 Task: Find a flat in Opole, Poland for 2 guests from August 3 to August 7, with a price range of ₹4000 to ₹9000, 1 bedroom, 1 bed, 1 bathroom, and a washing machine.
Action: Mouse pressed left at (543, 94)
Screenshot: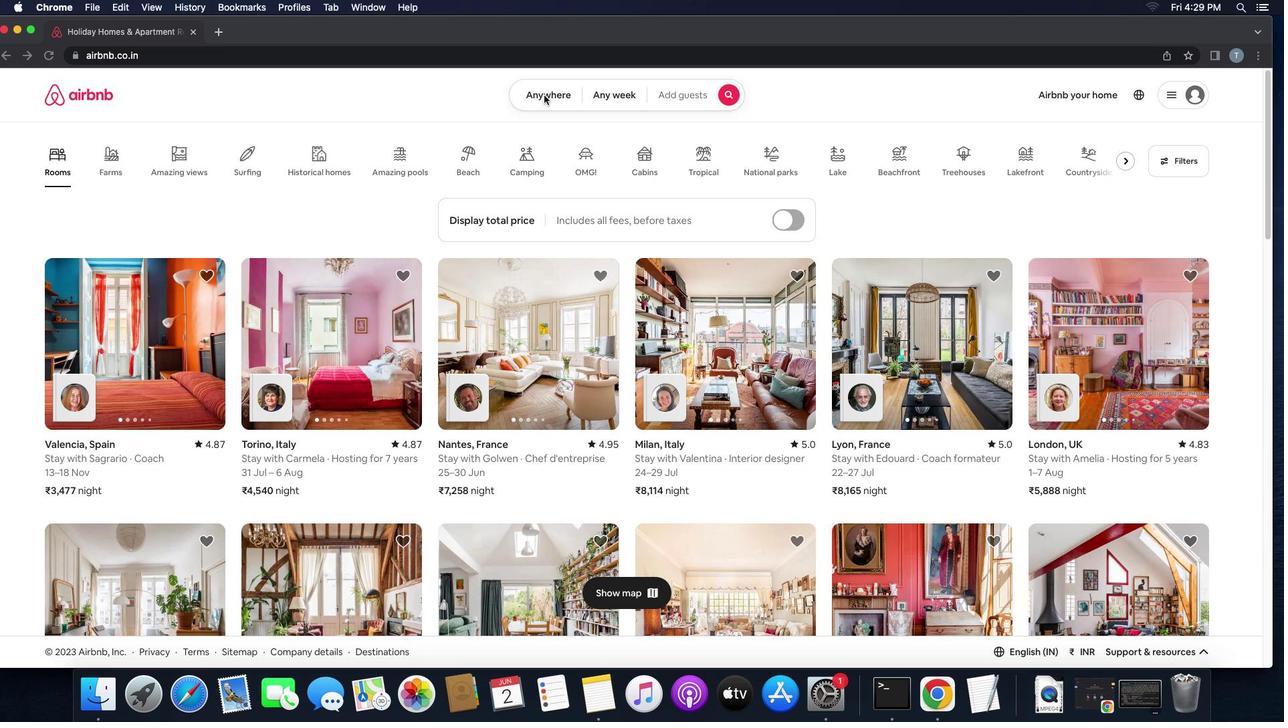
Action: Mouse pressed left at (543, 94)
Screenshot: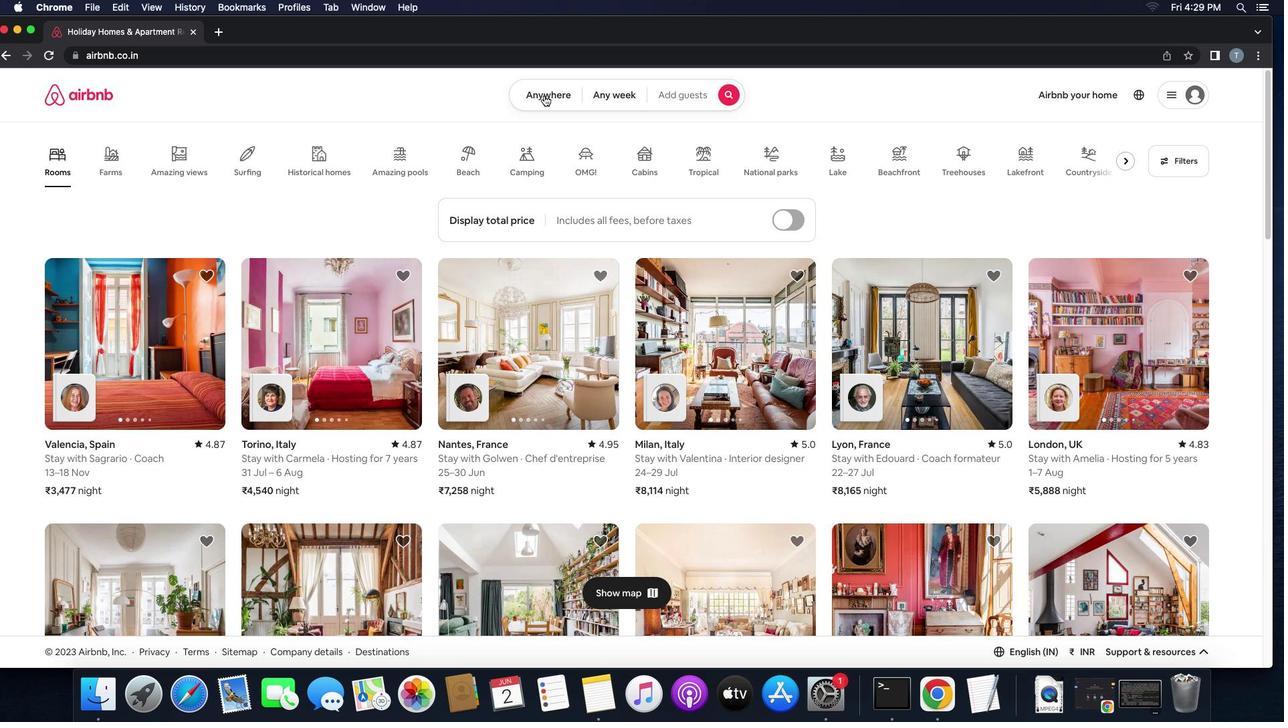 
Action: Mouse moved to (492, 152)
Screenshot: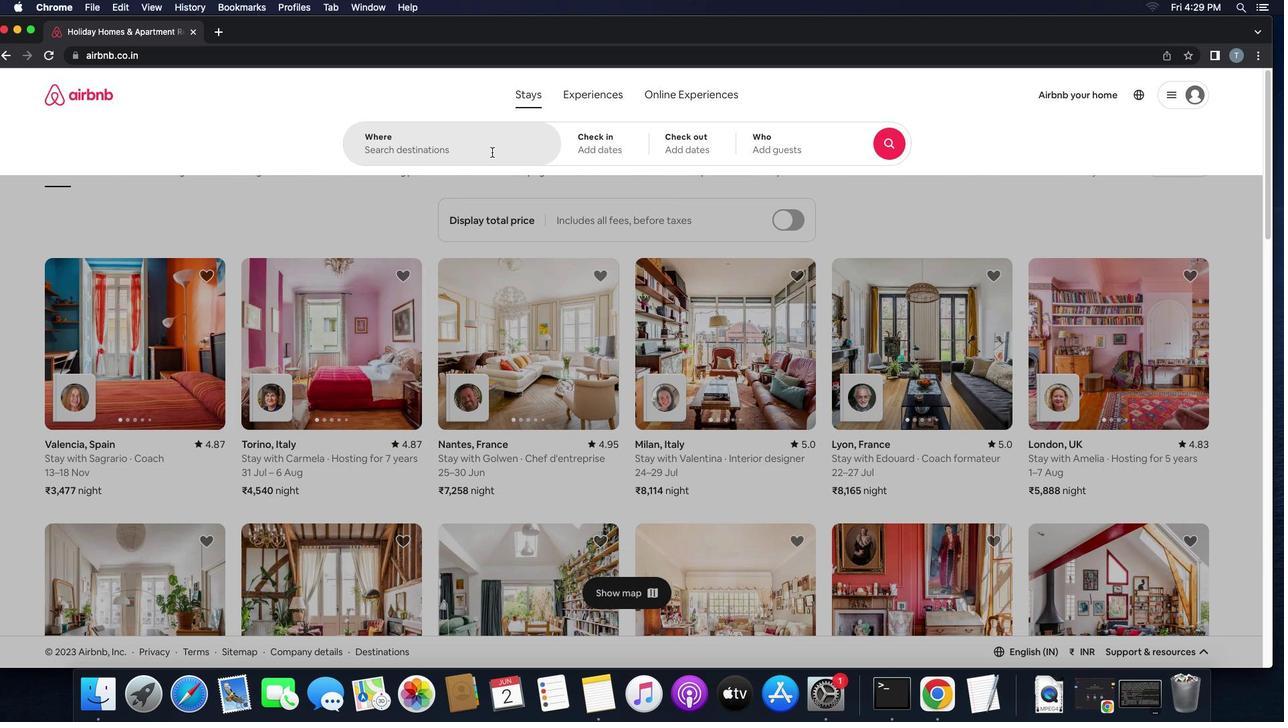 
Action: Mouse pressed left at (492, 152)
Screenshot: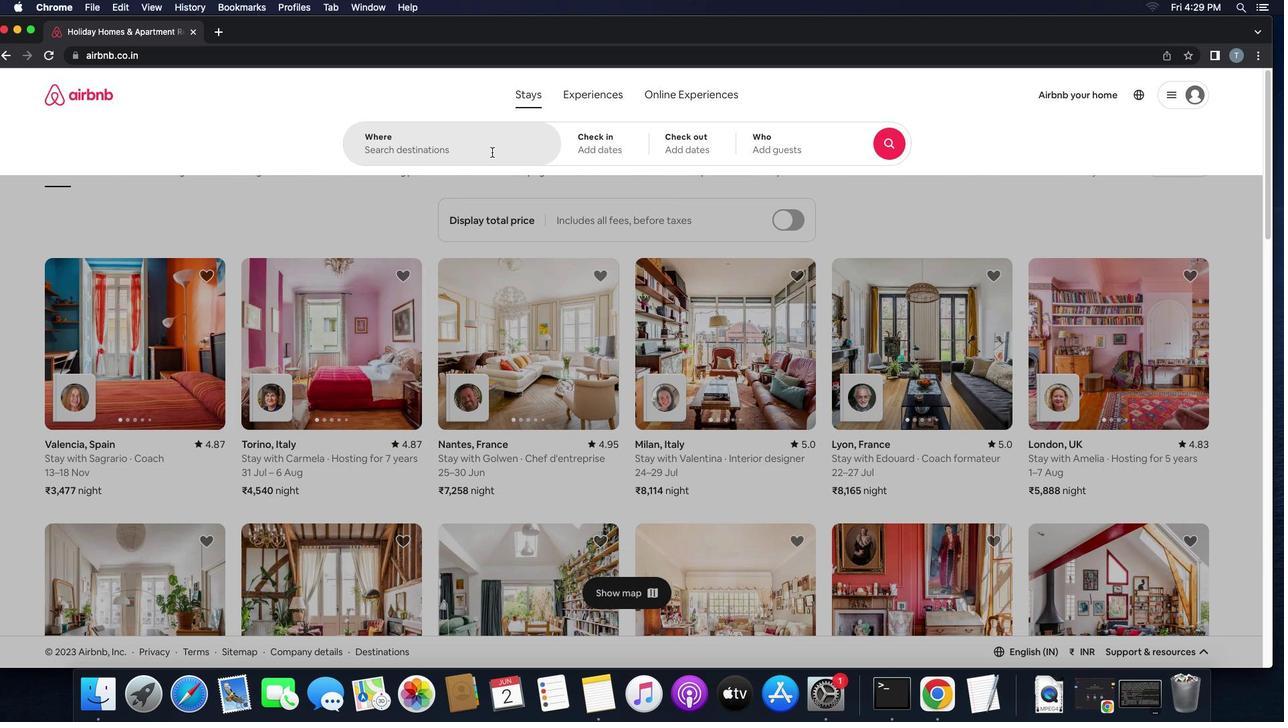 
Action: Mouse moved to (491, 152)
Screenshot: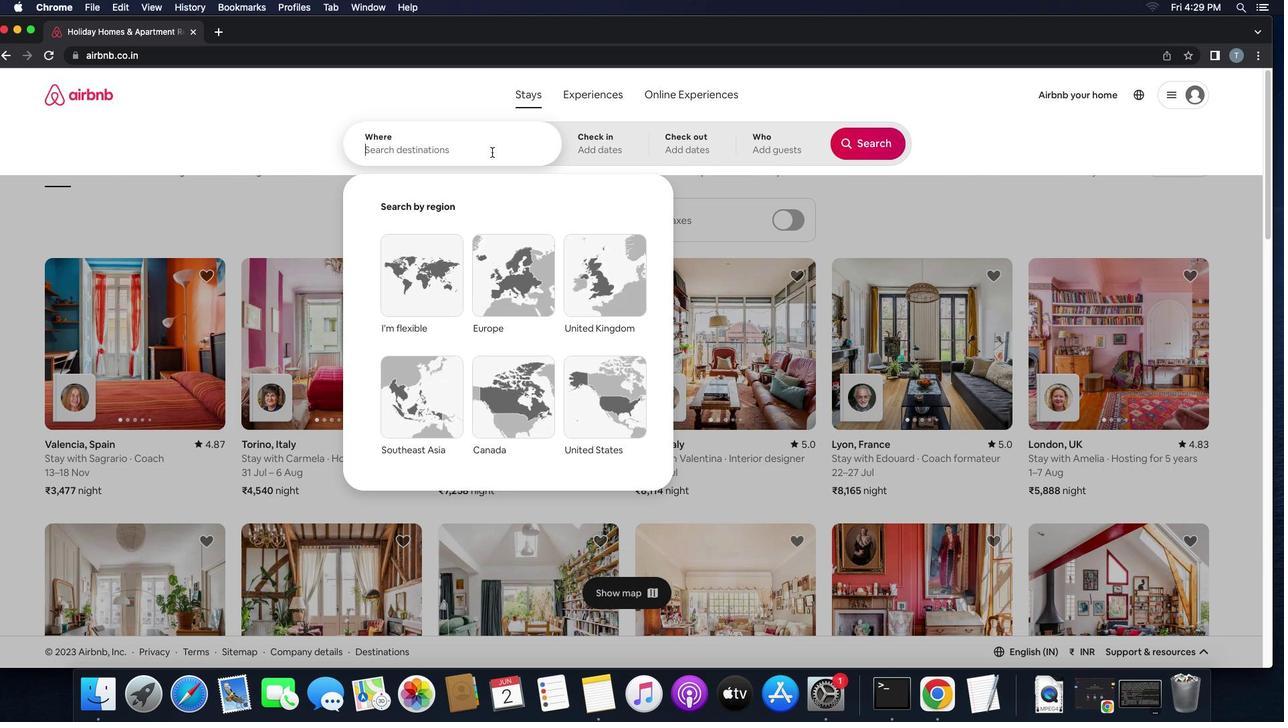 
Action: Key pressed 'o''p''o''l''e'',''p''o''l''a''n''d'
Screenshot: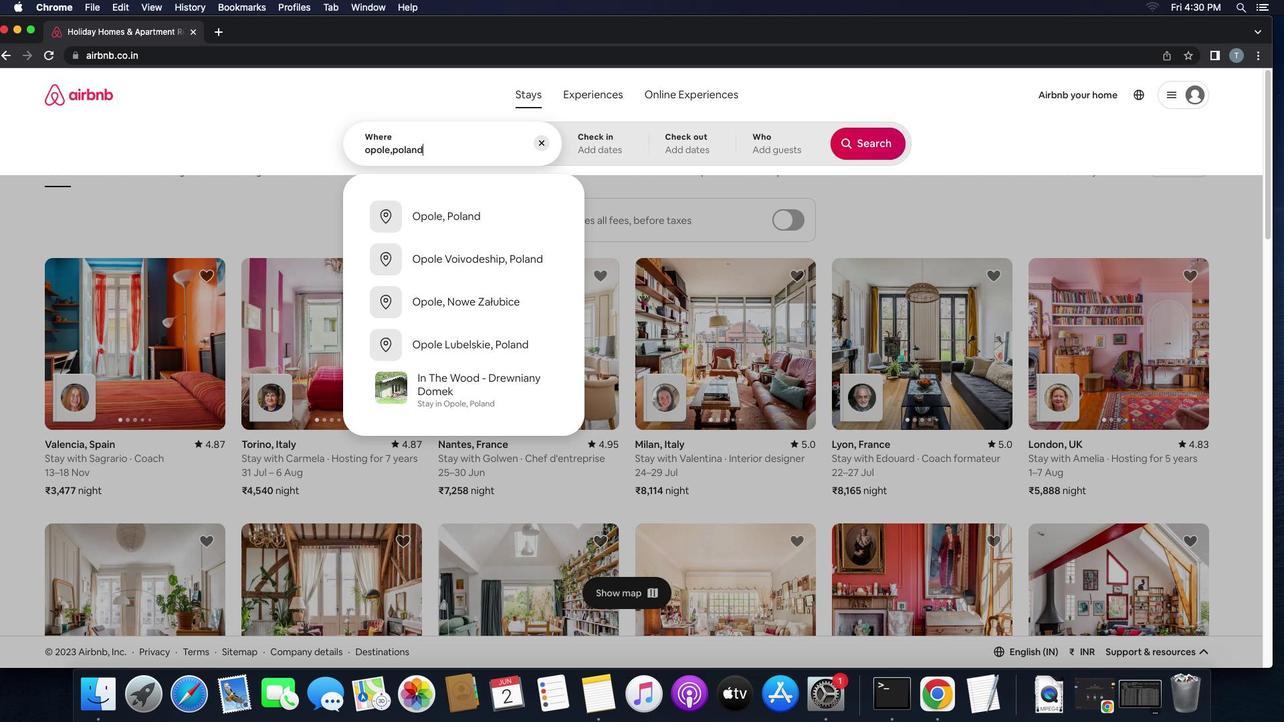 
Action: Mouse moved to (441, 209)
Screenshot: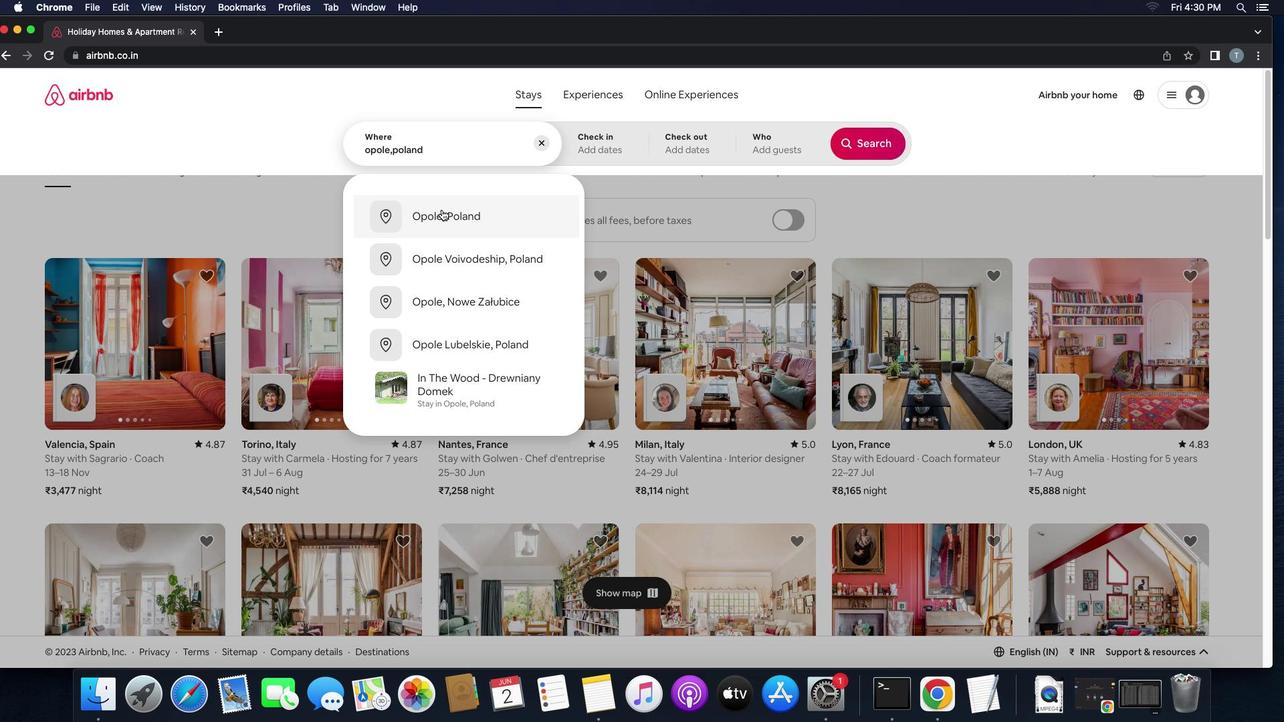 
Action: Mouse pressed left at (441, 209)
Screenshot: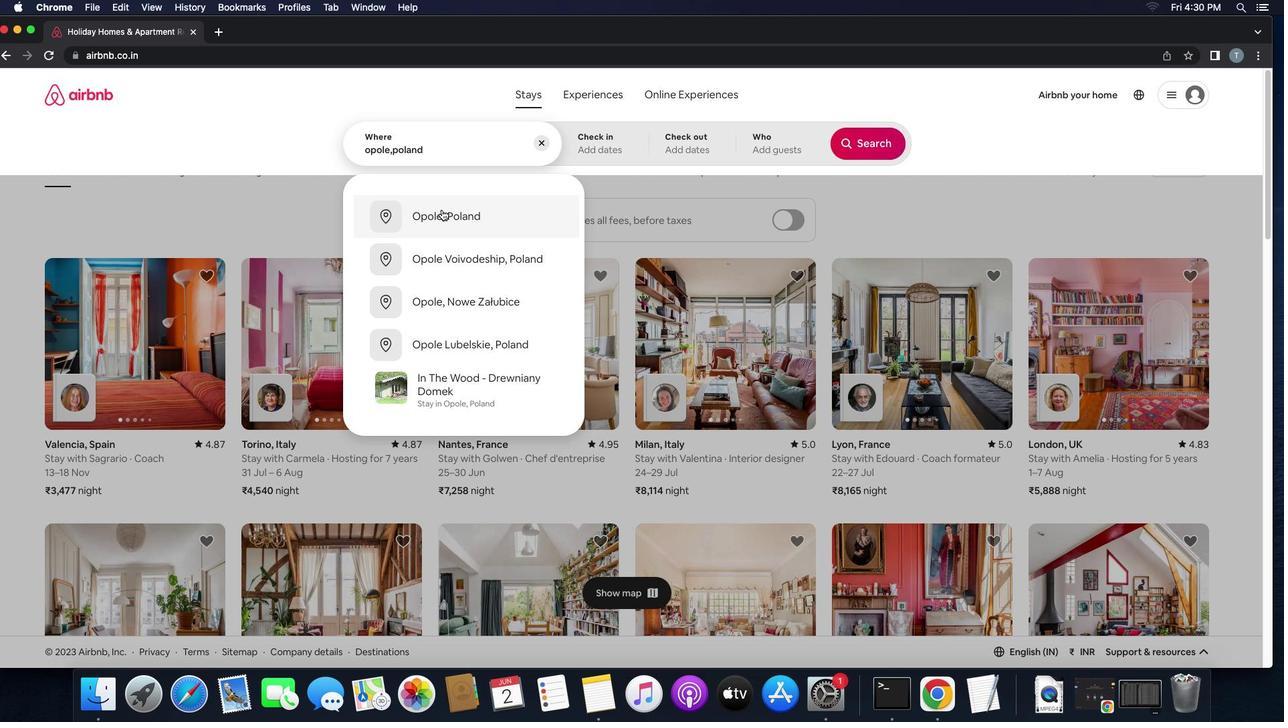 
Action: Mouse moved to (858, 243)
Screenshot: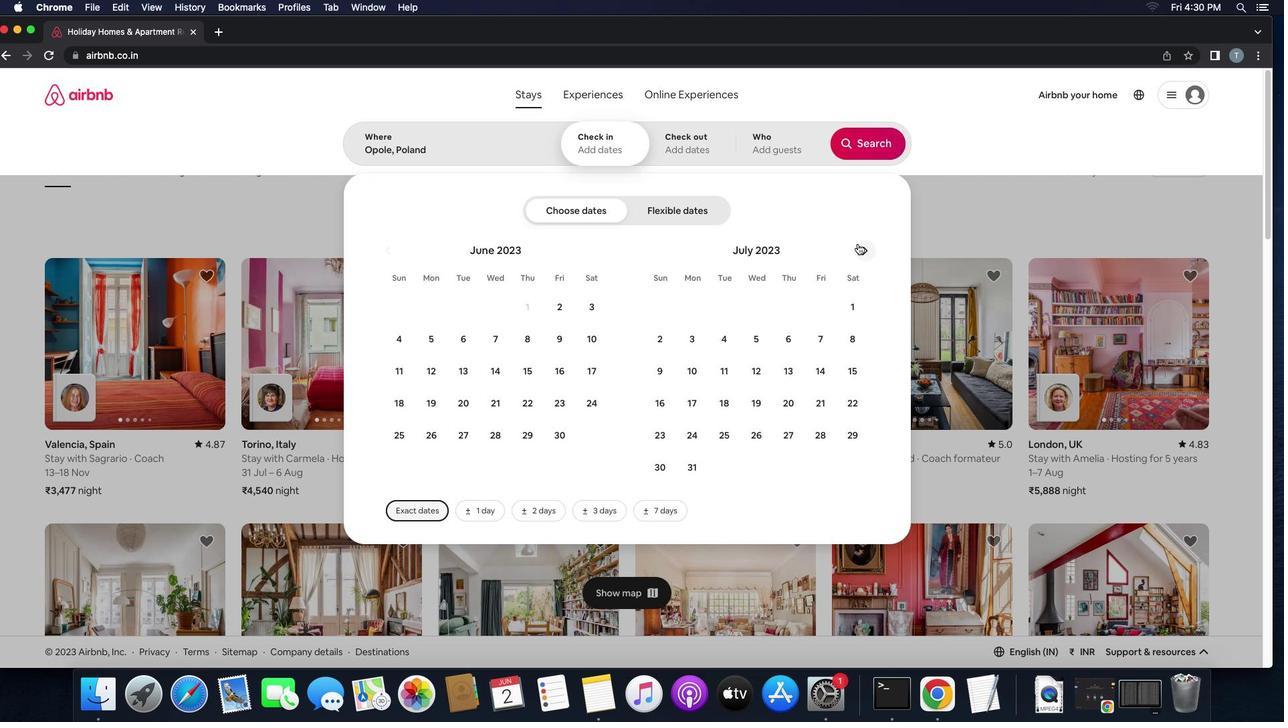 
Action: Mouse pressed left at (858, 243)
Screenshot: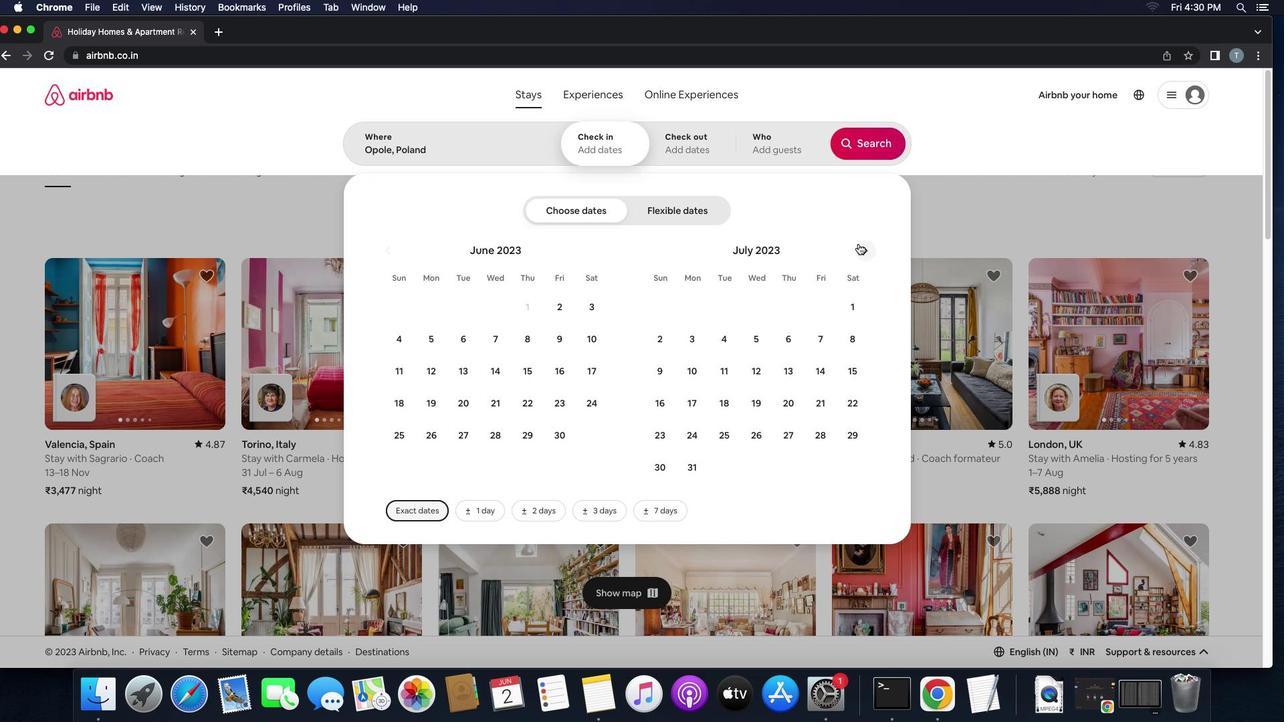 
Action: Mouse moved to (782, 303)
Screenshot: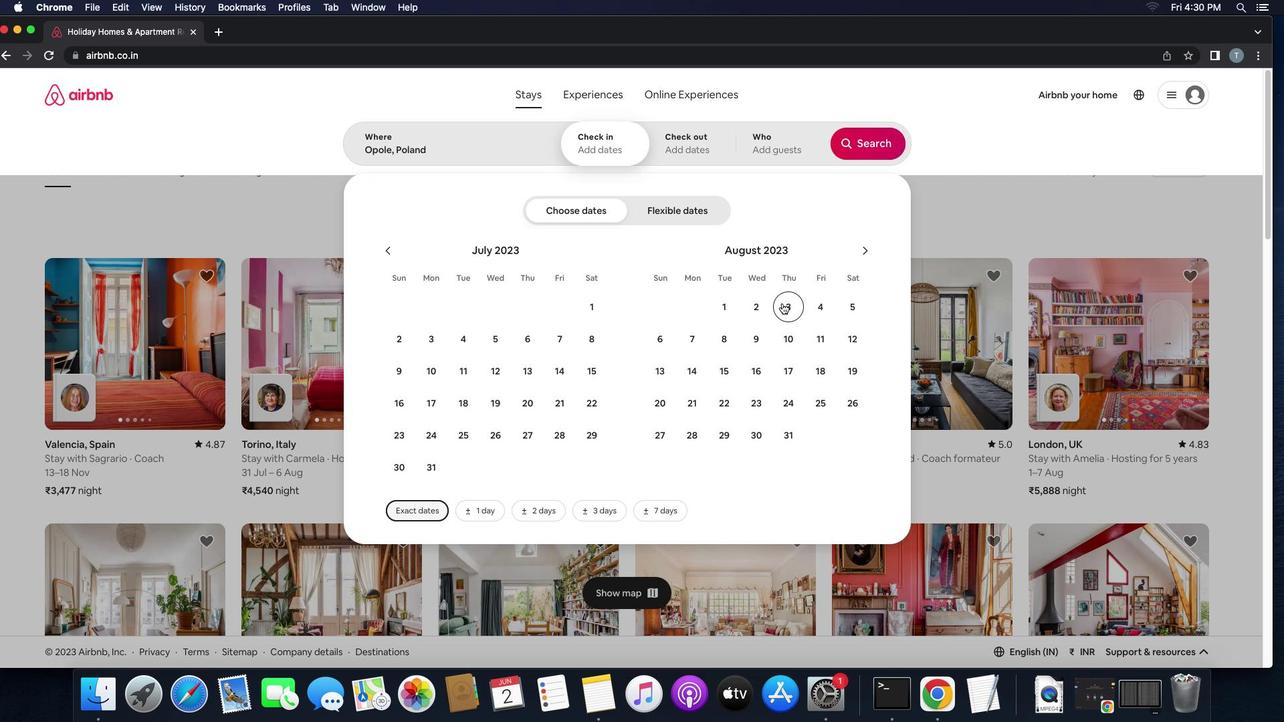 
Action: Mouse pressed left at (782, 303)
Screenshot: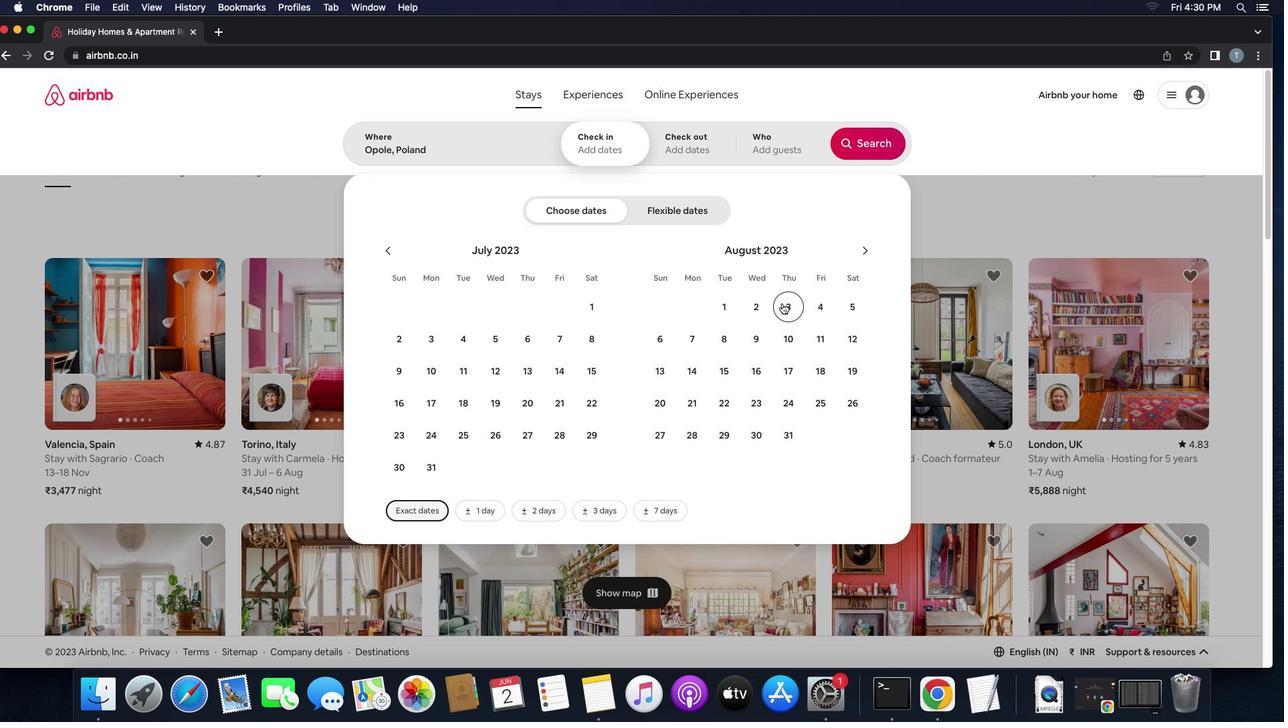 
Action: Mouse moved to (702, 336)
Screenshot: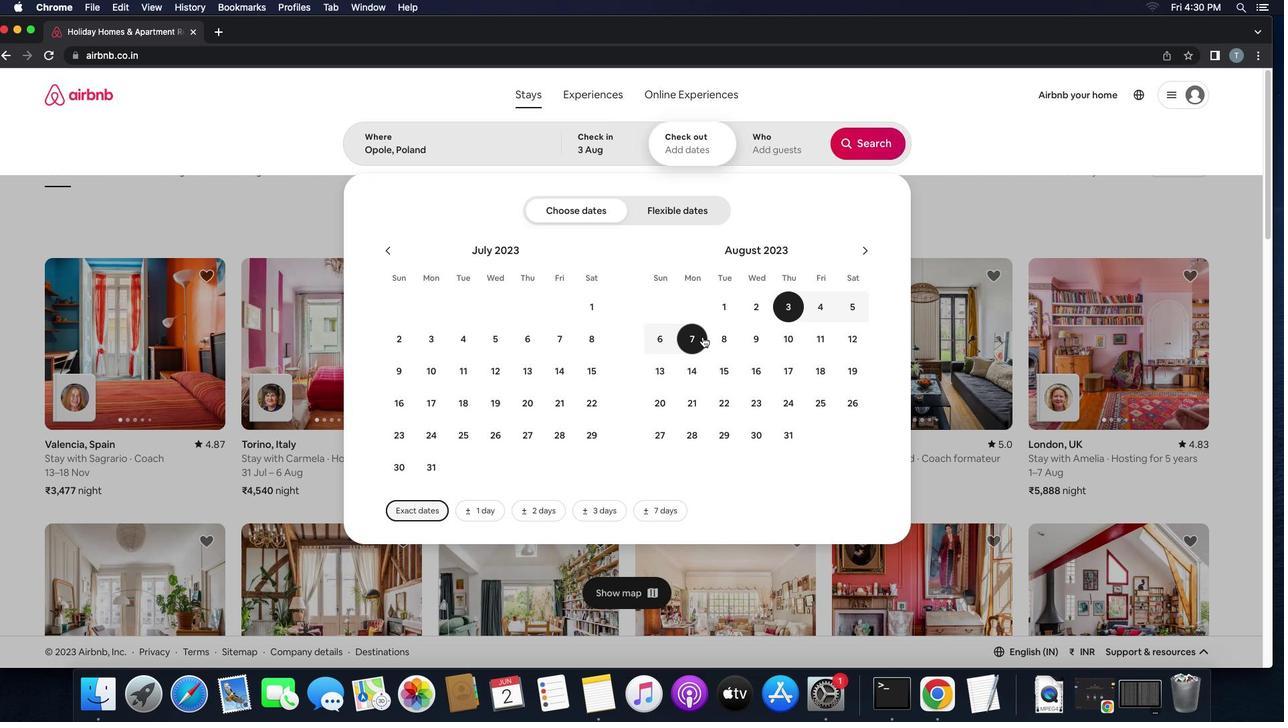 
Action: Mouse pressed left at (702, 336)
Screenshot: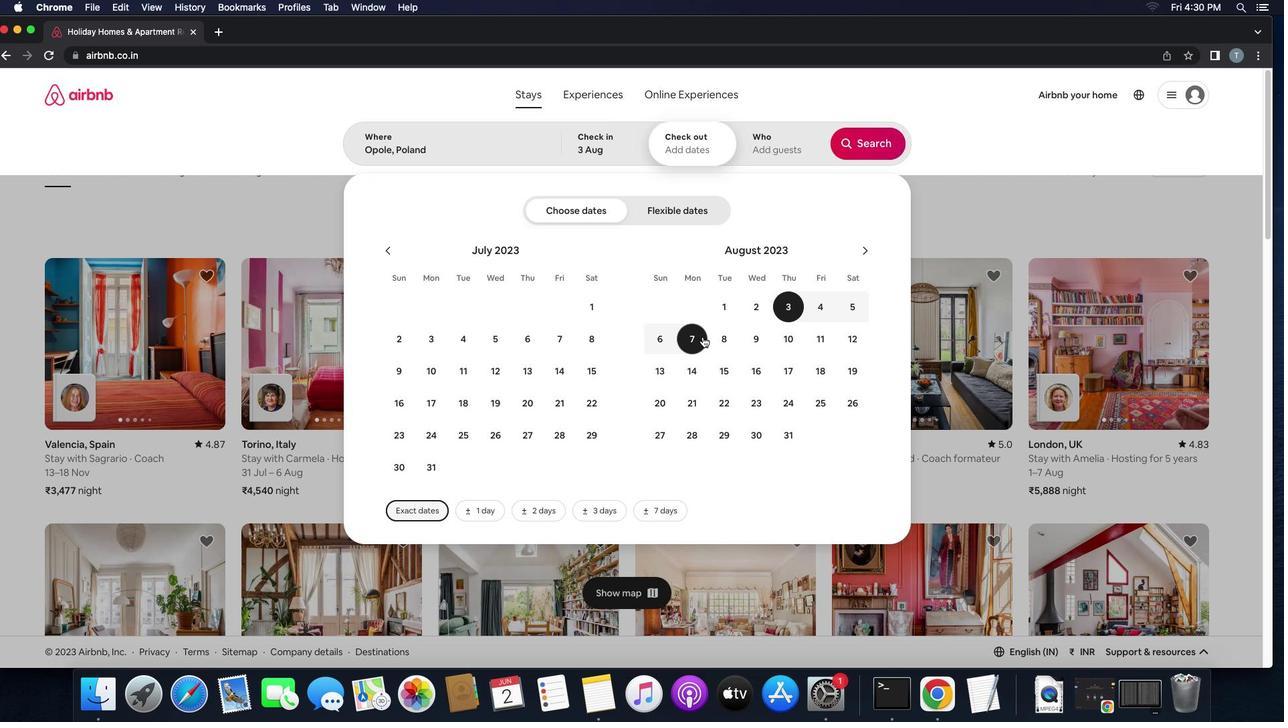 
Action: Mouse moved to (780, 145)
Screenshot: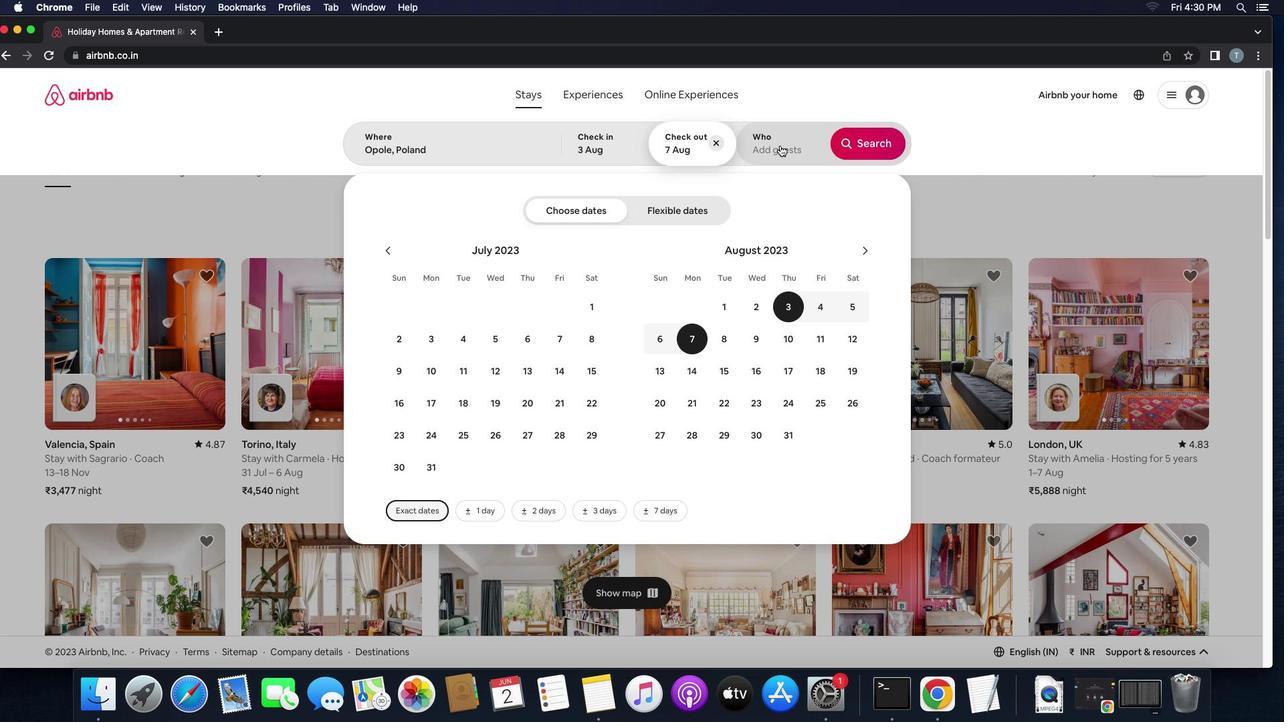 
Action: Mouse pressed left at (780, 145)
Screenshot: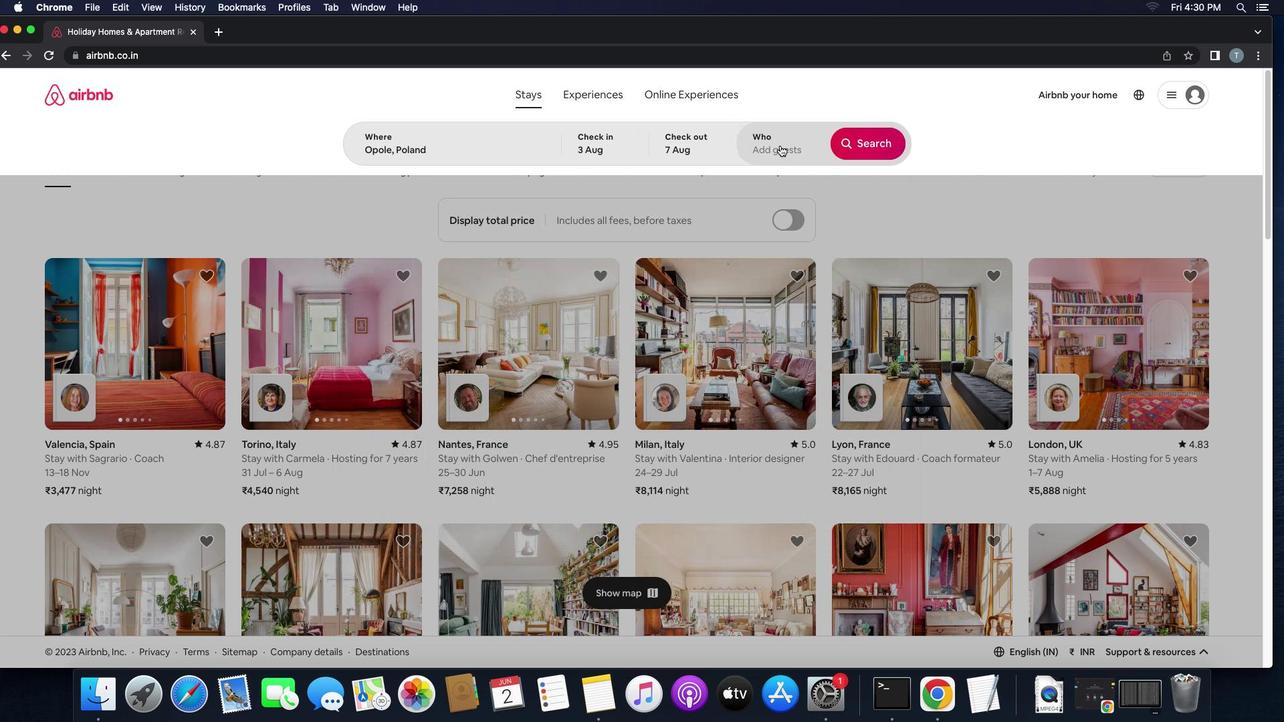 
Action: Mouse moved to (864, 218)
Screenshot: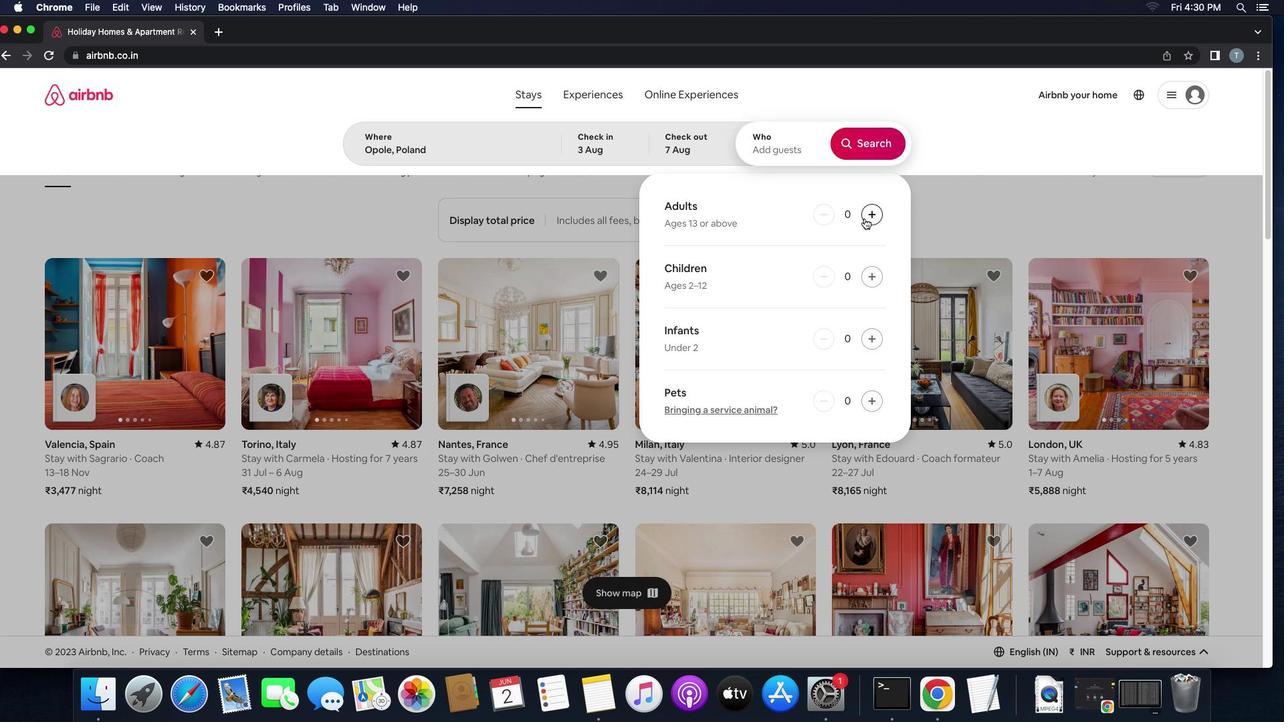 
Action: Mouse pressed left at (864, 218)
Screenshot: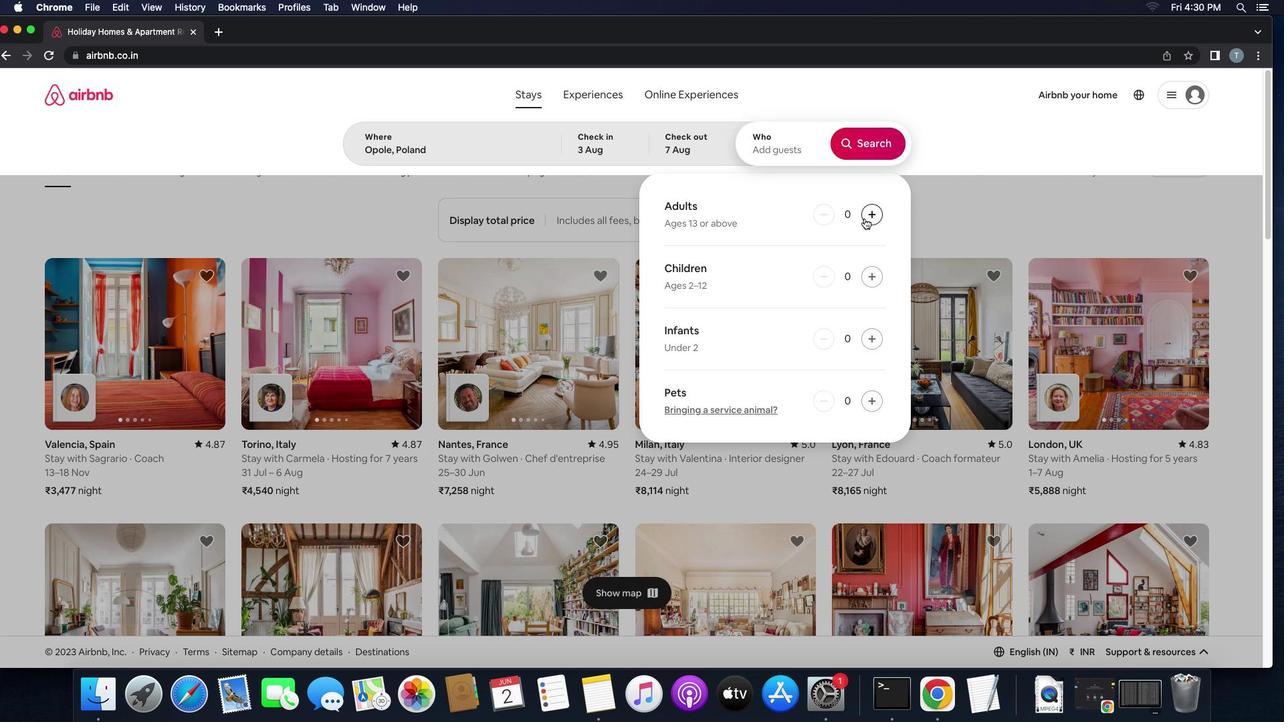 
Action: Mouse pressed left at (864, 218)
Screenshot: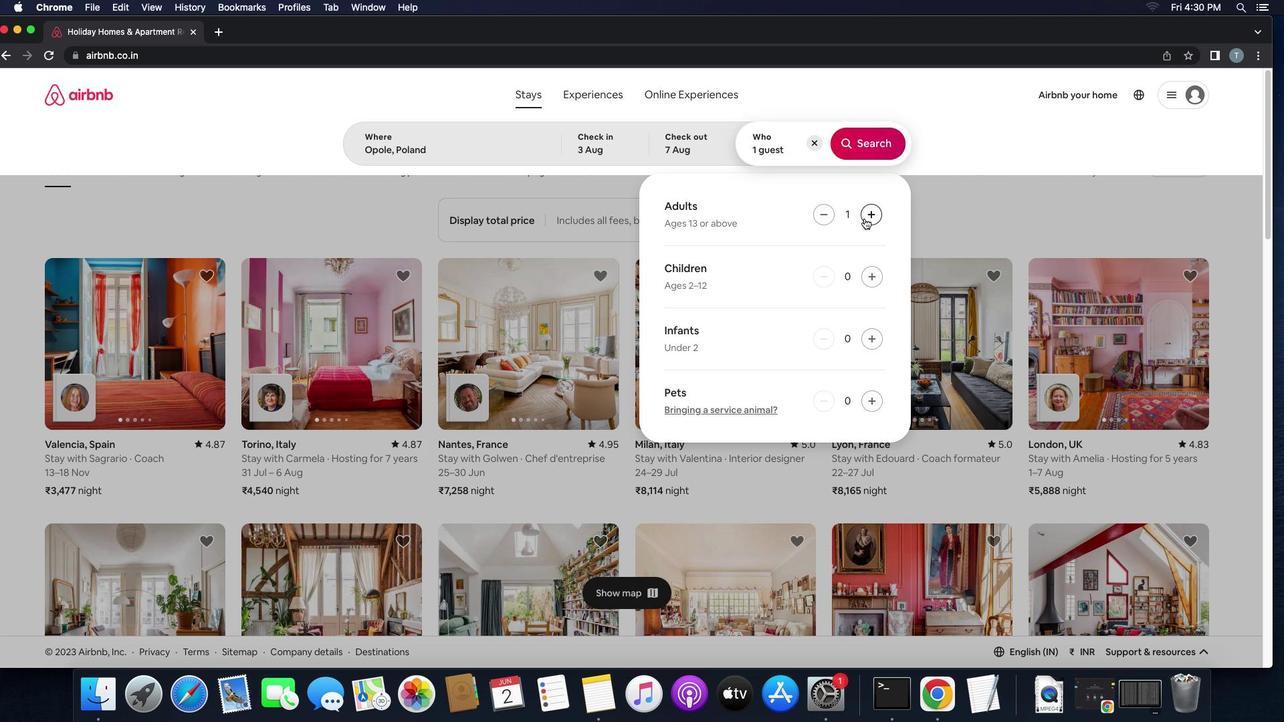 
Action: Mouse moved to (868, 142)
Screenshot: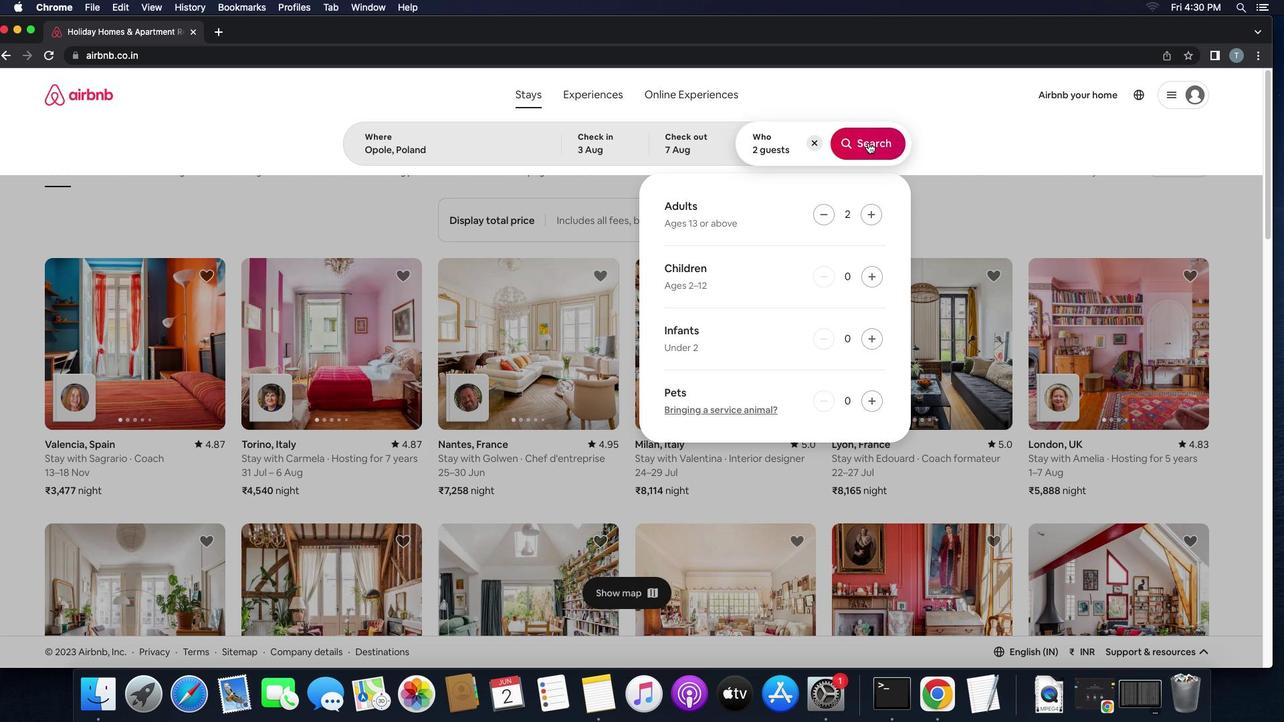 
Action: Mouse pressed left at (868, 142)
Screenshot: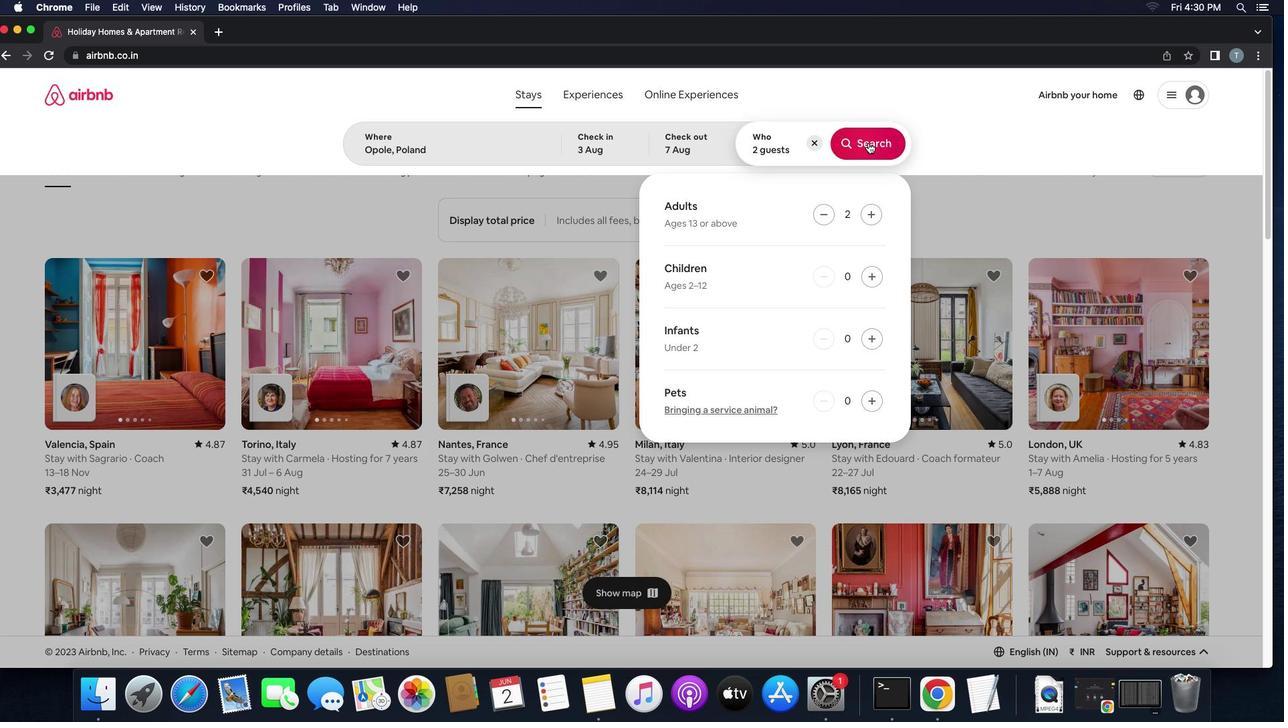 
Action: Mouse moved to (1205, 149)
Screenshot: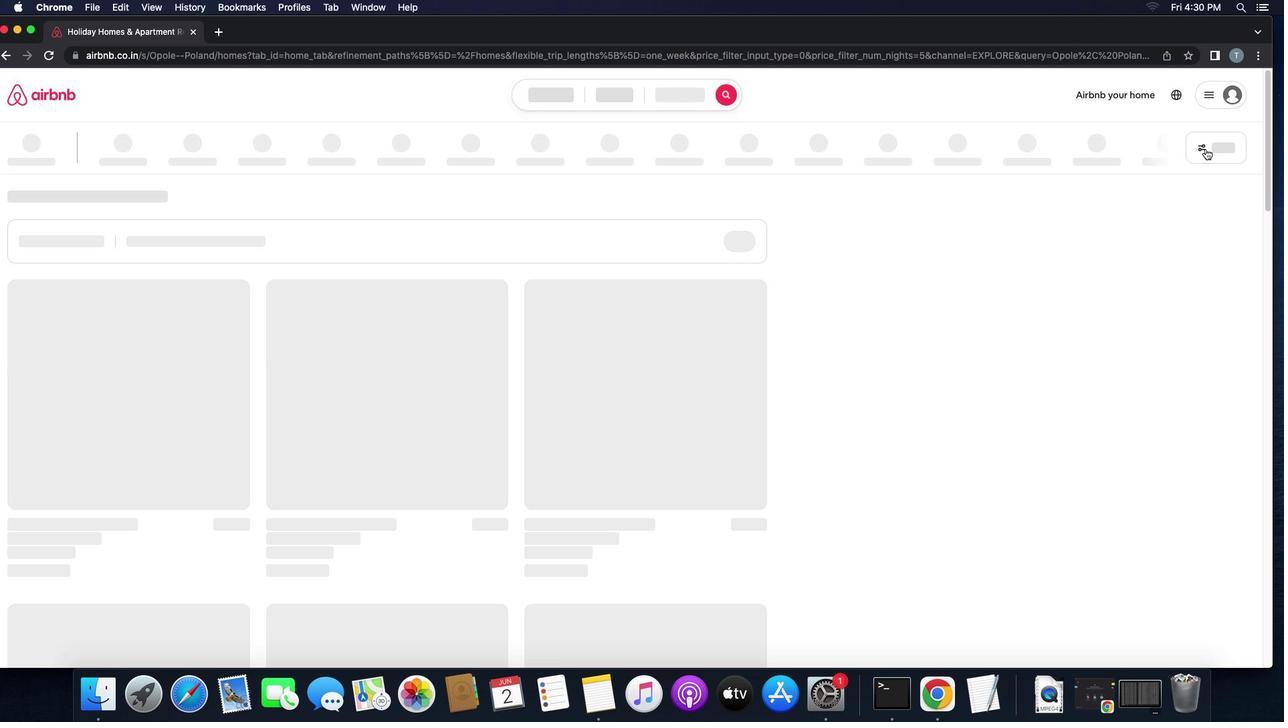 
Action: Mouse pressed left at (1205, 149)
Screenshot: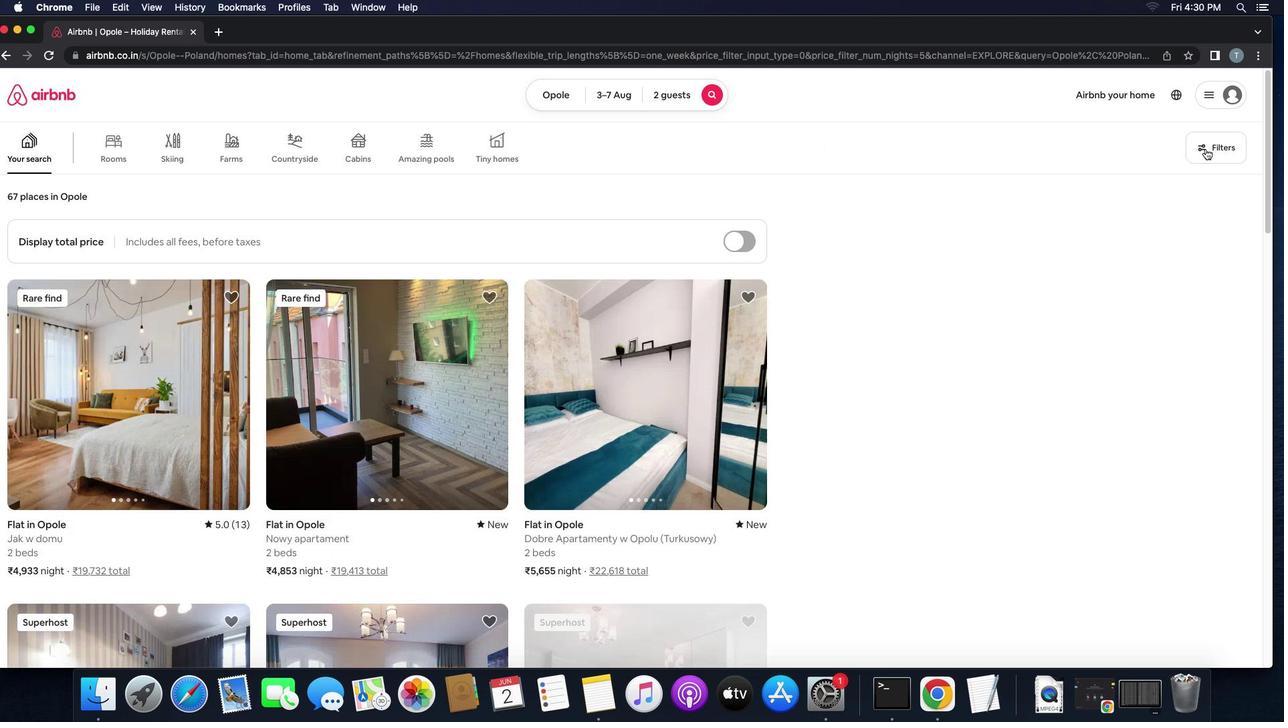
Action: Mouse moved to (505, 475)
Screenshot: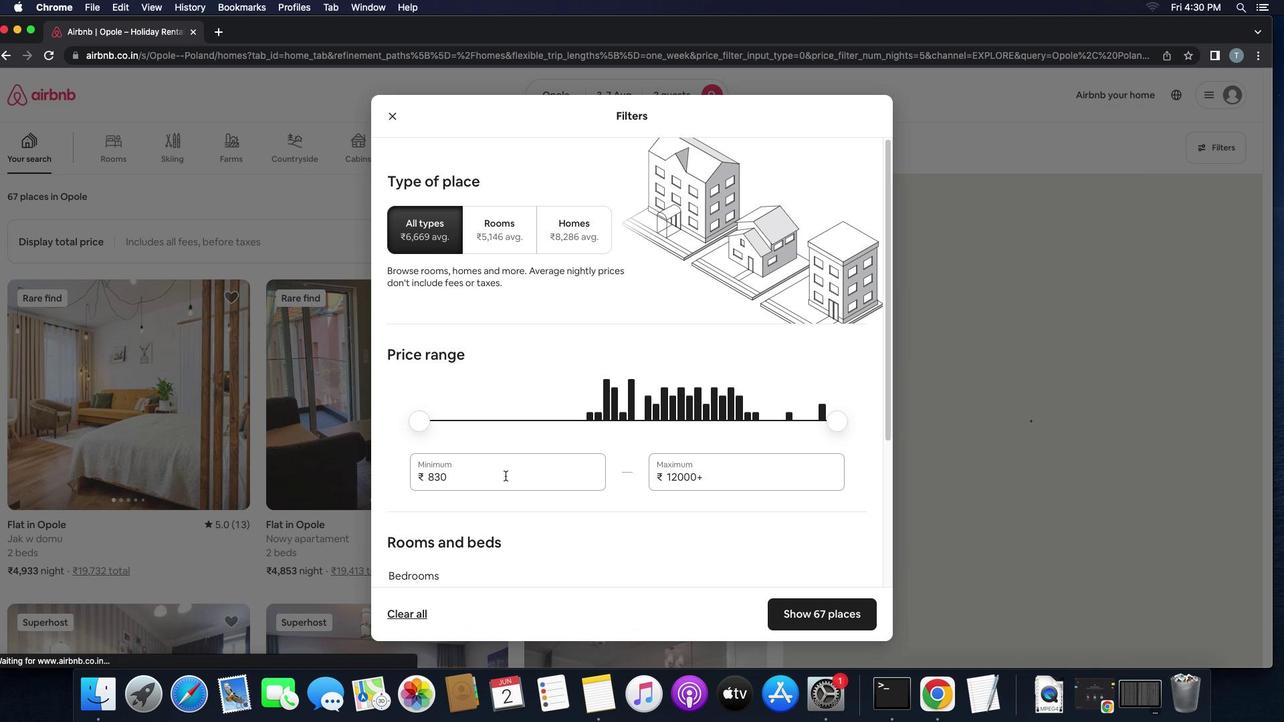 
Action: Mouse pressed left at (505, 475)
Screenshot: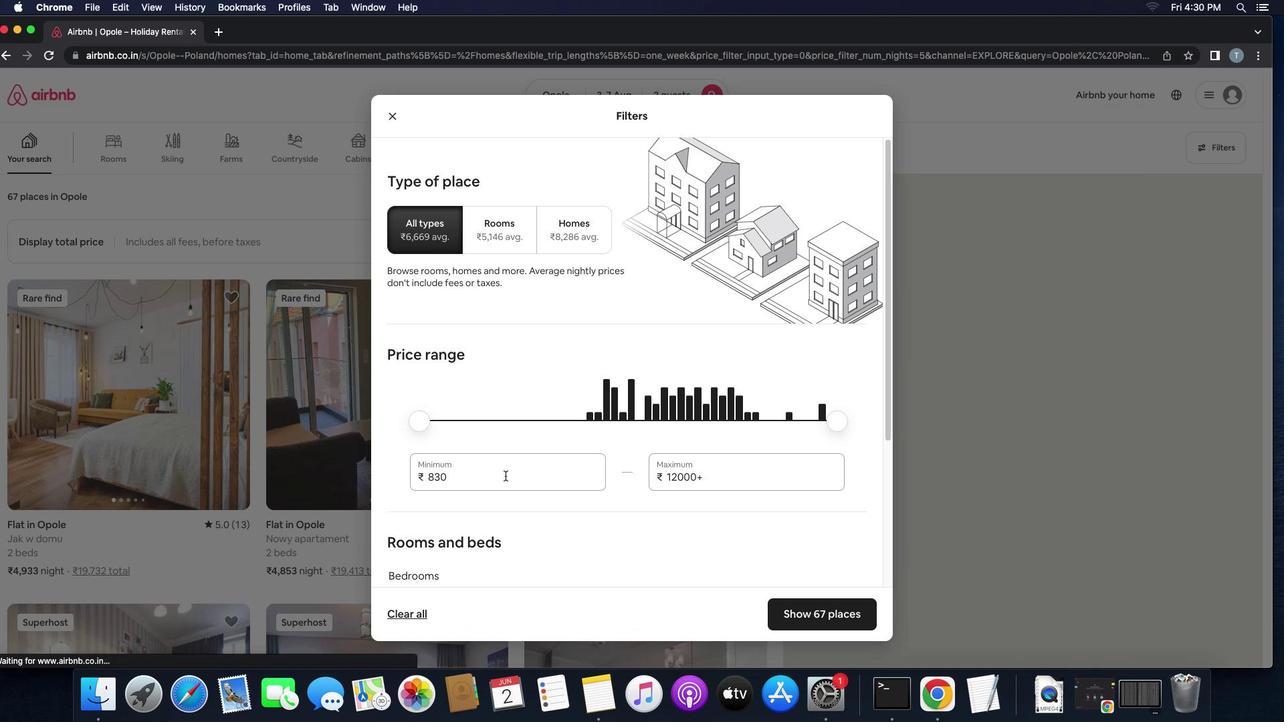 
Action: Key pressed Key.backspaceKey.backspaceKey.backspaceKey.backspace'4''0''0''0'
Screenshot: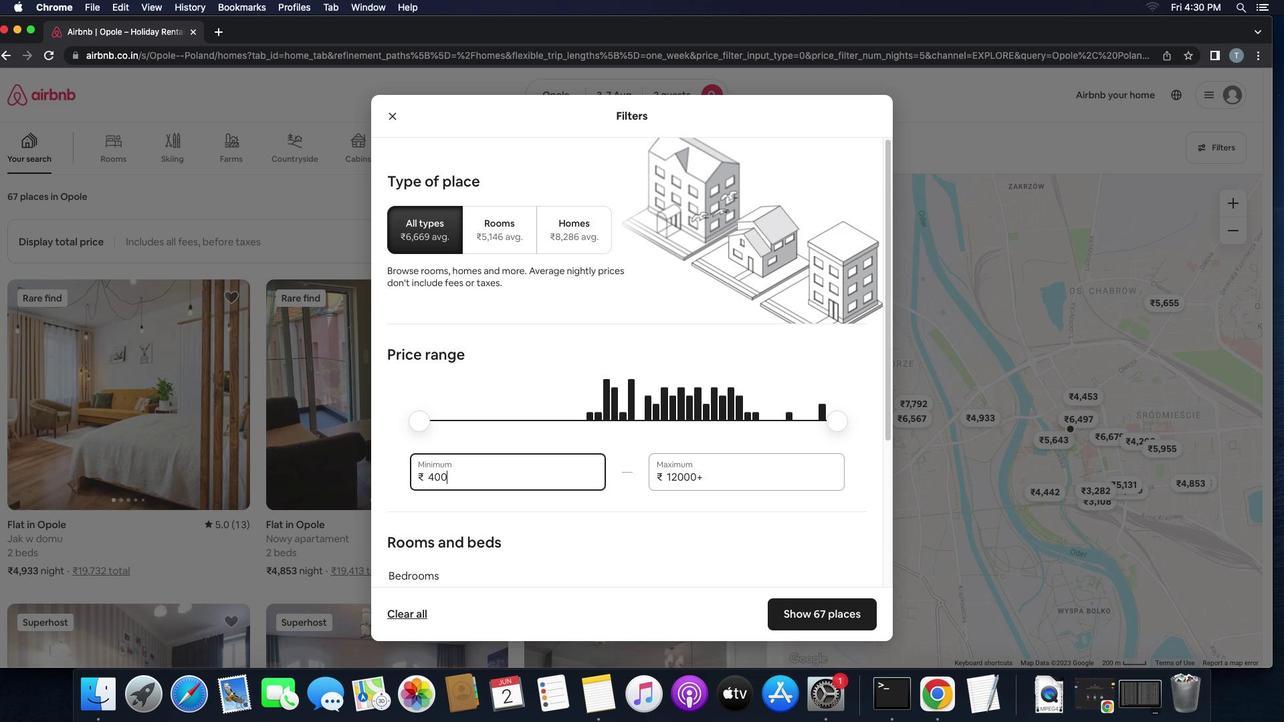 
Action: Mouse moved to (746, 478)
Screenshot: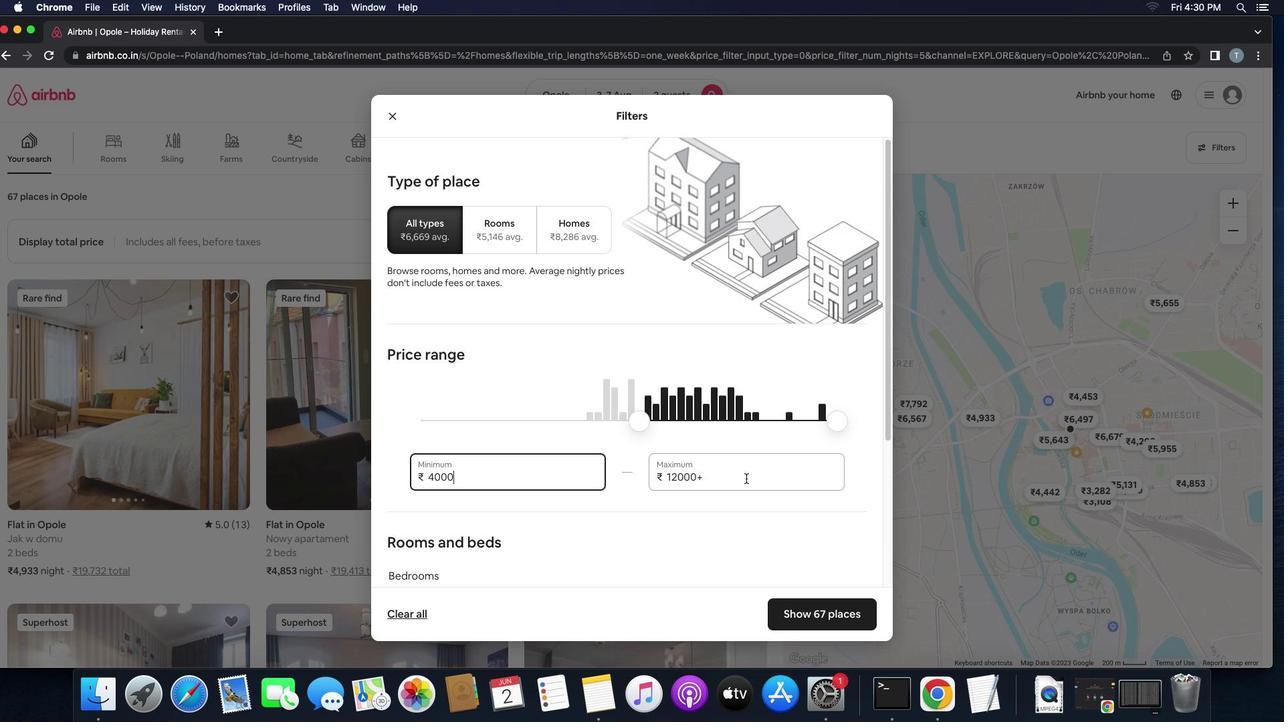 
Action: Mouse pressed left at (746, 478)
Screenshot: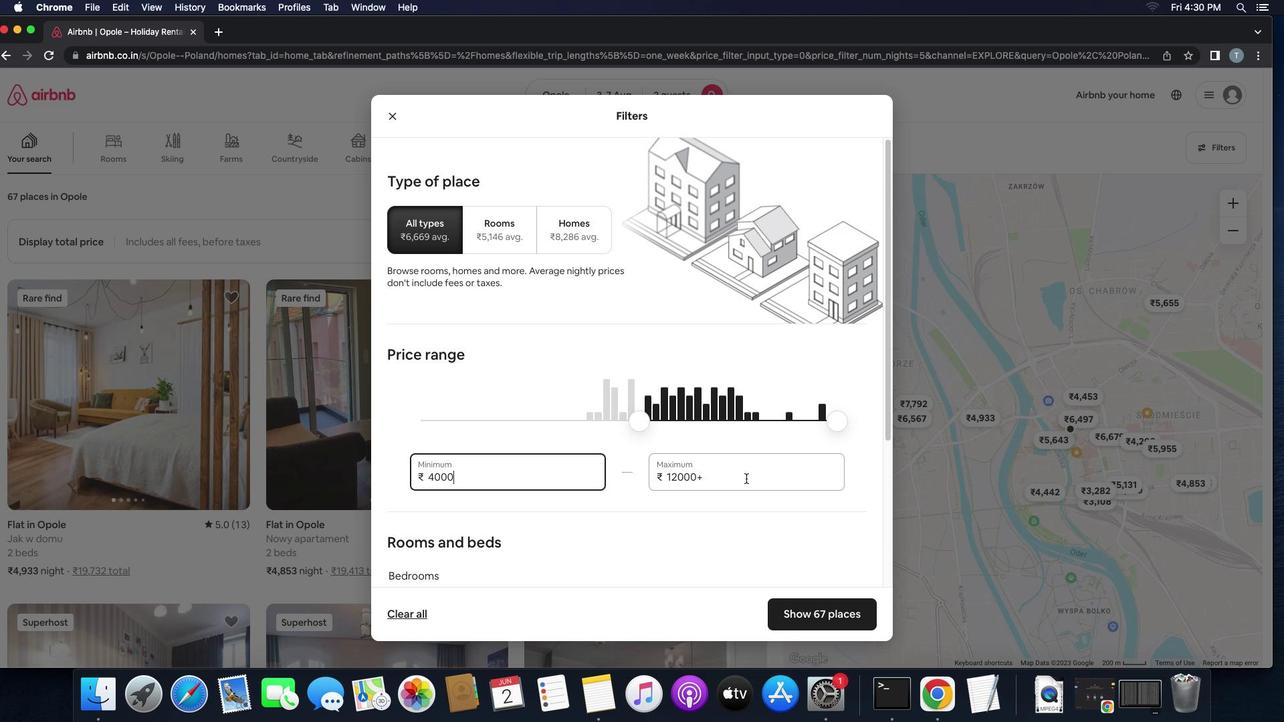 
Action: Key pressed Key.backspaceKey.backspaceKey.backspaceKey.backspaceKey.backspaceKey.backspace'9''0''0''0'
Screenshot: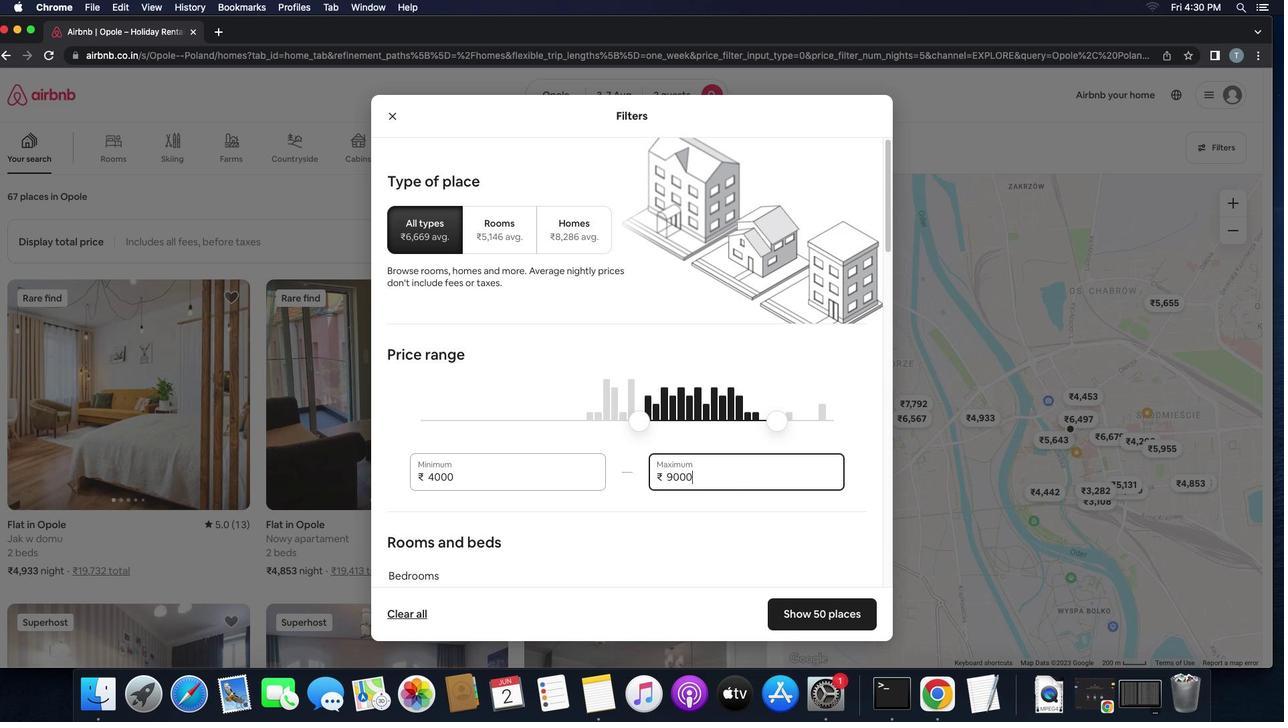
Action: Mouse moved to (747, 478)
Screenshot: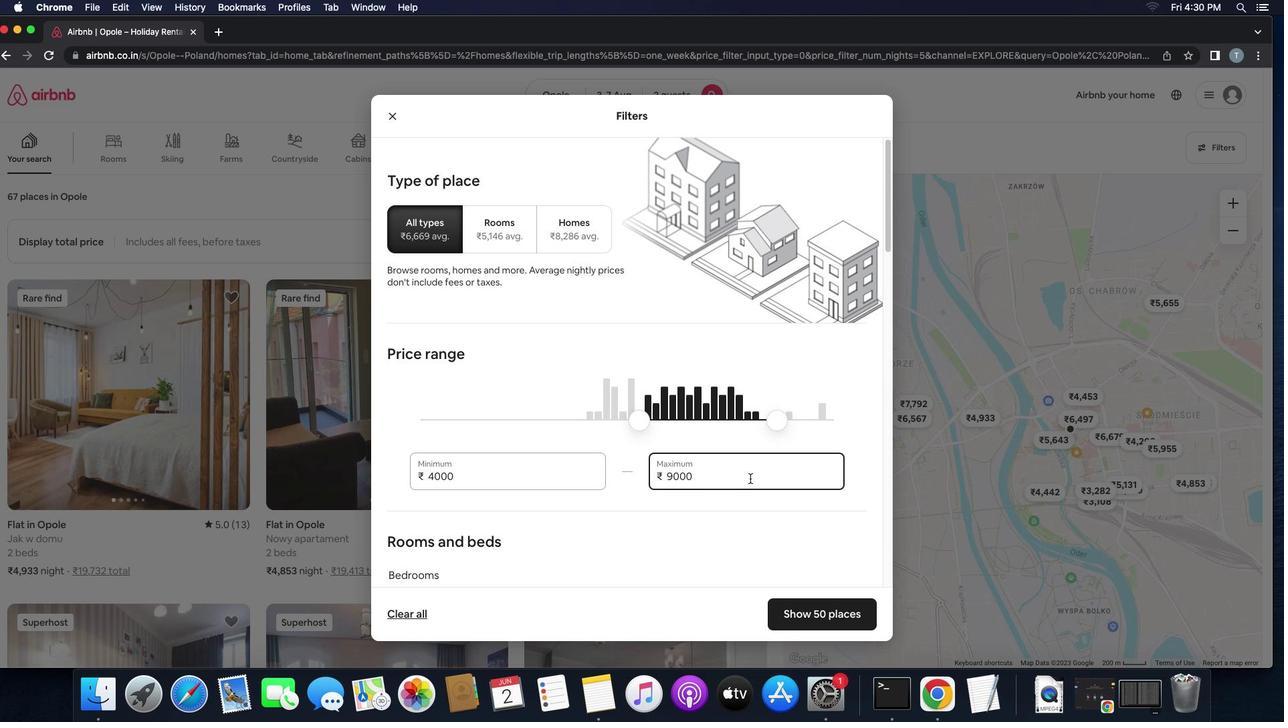 
Action: Mouse scrolled (747, 478) with delta (0, 0)
Screenshot: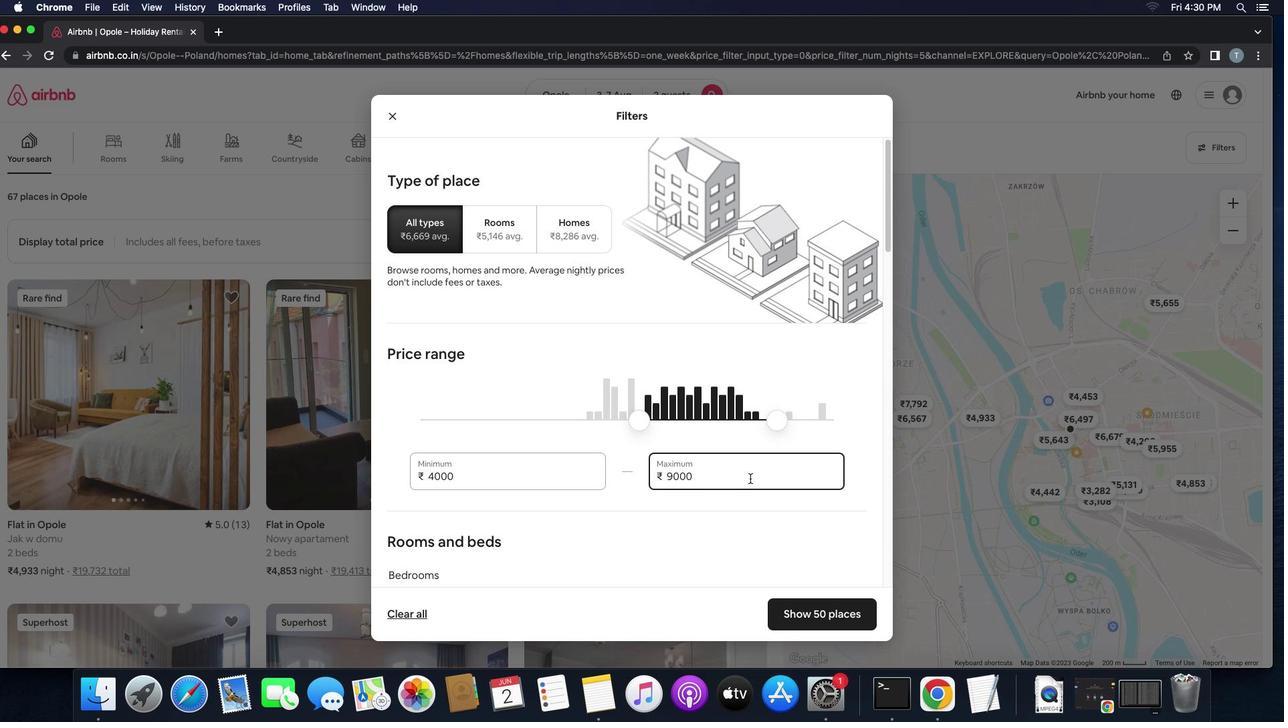 
Action: Mouse moved to (750, 478)
Screenshot: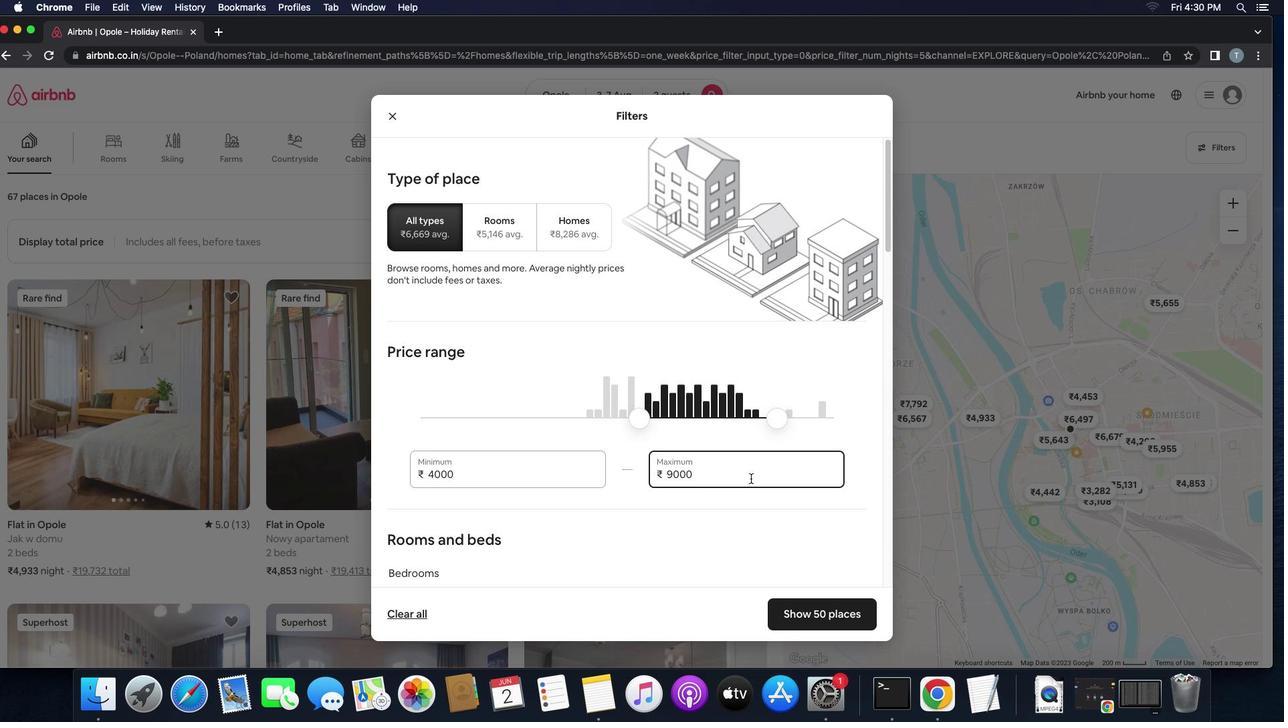 
Action: Mouse scrolled (750, 478) with delta (0, 0)
Screenshot: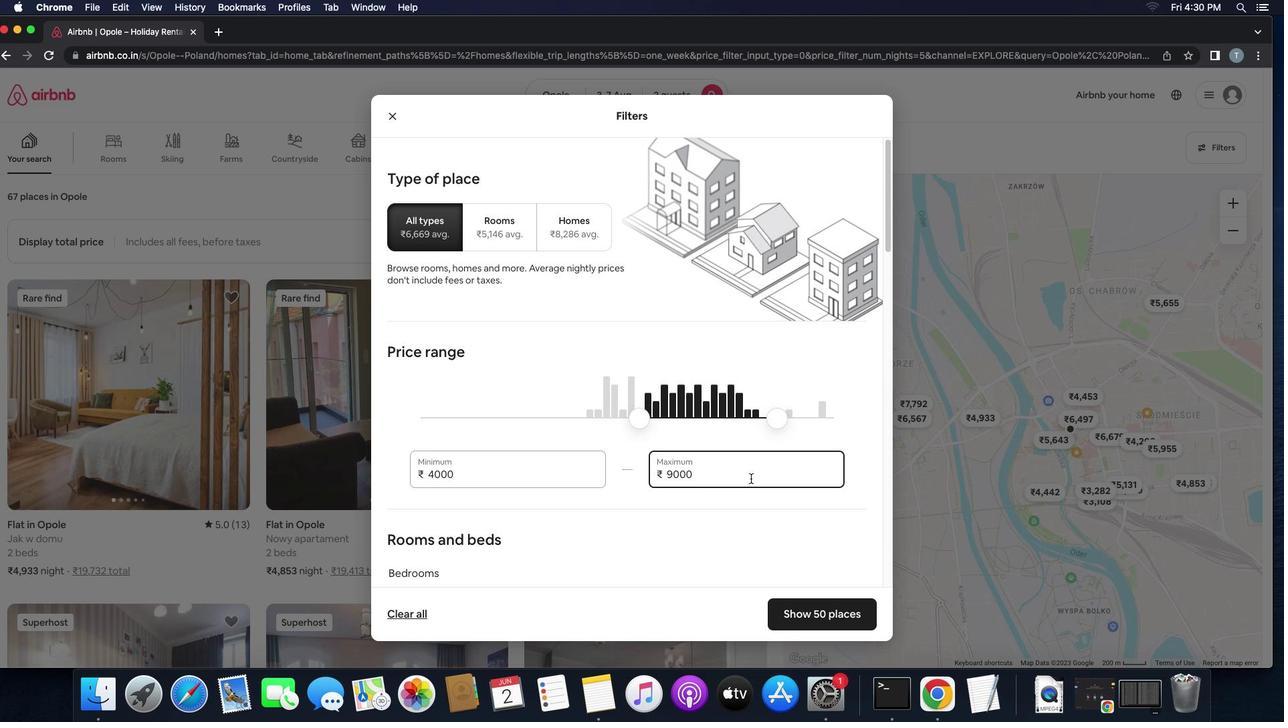 
Action: Mouse moved to (750, 478)
Screenshot: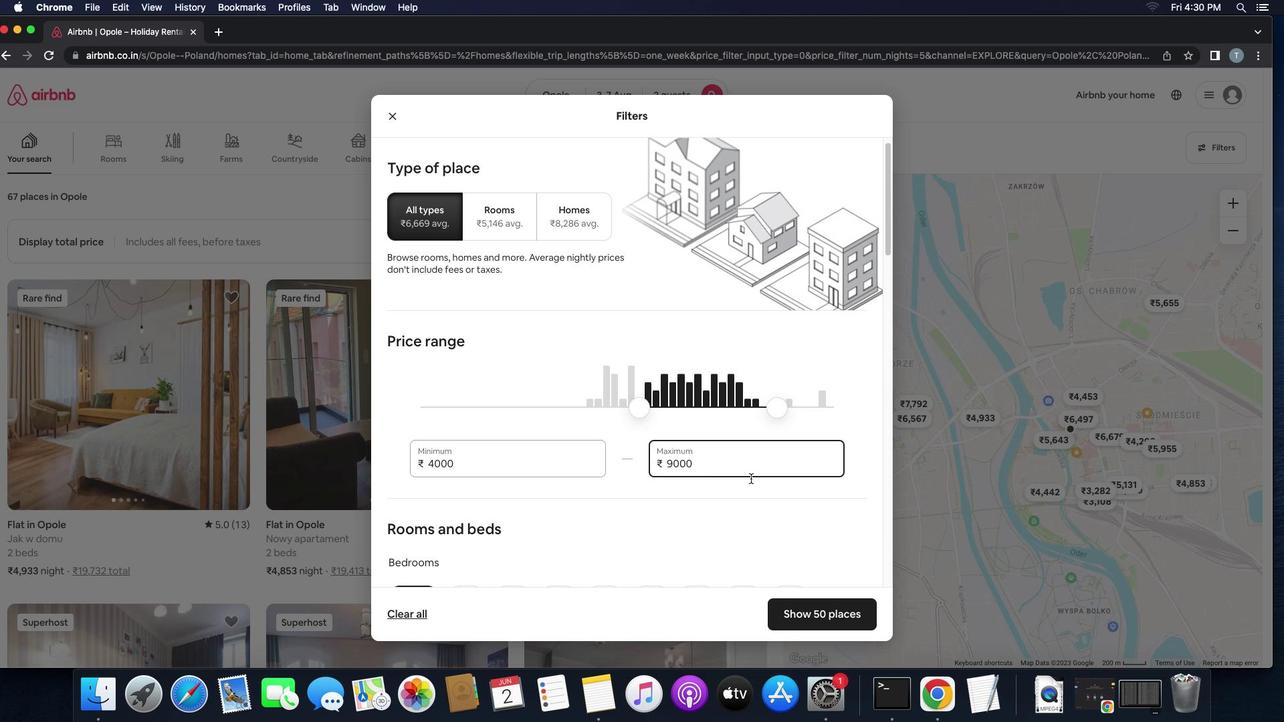 
Action: Mouse scrolled (750, 478) with delta (0, -1)
Screenshot: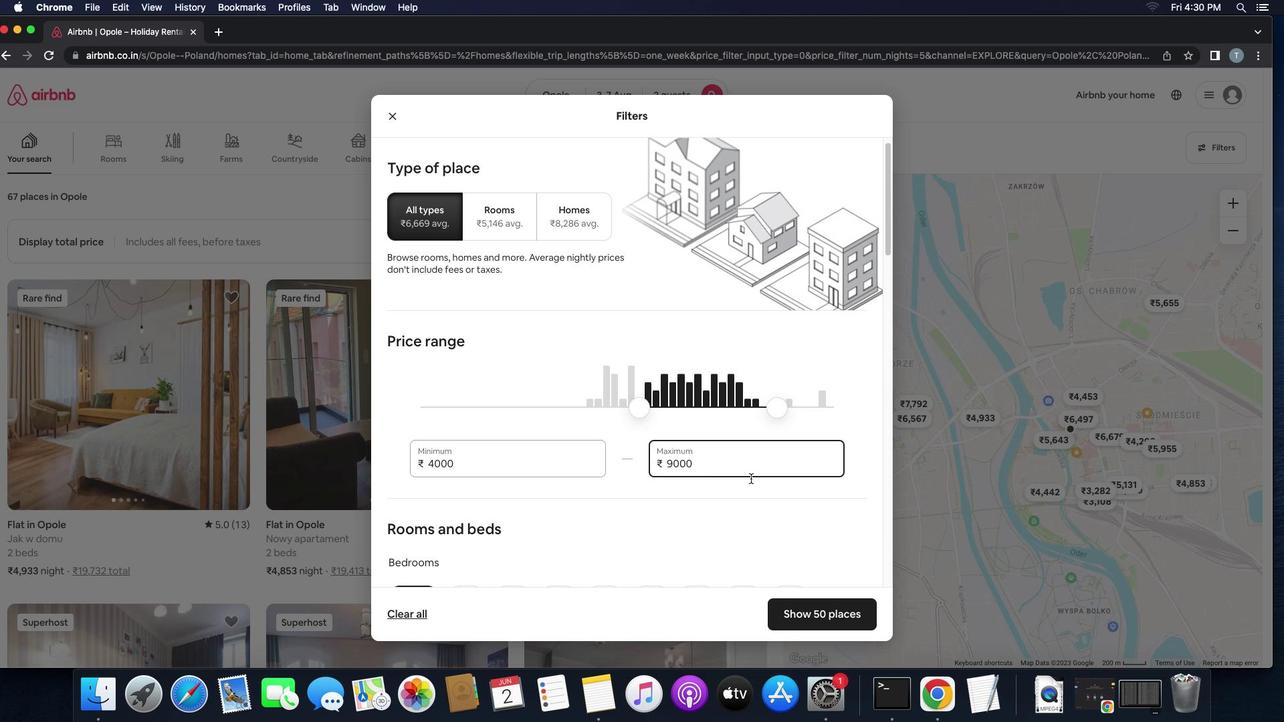 
Action: Mouse moved to (749, 475)
Screenshot: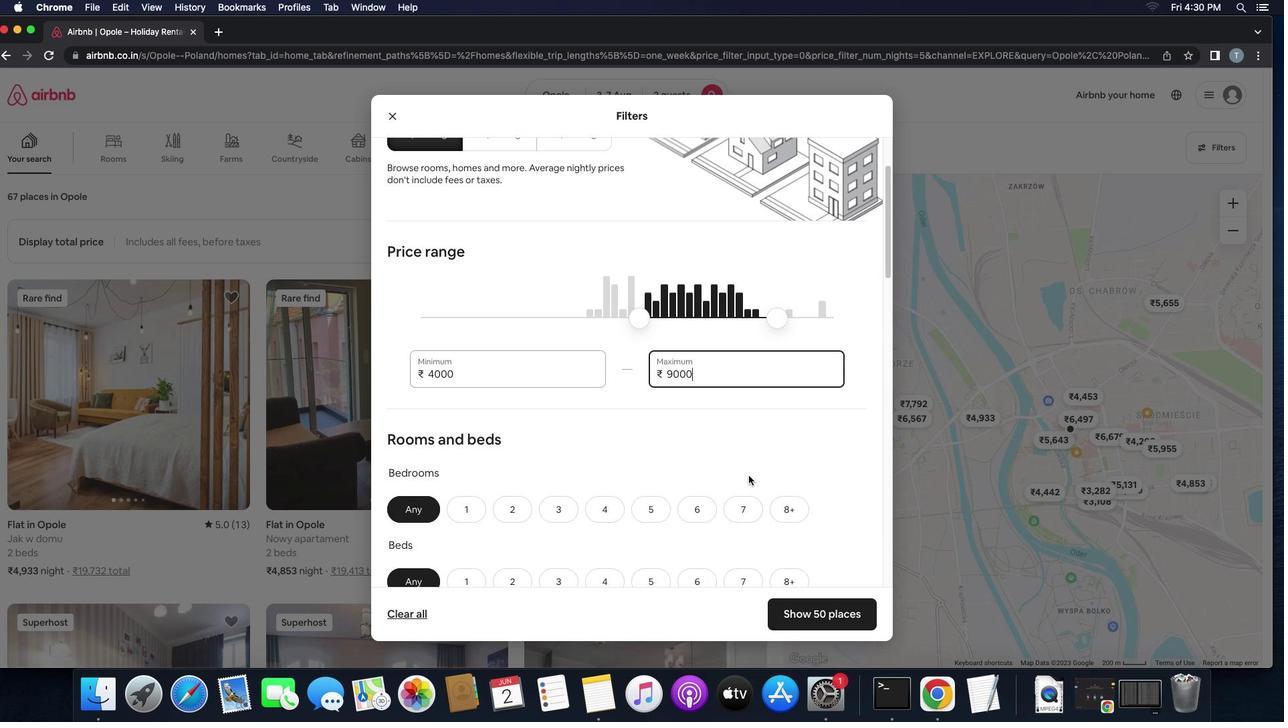 
Action: Mouse scrolled (749, 475) with delta (0, 0)
Screenshot: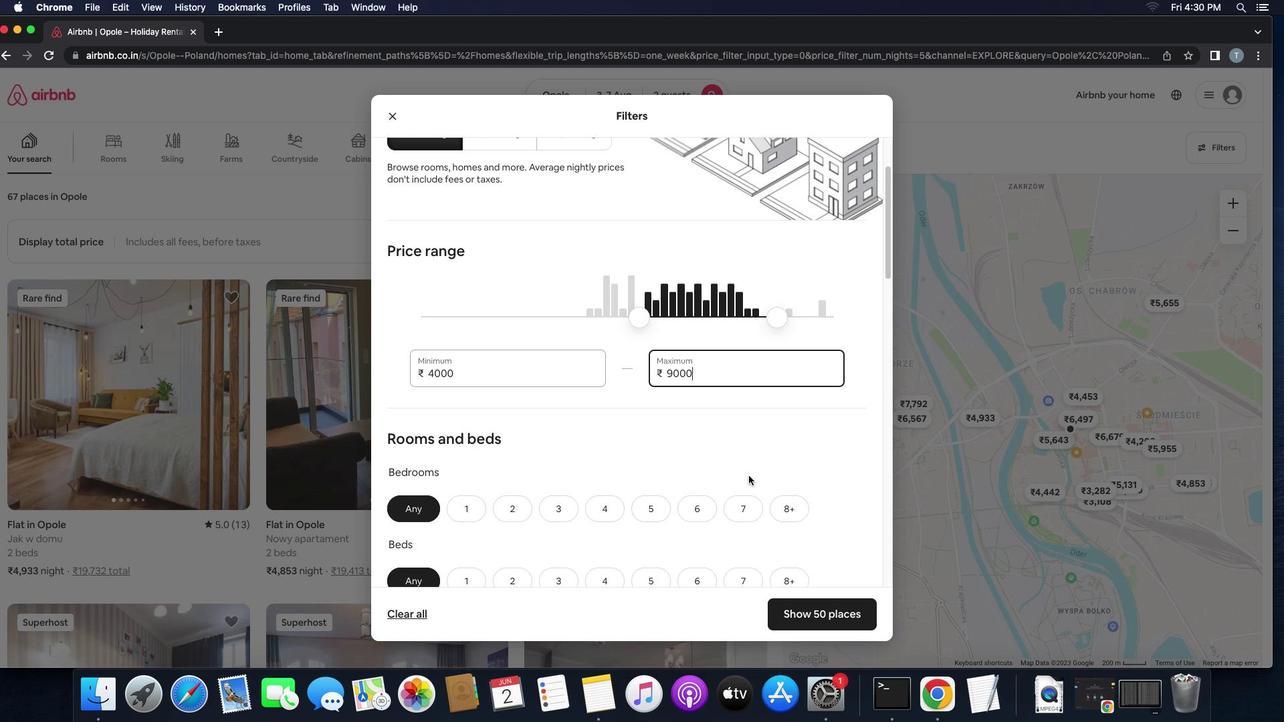 
Action: Mouse scrolled (749, 475) with delta (0, 0)
Screenshot: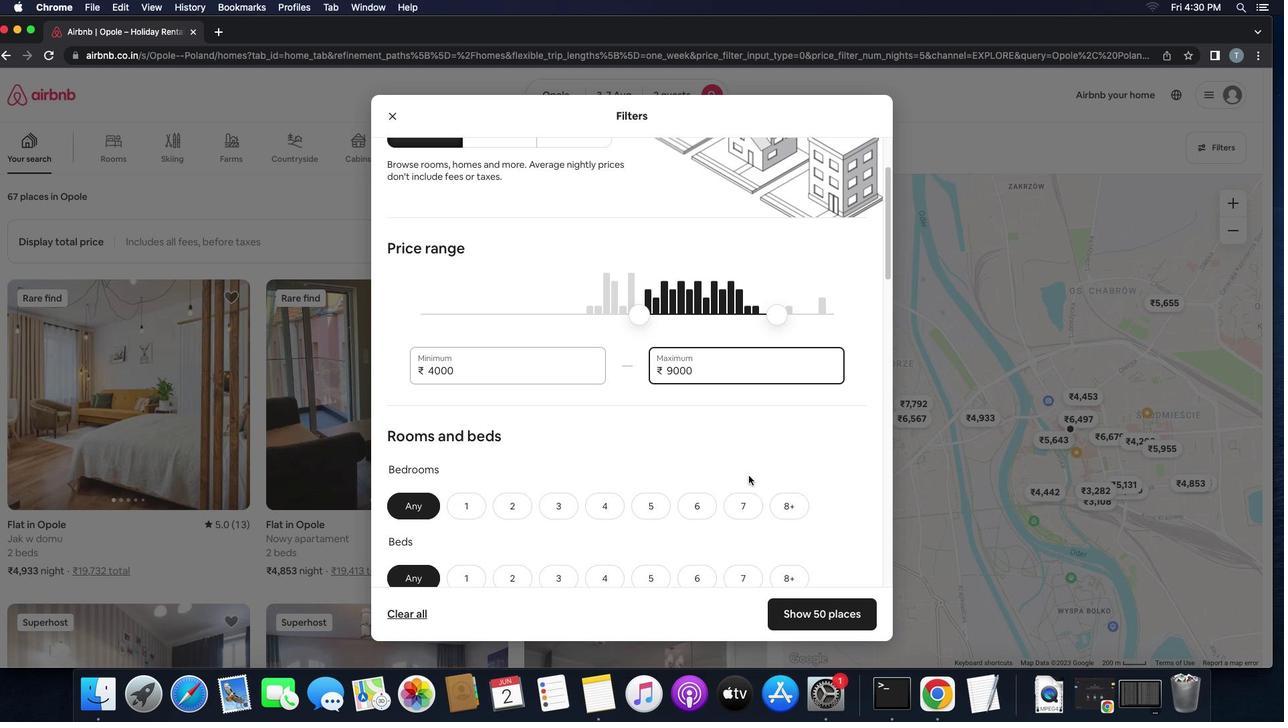 
Action: Mouse scrolled (749, 475) with delta (0, 0)
Screenshot: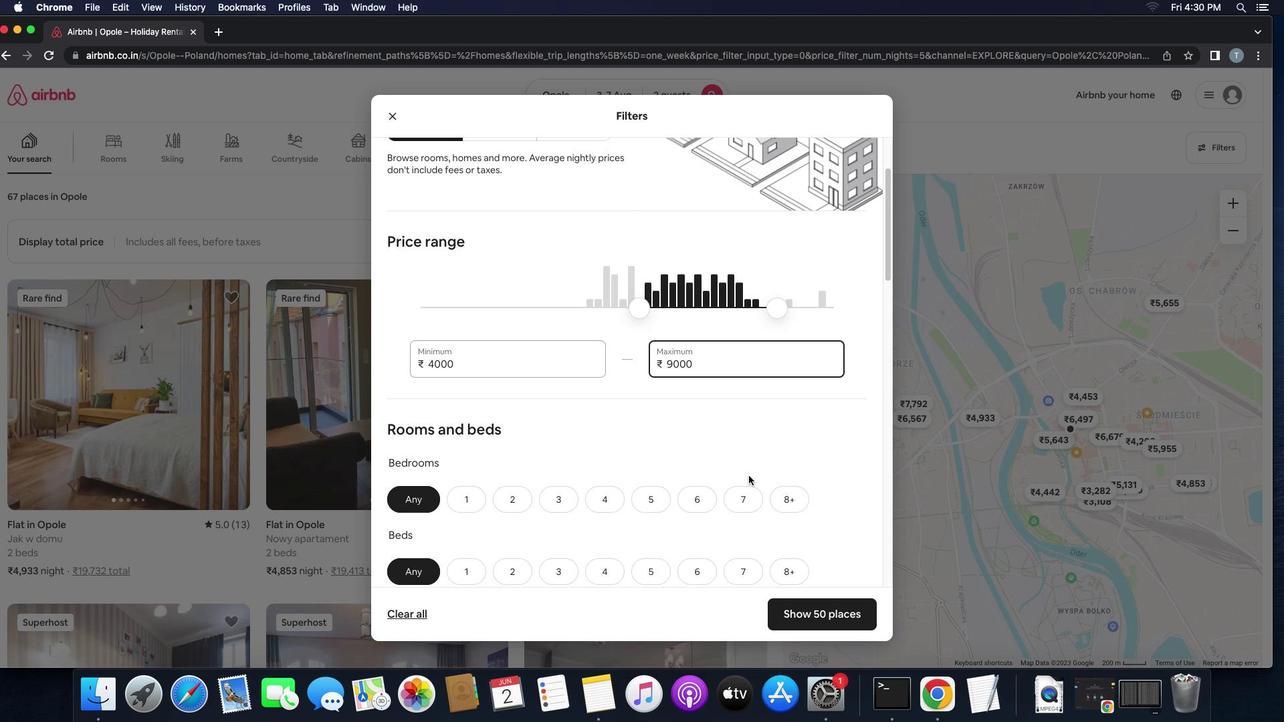 
Action: Mouse scrolled (749, 475) with delta (0, 0)
Screenshot: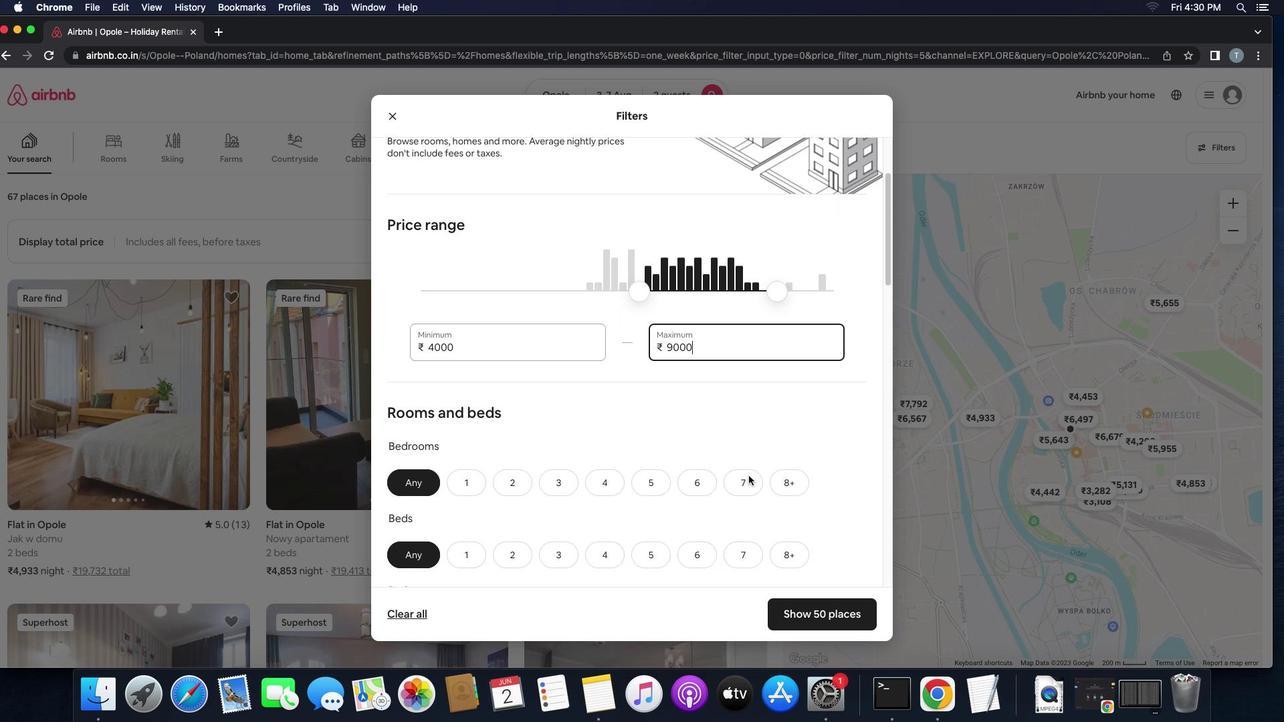 
Action: Mouse scrolled (749, 475) with delta (0, 0)
Screenshot: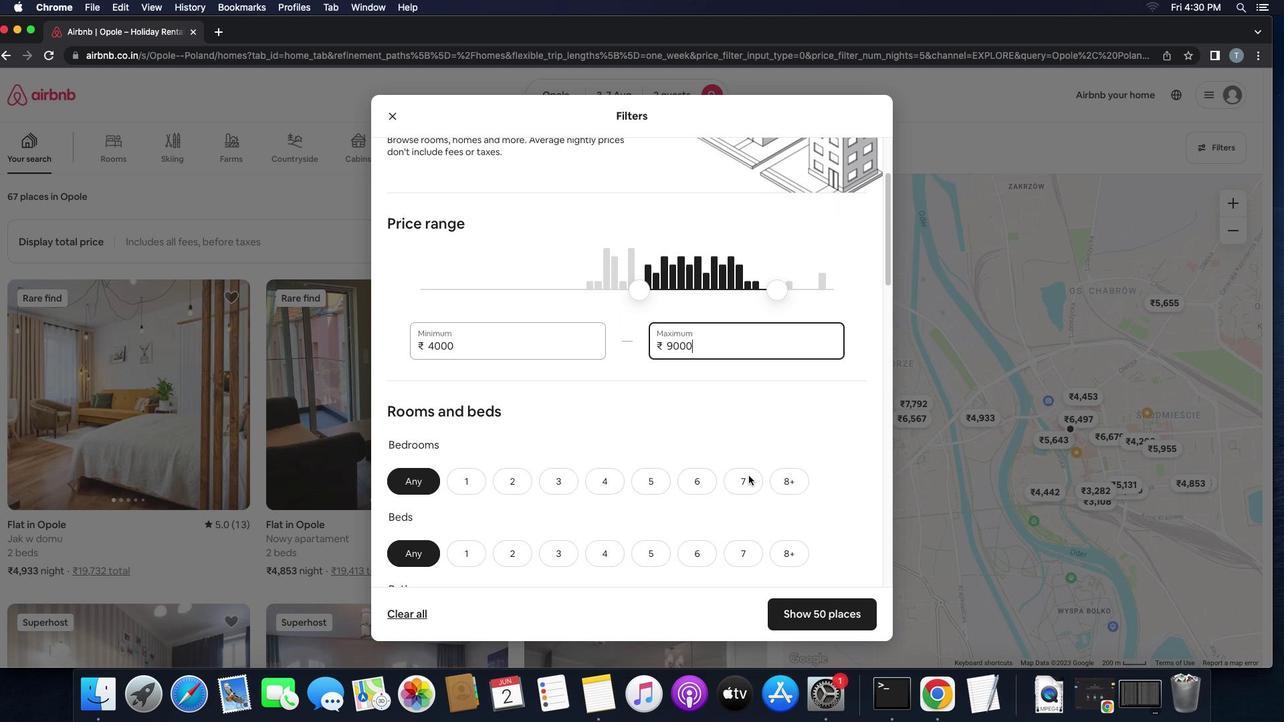 
Action: Mouse scrolled (749, 475) with delta (0, 0)
Screenshot: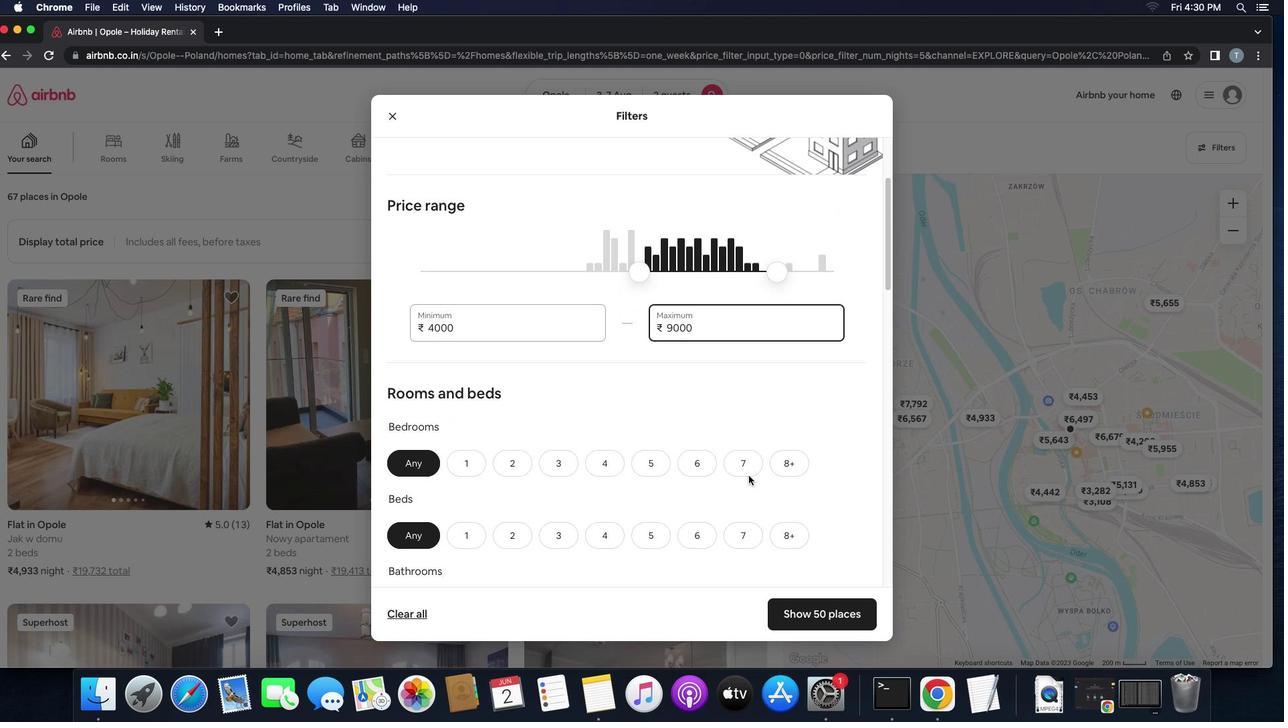
Action: Mouse scrolled (749, 475) with delta (0, 0)
Screenshot: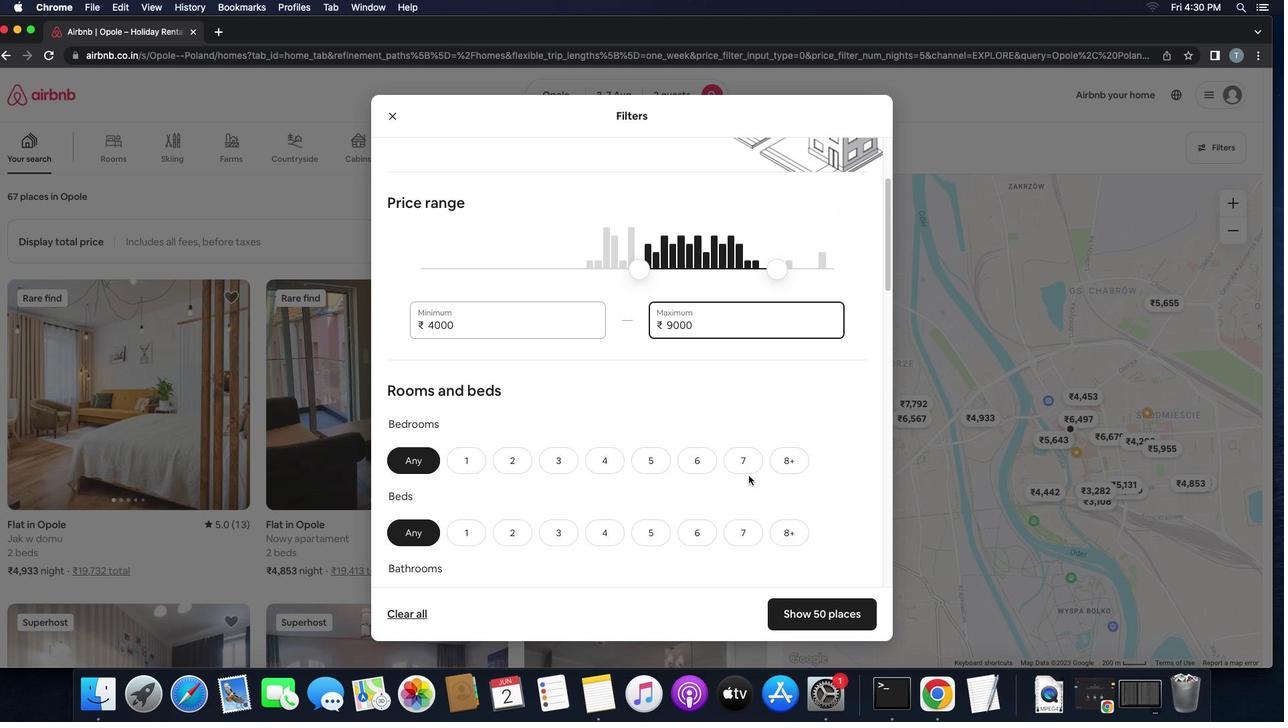 
Action: Mouse scrolled (749, 475) with delta (0, 0)
Screenshot: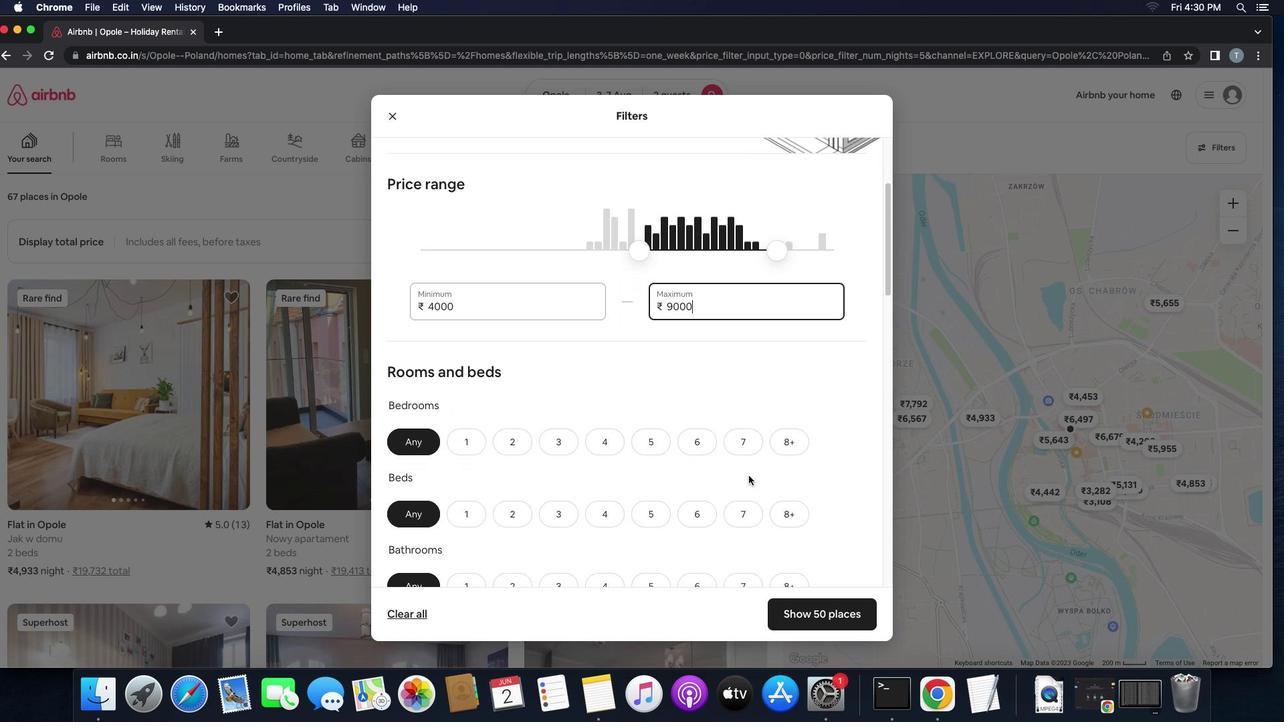 
Action: Mouse scrolled (749, 475) with delta (0, 0)
Screenshot: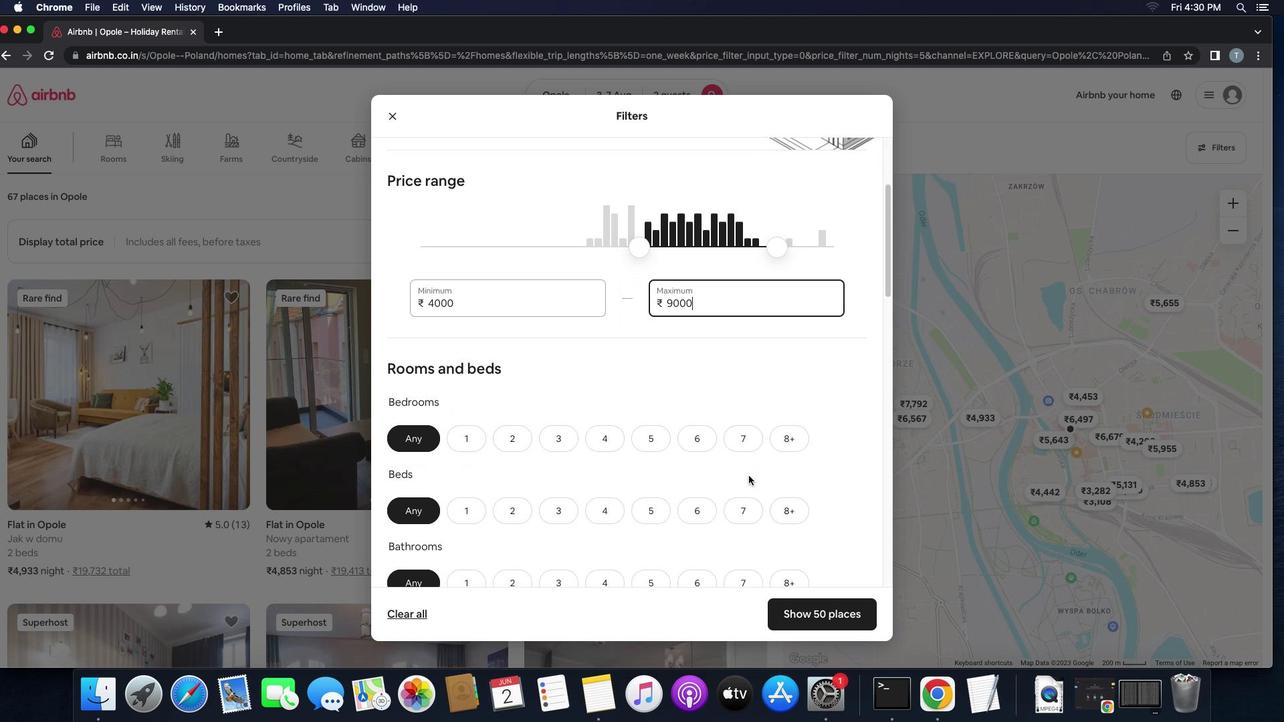 
Action: Mouse scrolled (749, 475) with delta (0, -1)
Screenshot: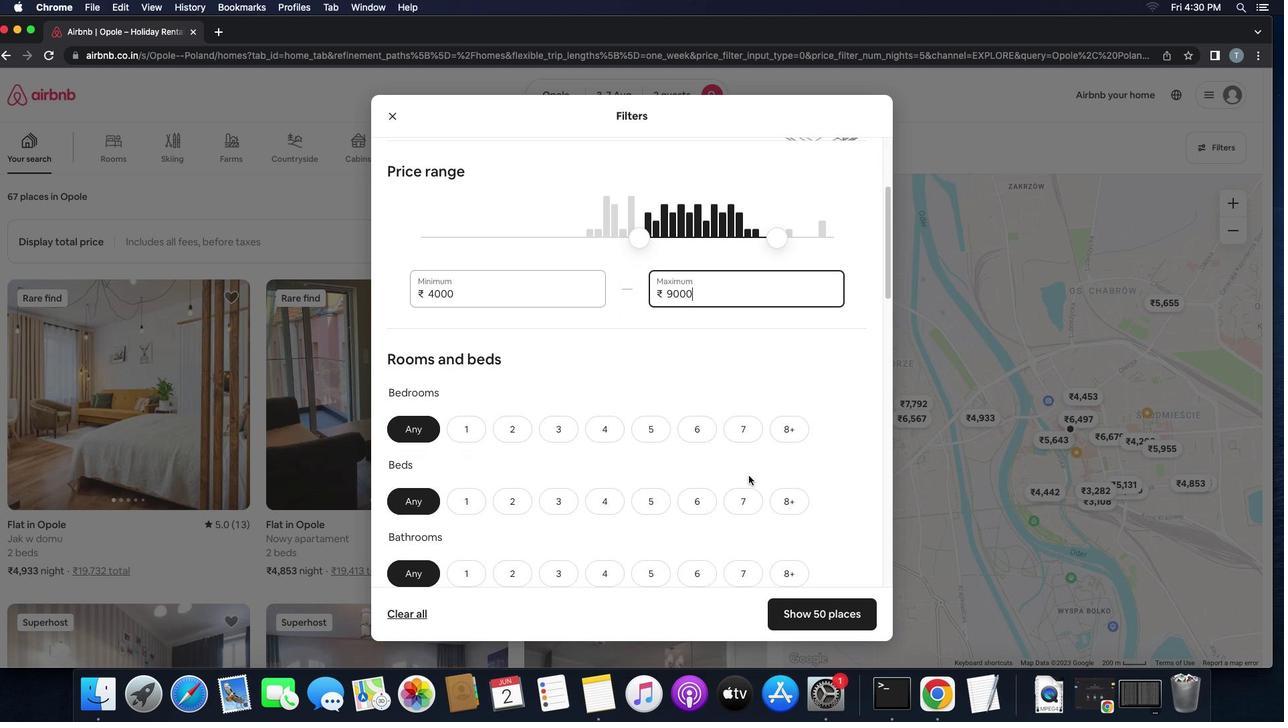 
Action: Mouse moved to (455, 339)
Screenshot: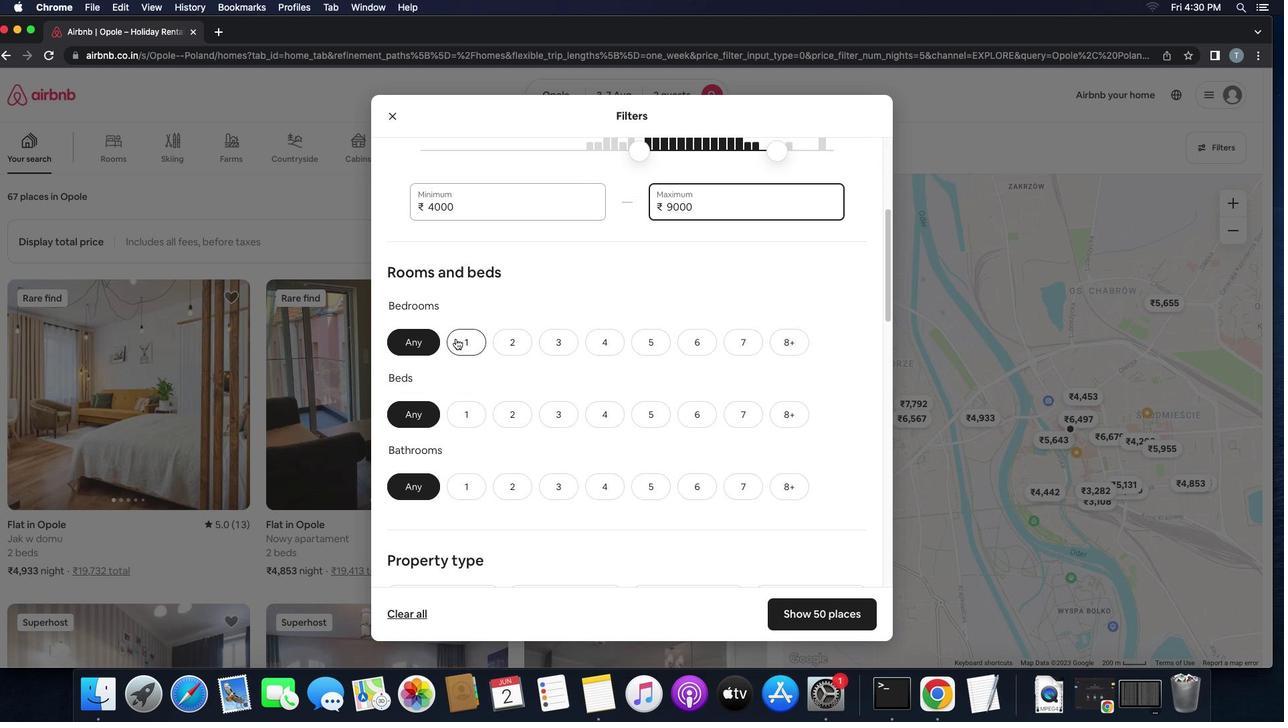 
Action: Mouse pressed left at (455, 339)
Screenshot: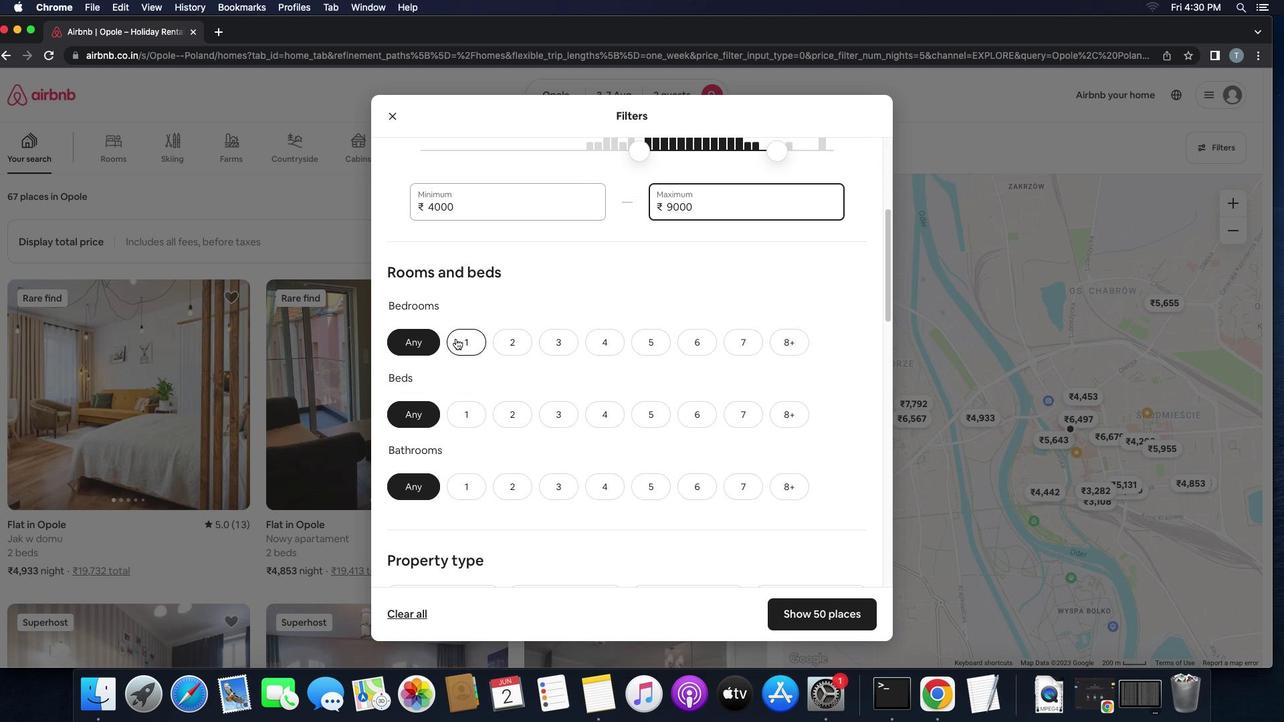 
Action: Mouse moved to (461, 424)
Screenshot: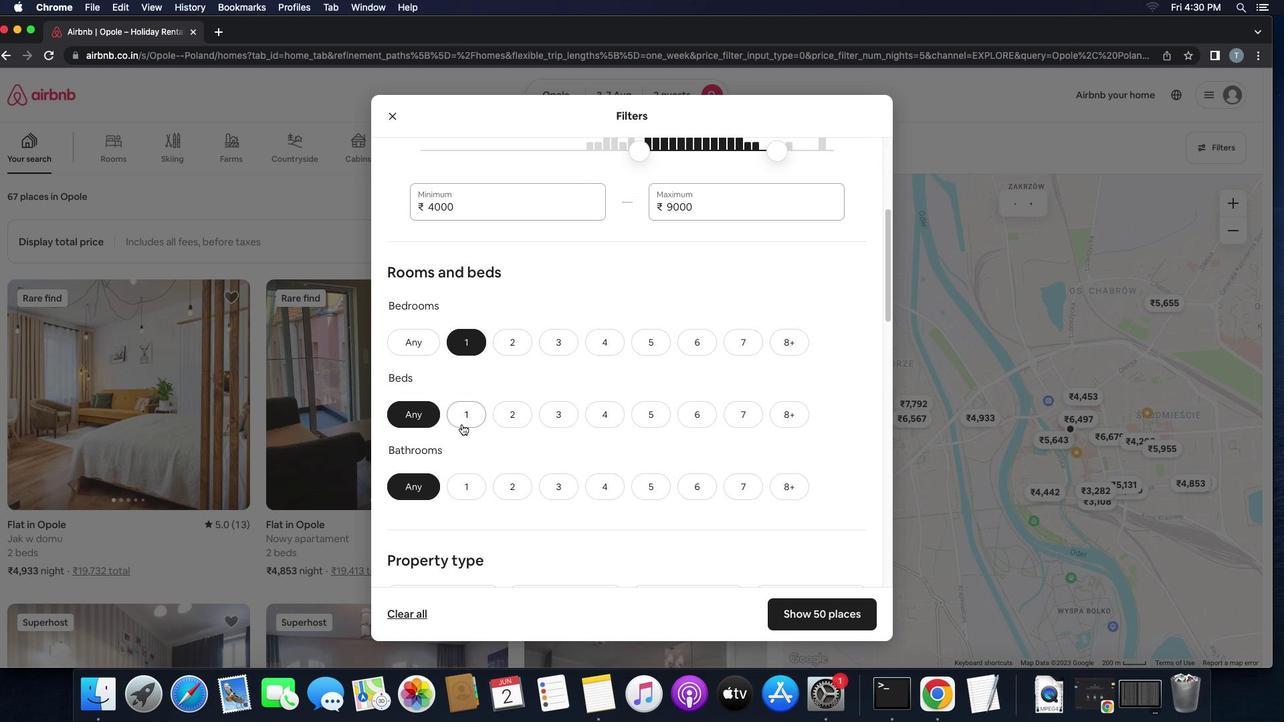 
Action: Mouse pressed left at (461, 424)
Screenshot: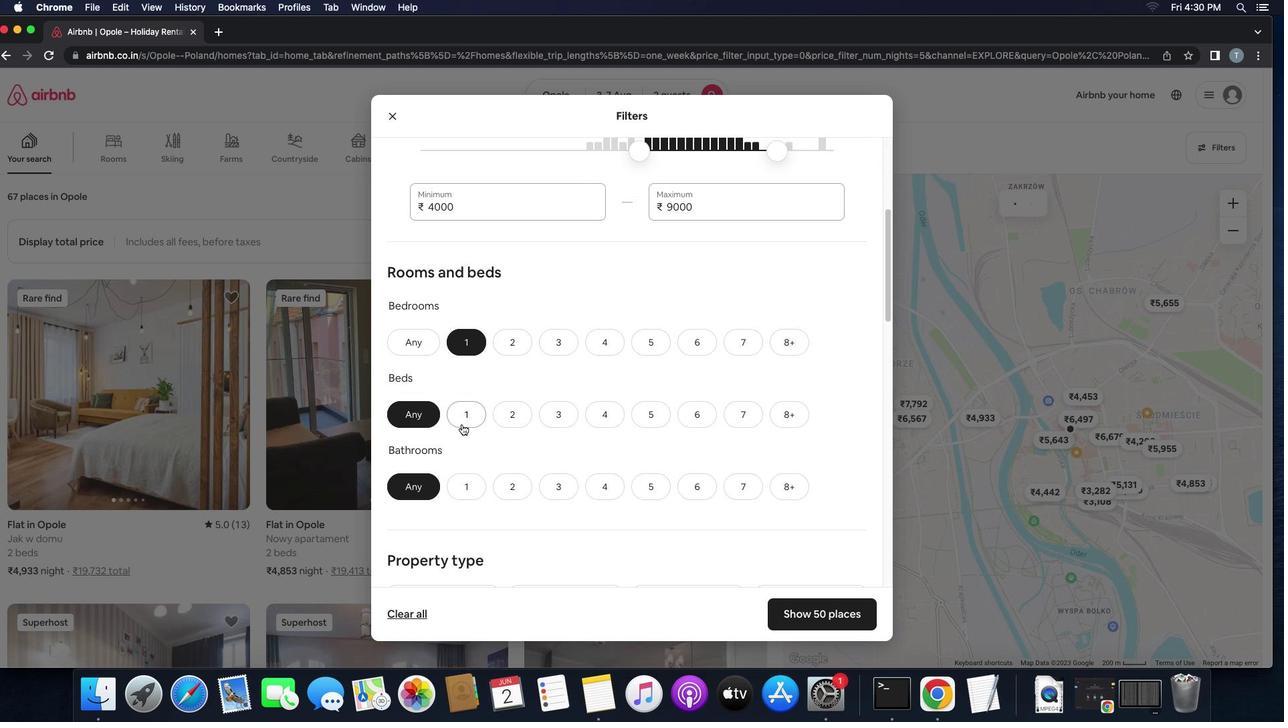 
Action: Mouse moved to (468, 496)
Screenshot: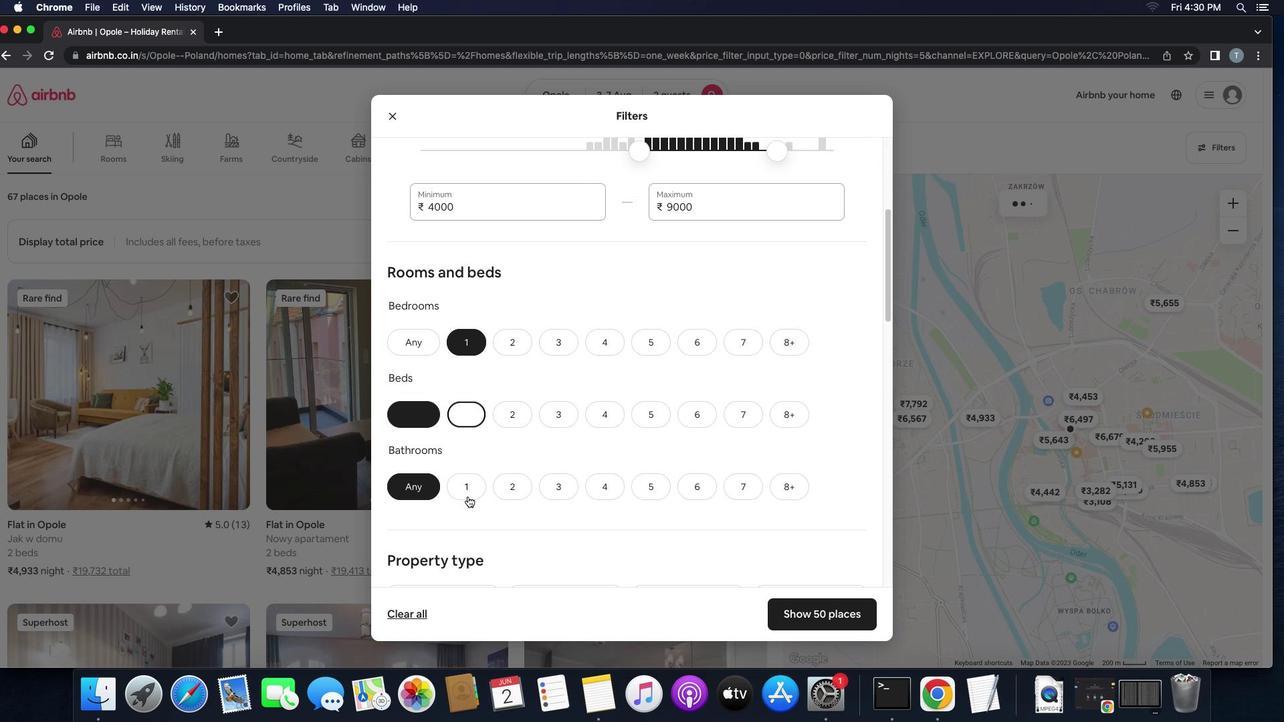 
Action: Mouse pressed left at (468, 496)
Screenshot: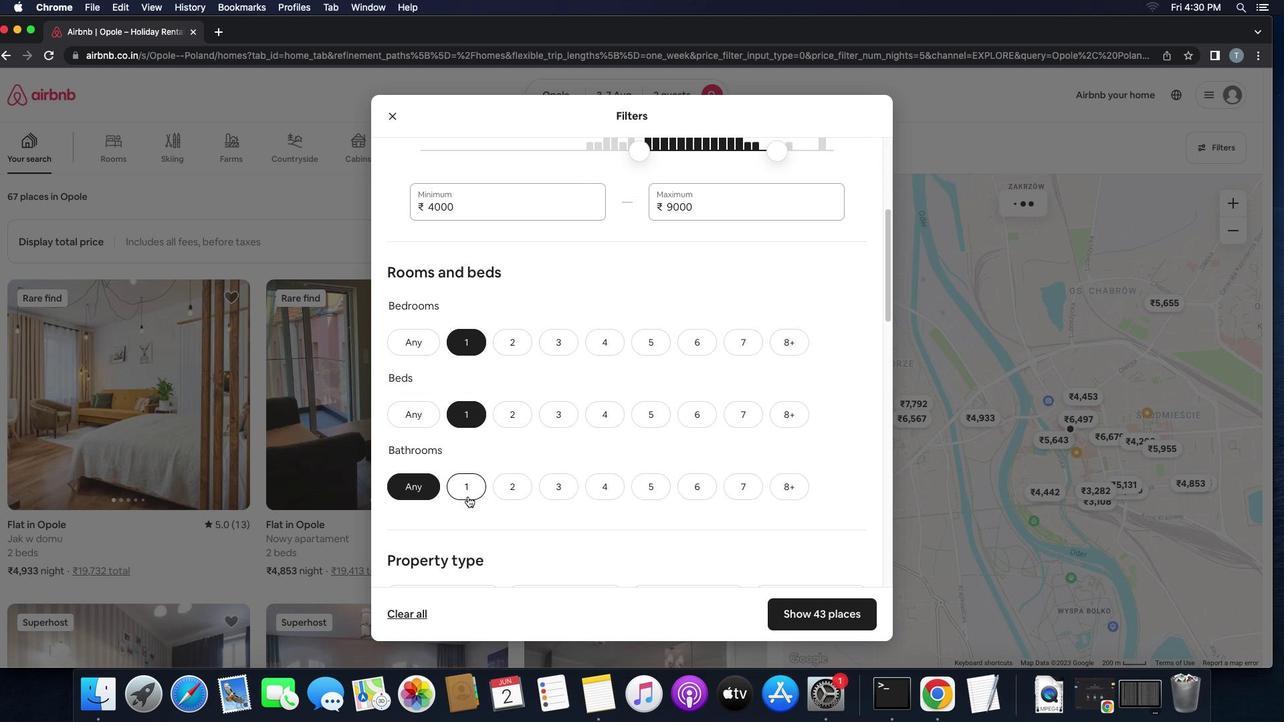 
Action: Mouse moved to (561, 503)
Screenshot: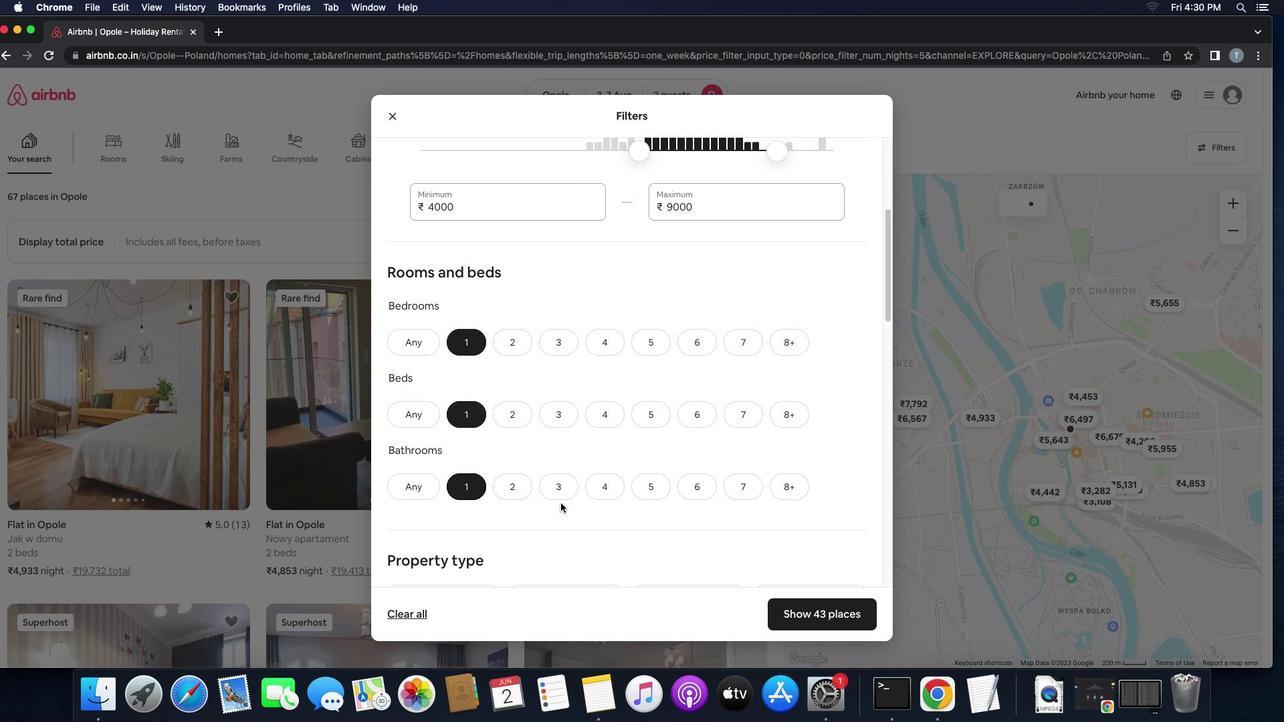 
Action: Mouse scrolled (561, 503) with delta (0, 0)
Screenshot: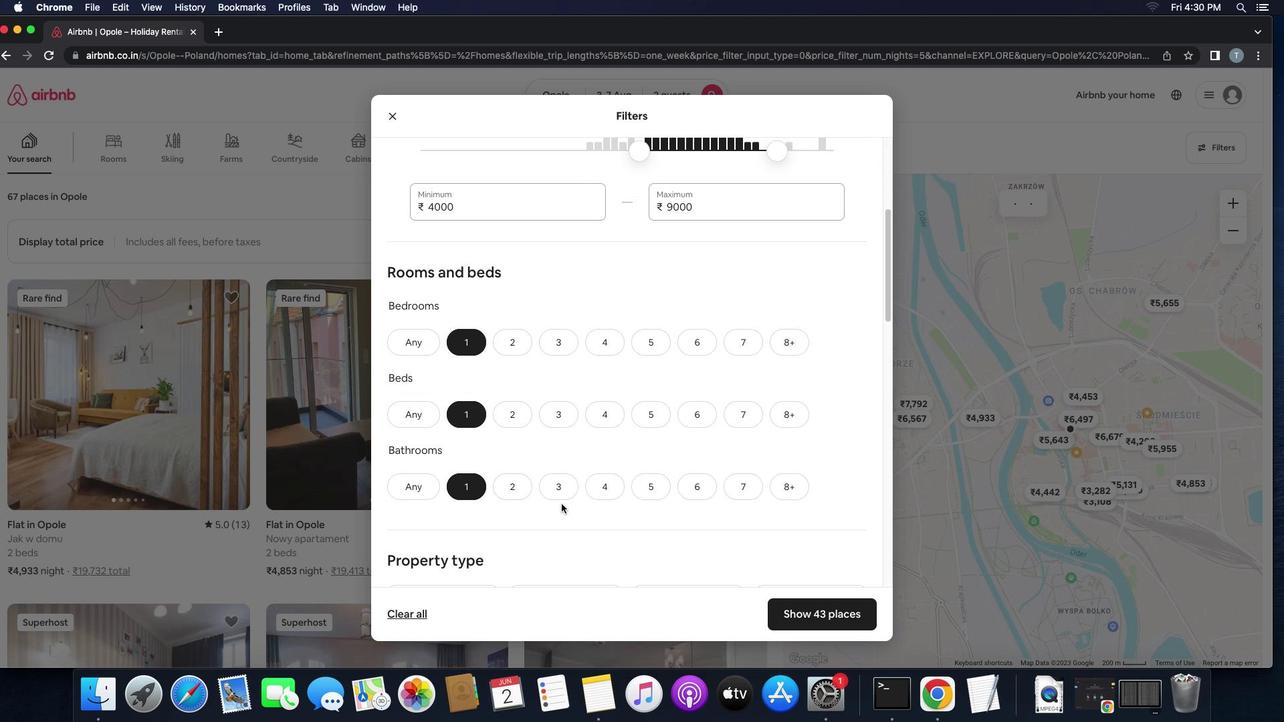 
Action: Mouse moved to (561, 503)
Screenshot: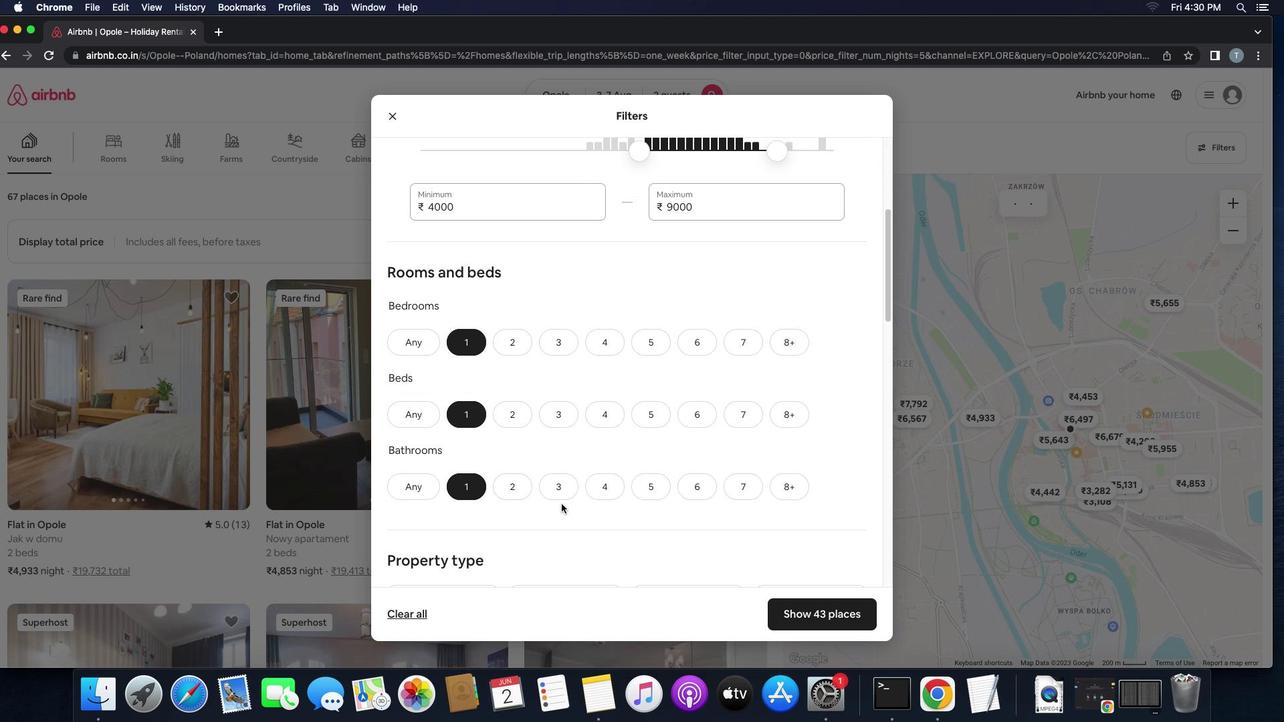 
Action: Mouse scrolled (561, 503) with delta (0, 0)
Screenshot: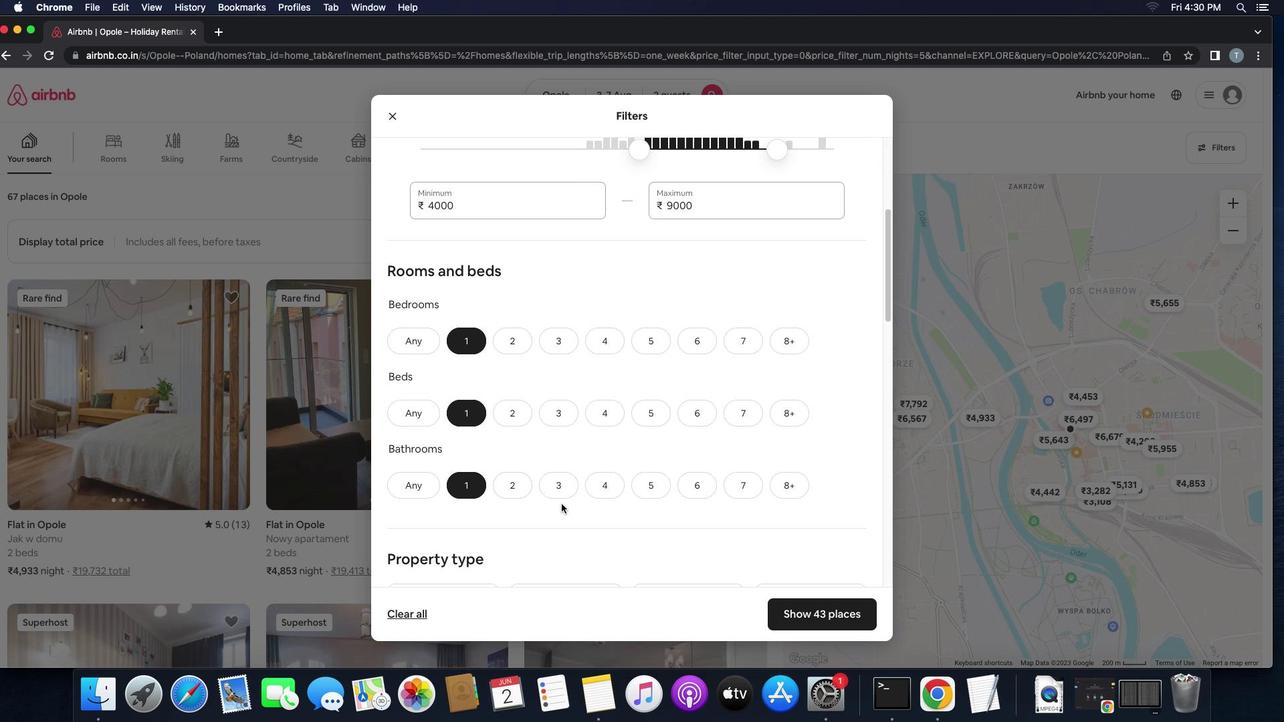 
Action: Mouse scrolled (561, 503) with delta (0, 0)
Screenshot: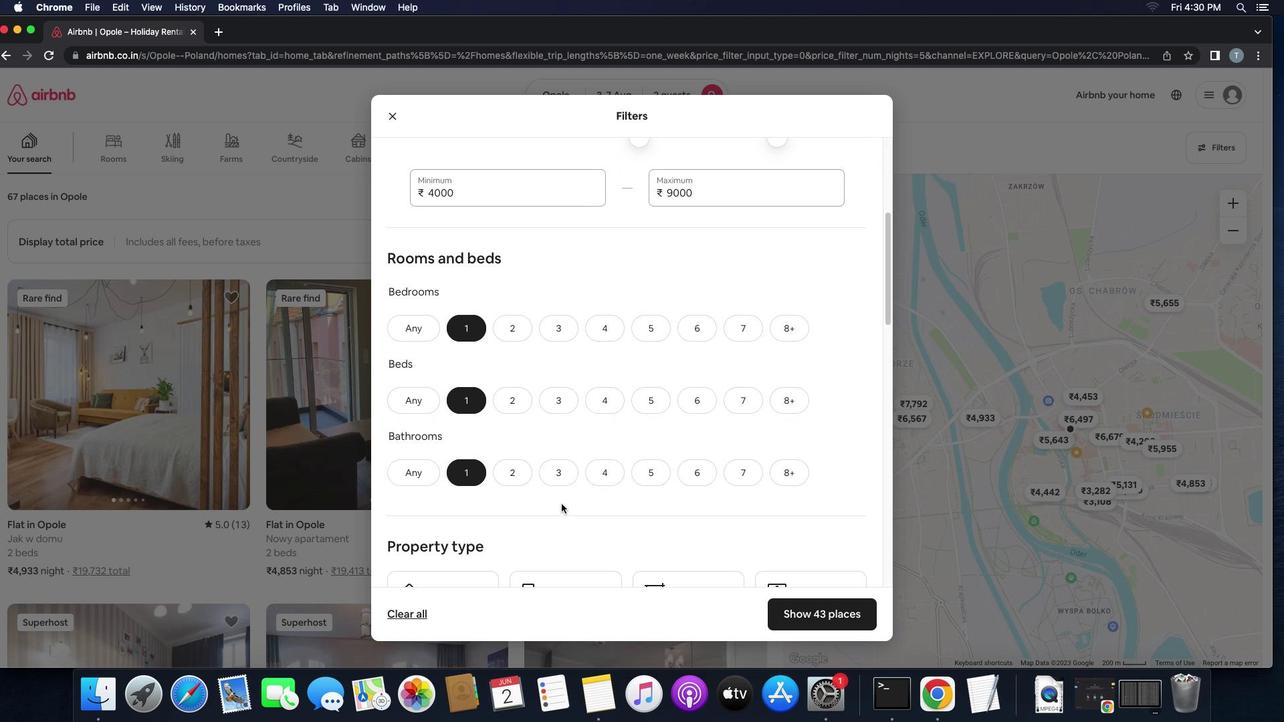 
Action: Mouse scrolled (561, 503) with delta (0, 0)
Screenshot: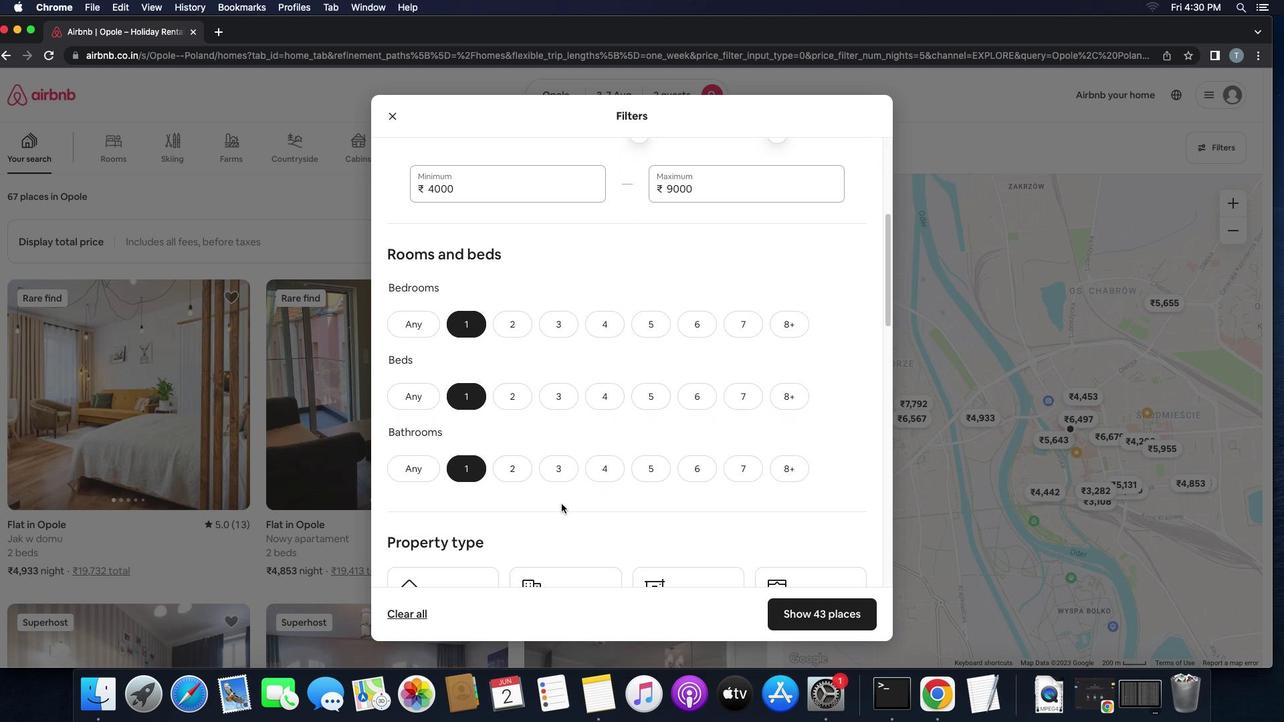 
Action: Mouse scrolled (561, 503) with delta (0, 0)
Screenshot: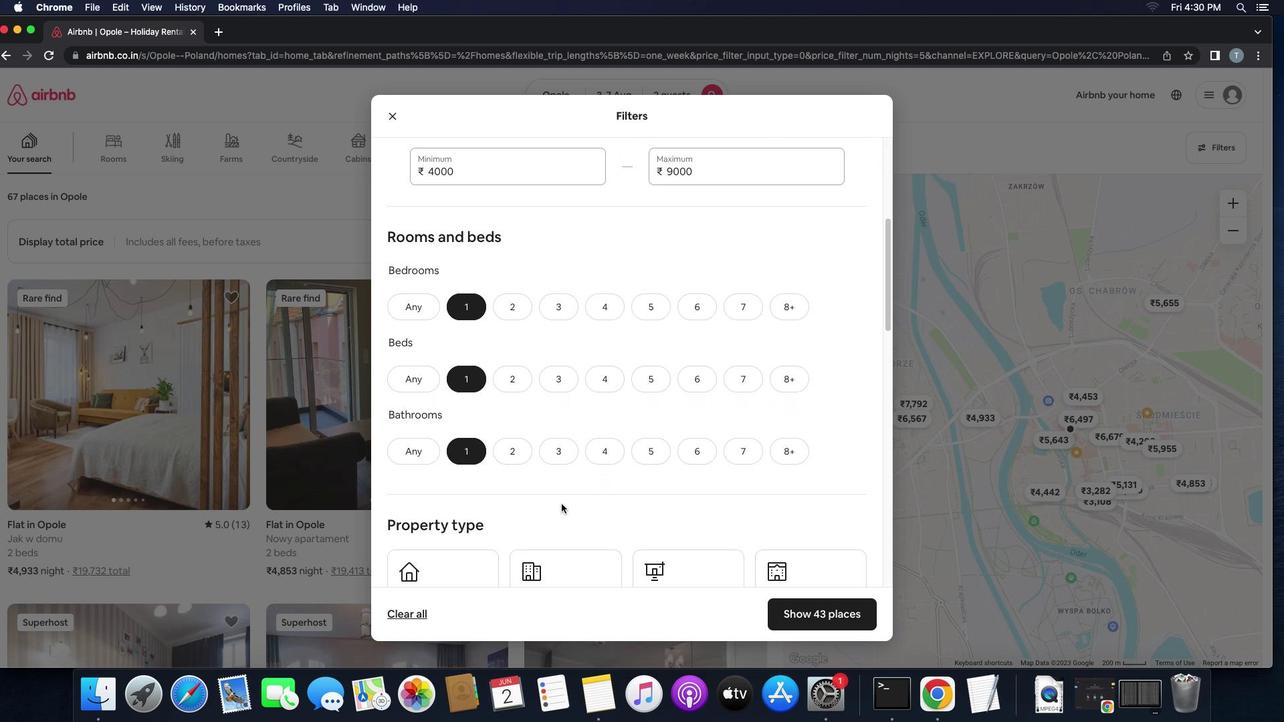 
Action: Mouse scrolled (561, 503) with delta (0, 0)
Screenshot: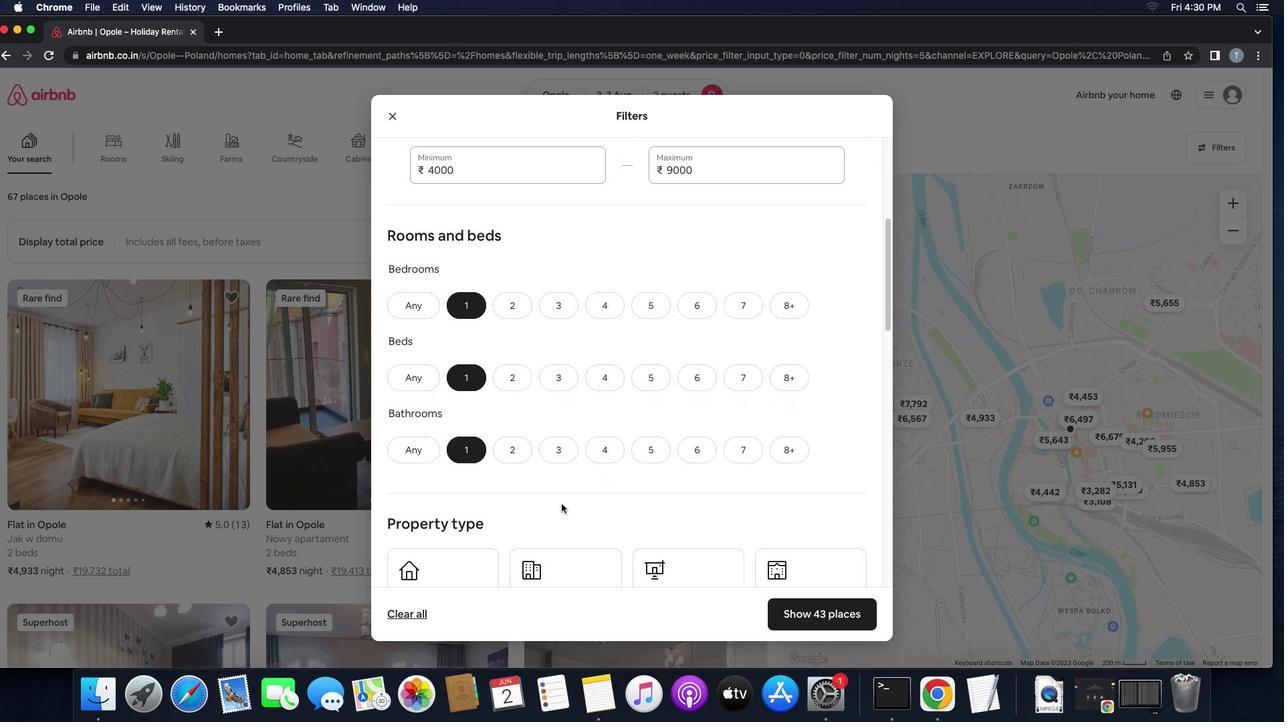 
Action: Mouse scrolled (561, 503) with delta (0, 0)
Screenshot: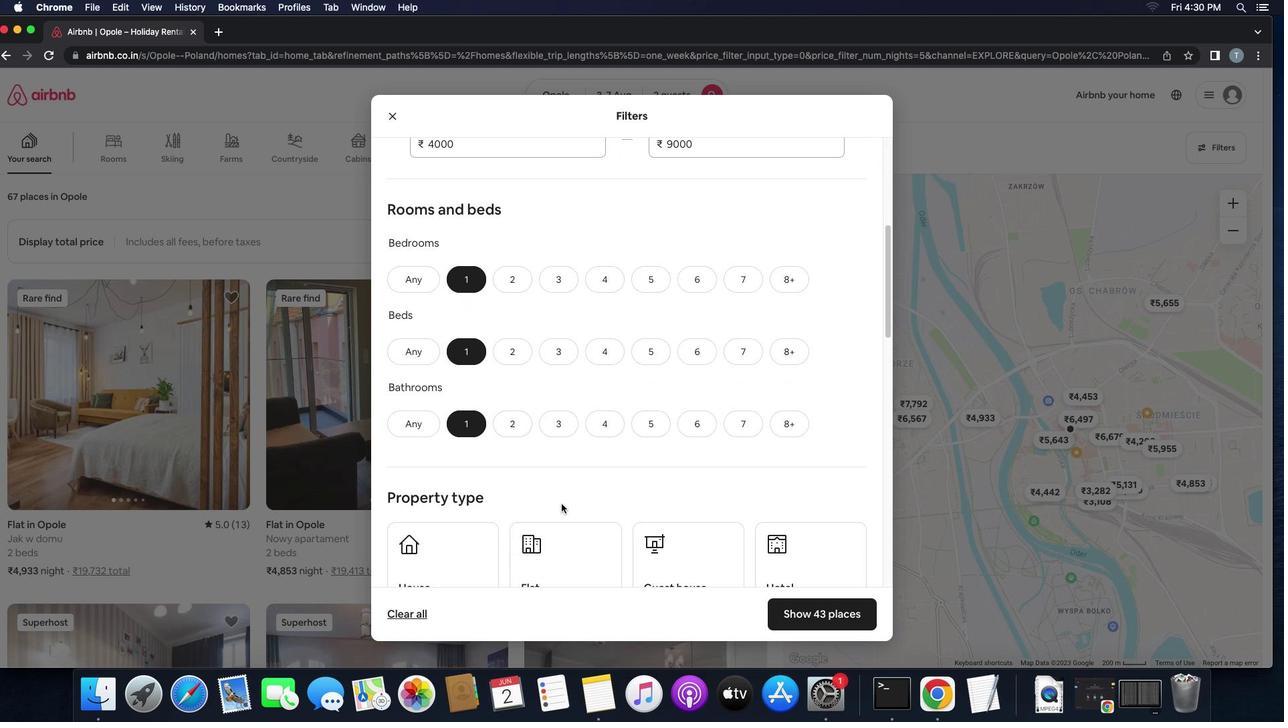 
Action: Mouse scrolled (561, 503) with delta (0, 0)
Screenshot: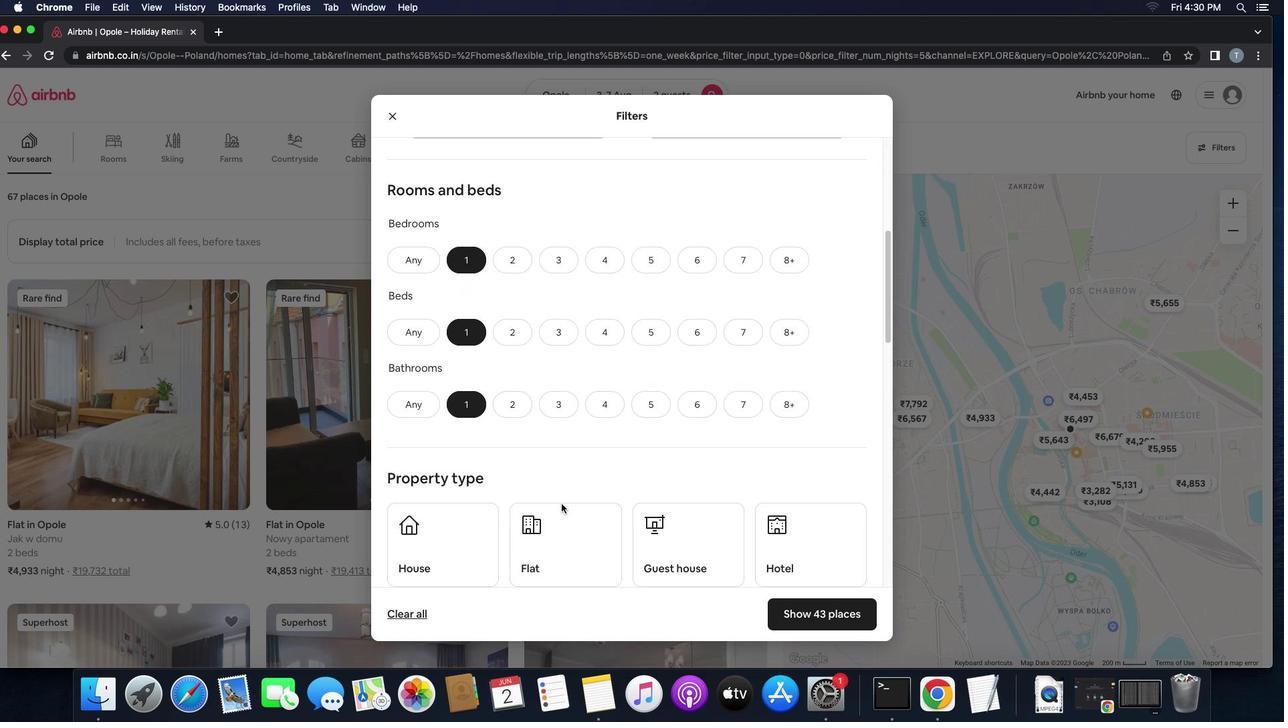 
Action: Mouse scrolled (561, 503) with delta (0, 0)
Screenshot: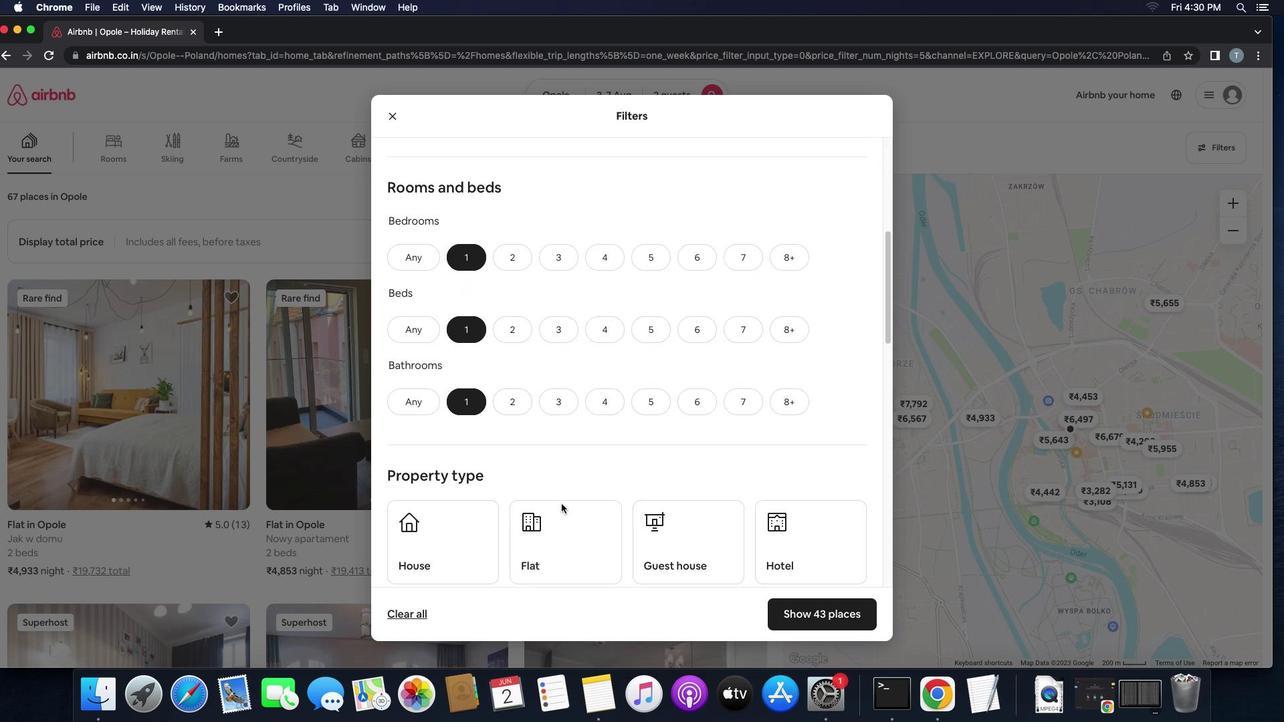 
Action: Mouse scrolled (561, 503) with delta (0, 0)
Screenshot: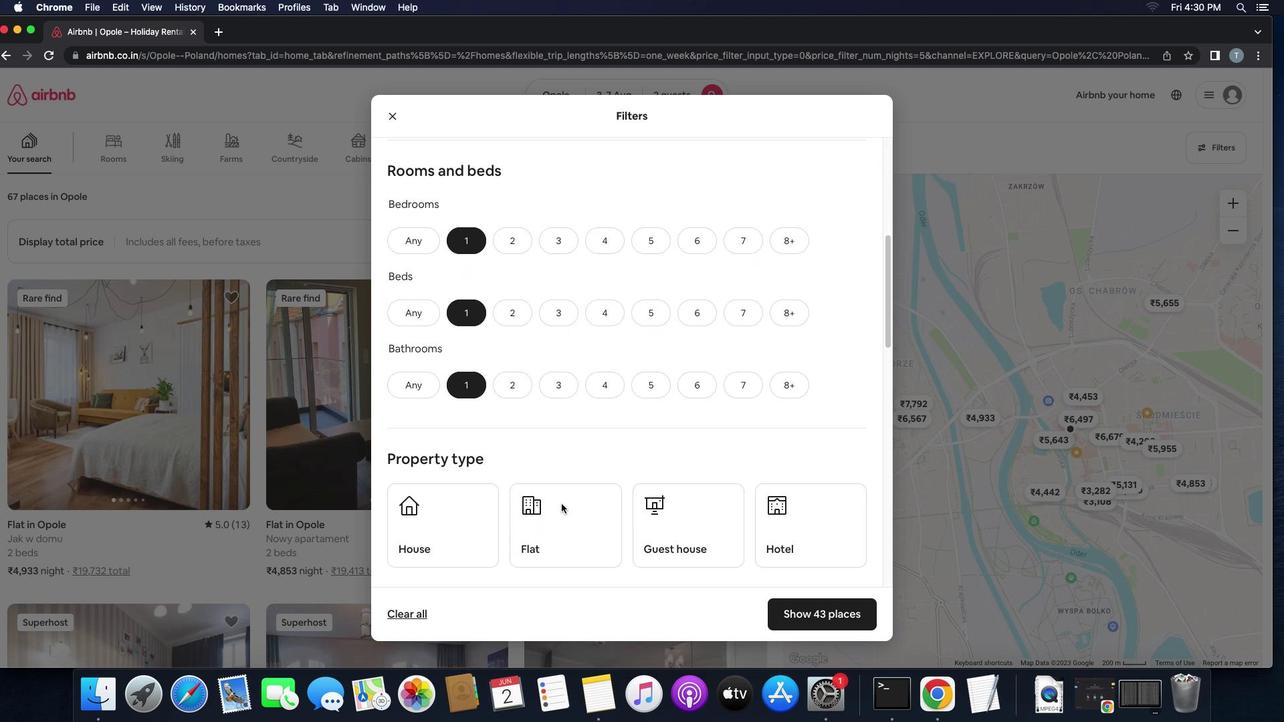 
Action: Mouse scrolled (561, 503) with delta (0, 0)
Screenshot: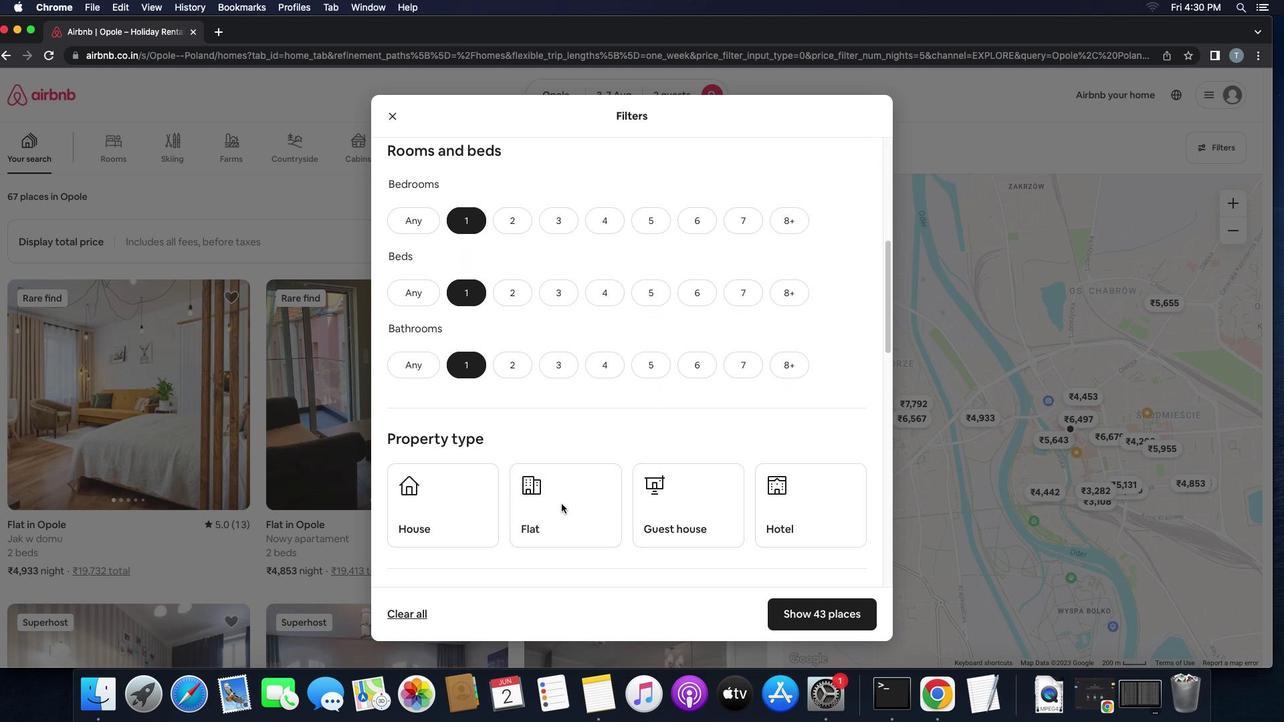 
Action: Mouse scrolled (561, 503) with delta (0, 0)
Screenshot: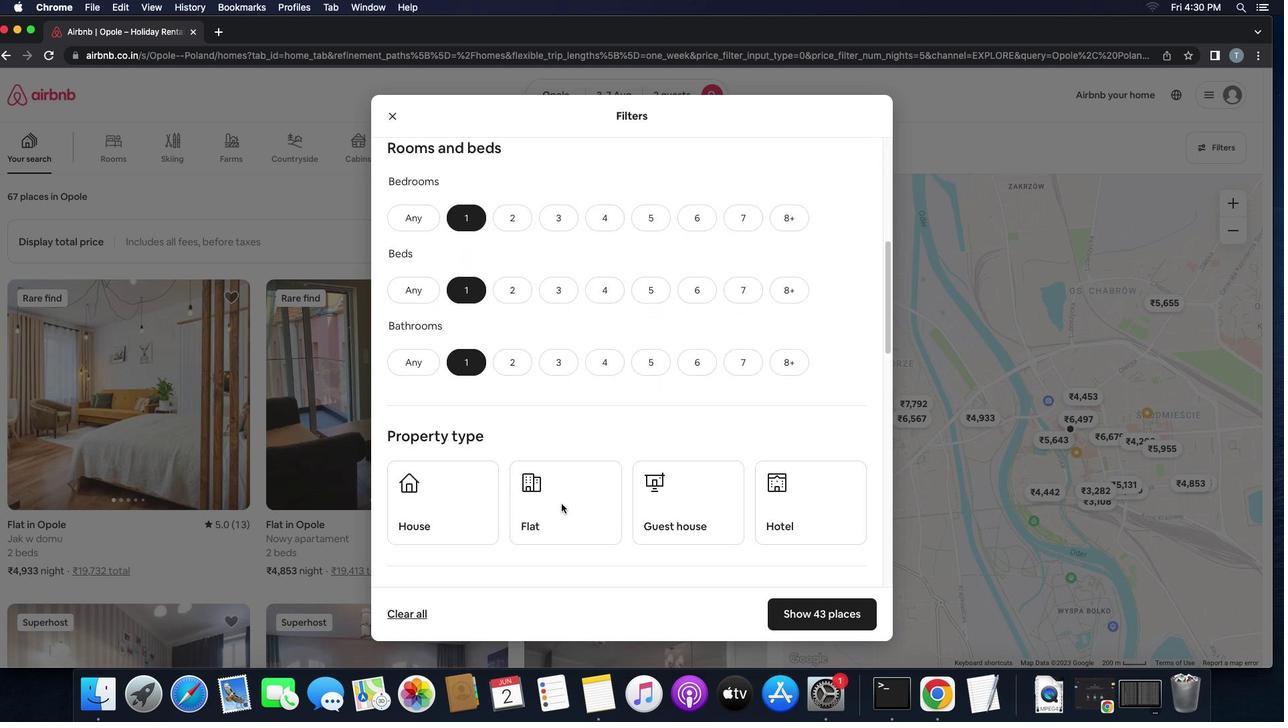 
Action: Mouse scrolled (561, 503) with delta (0, 0)
Screenshot: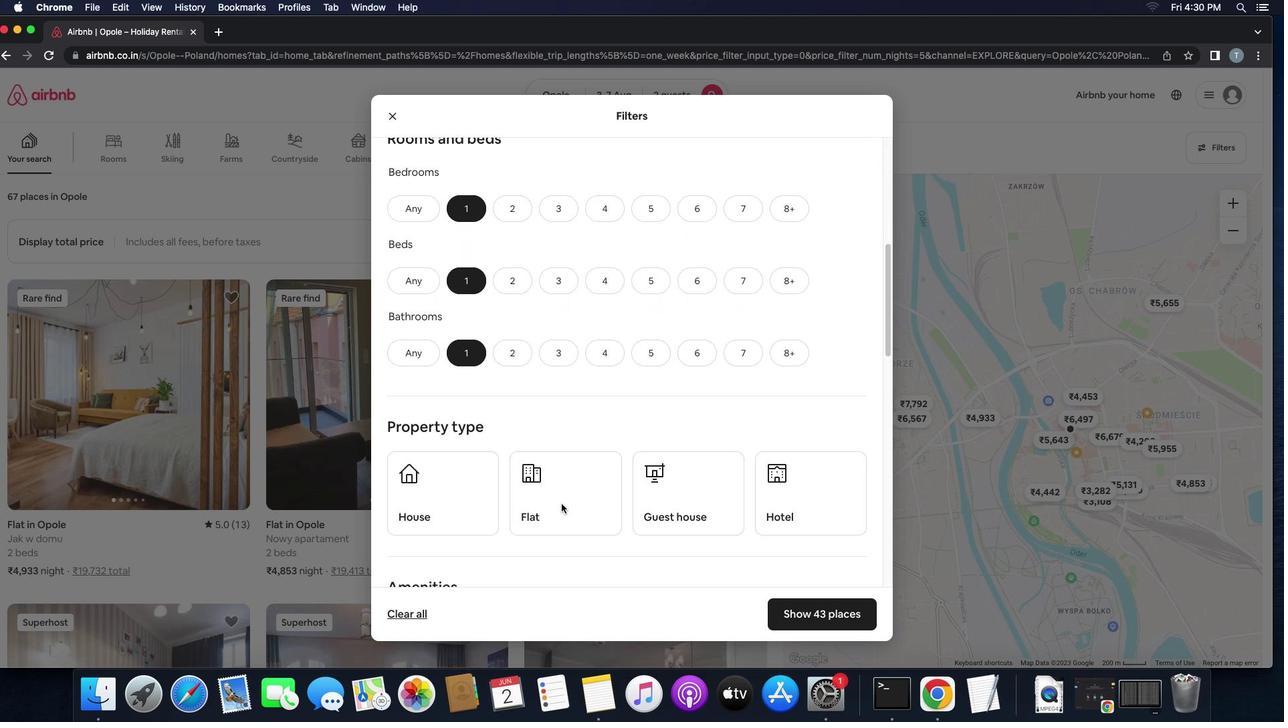 
Action: Mouse scrolled (561, 503) with delta (0, 0)
Screenshot: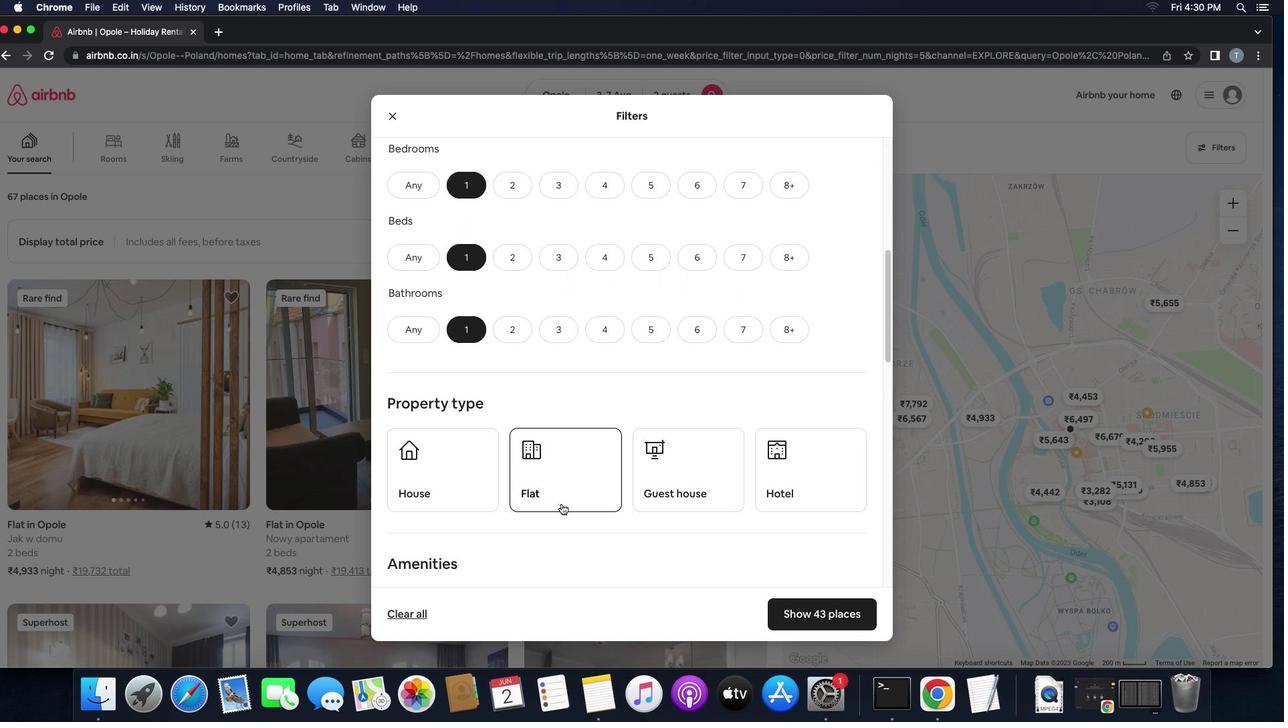 
Action: Mouse scrolled (561, 503) with delta (0, 0)
Screenshot: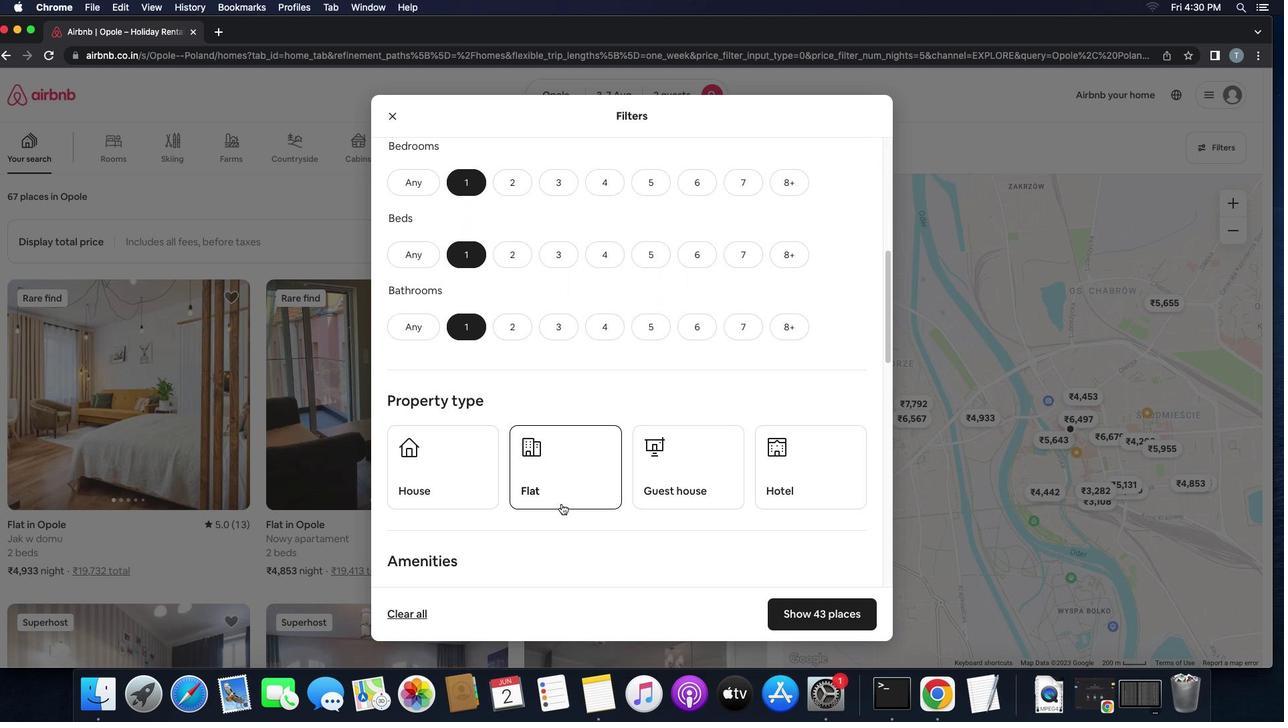 
Action: Mouse scrolled (561, 503) with delta (0, 0)
Screenshot: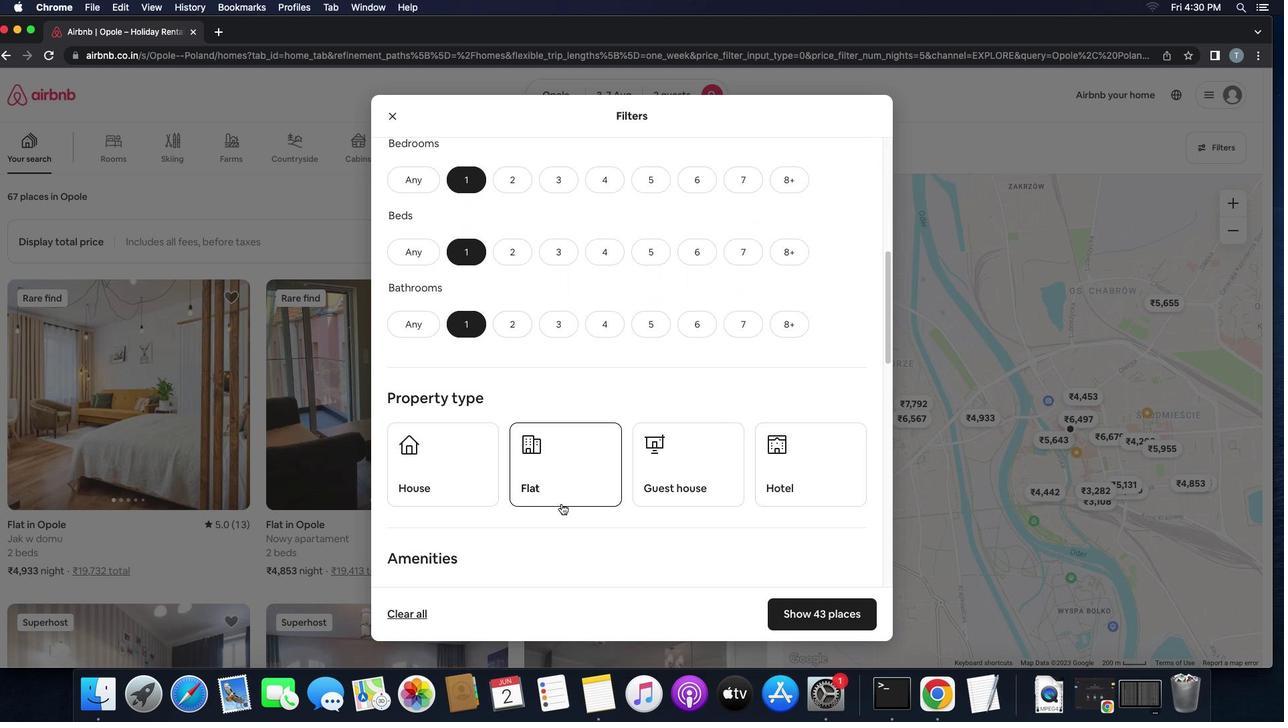 
Action: Mouse scrolled (561, 503) with delta (0, 0)
Screenshot: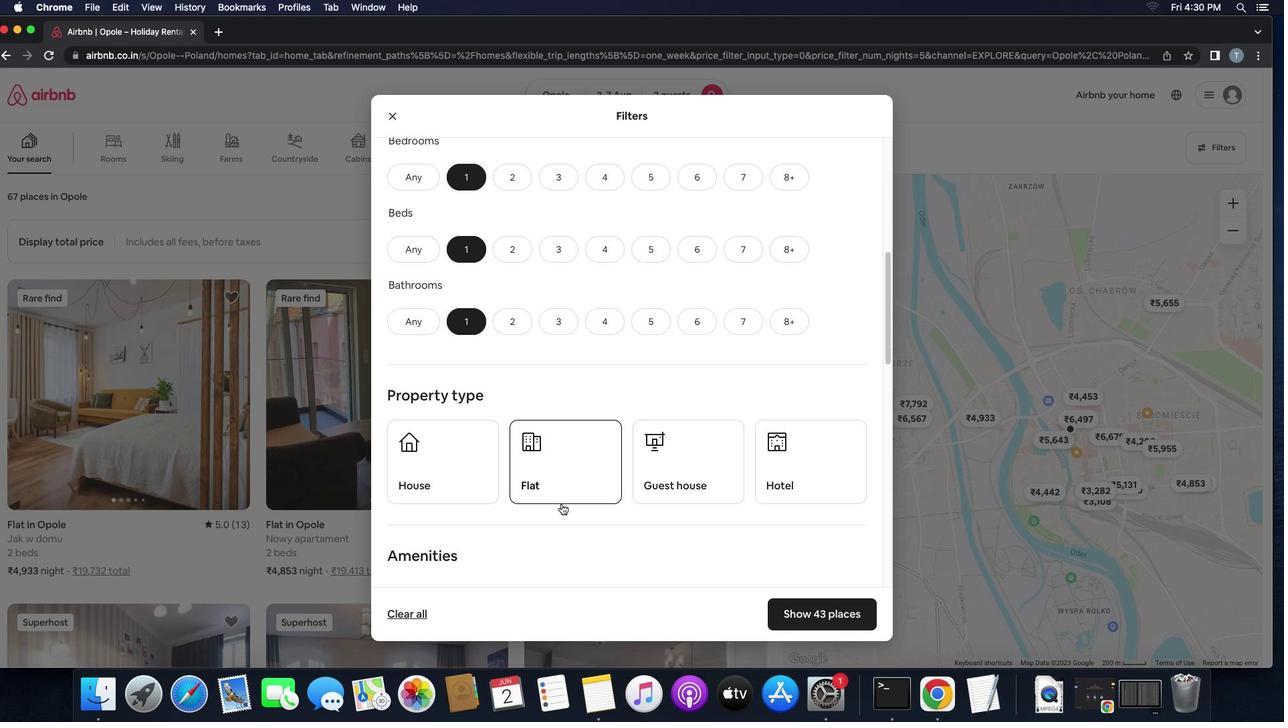 
Action: Mouse moved to (470, 443)
Screenshot: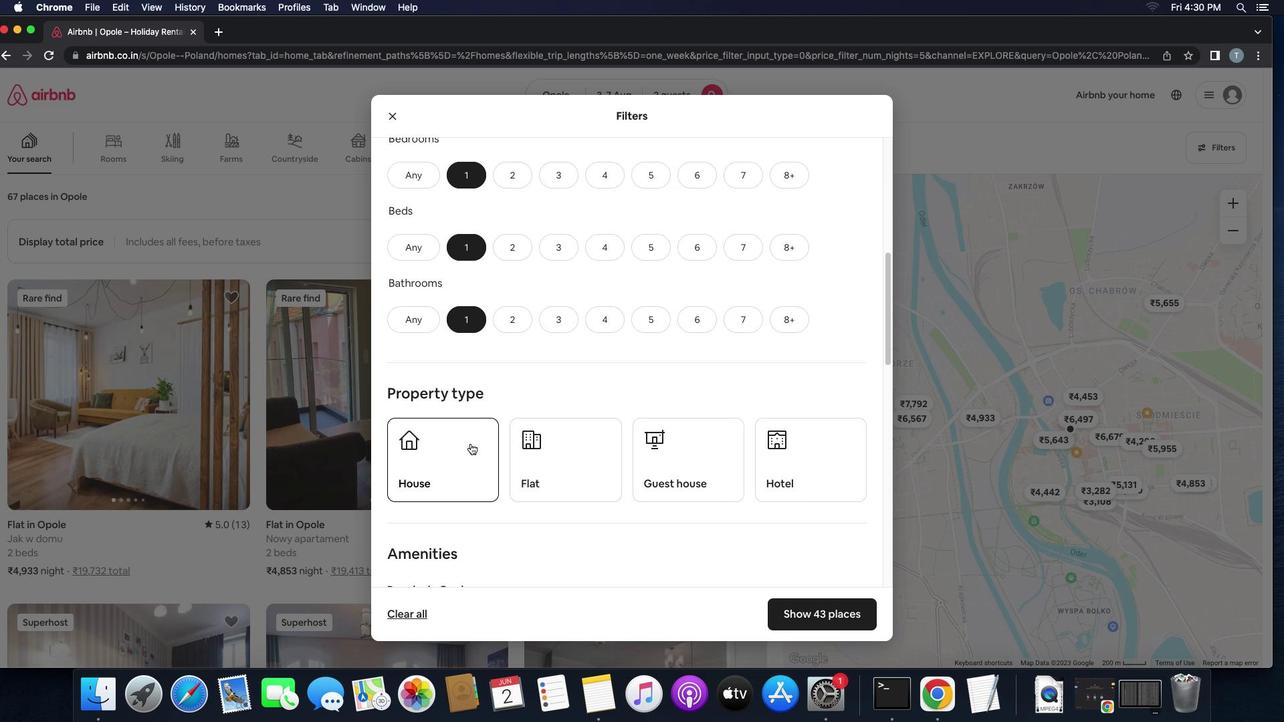 
Action: Mouse pressed left at (470, 443)
Screenshot: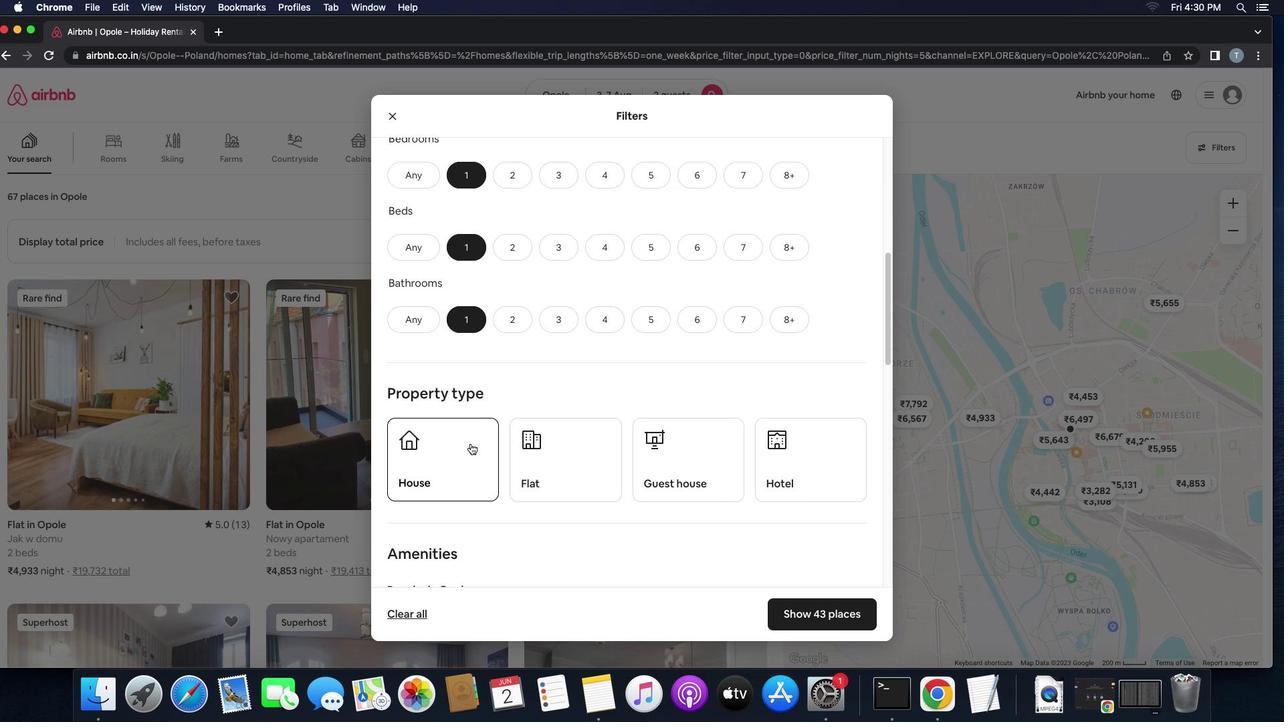 
Action: Mouse moved to (550, 450)
Screenshot: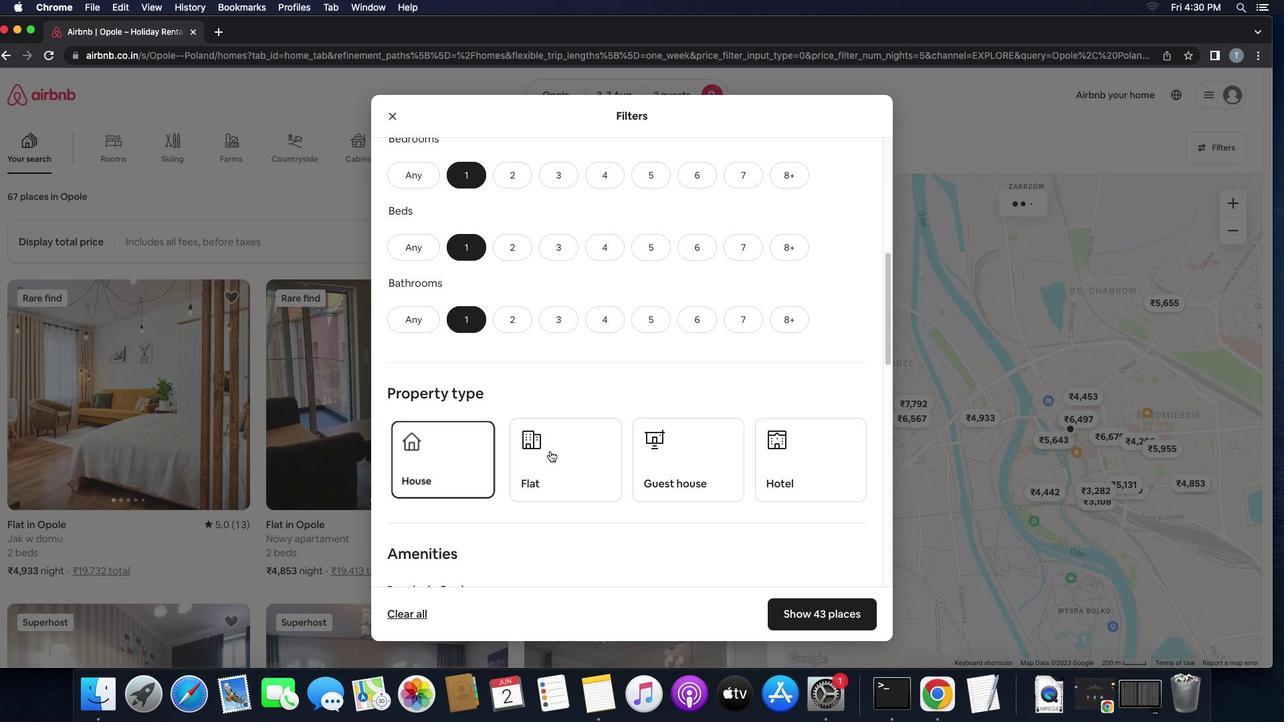 
Action: Mouse pressed left at (550, 450)
Screenshot: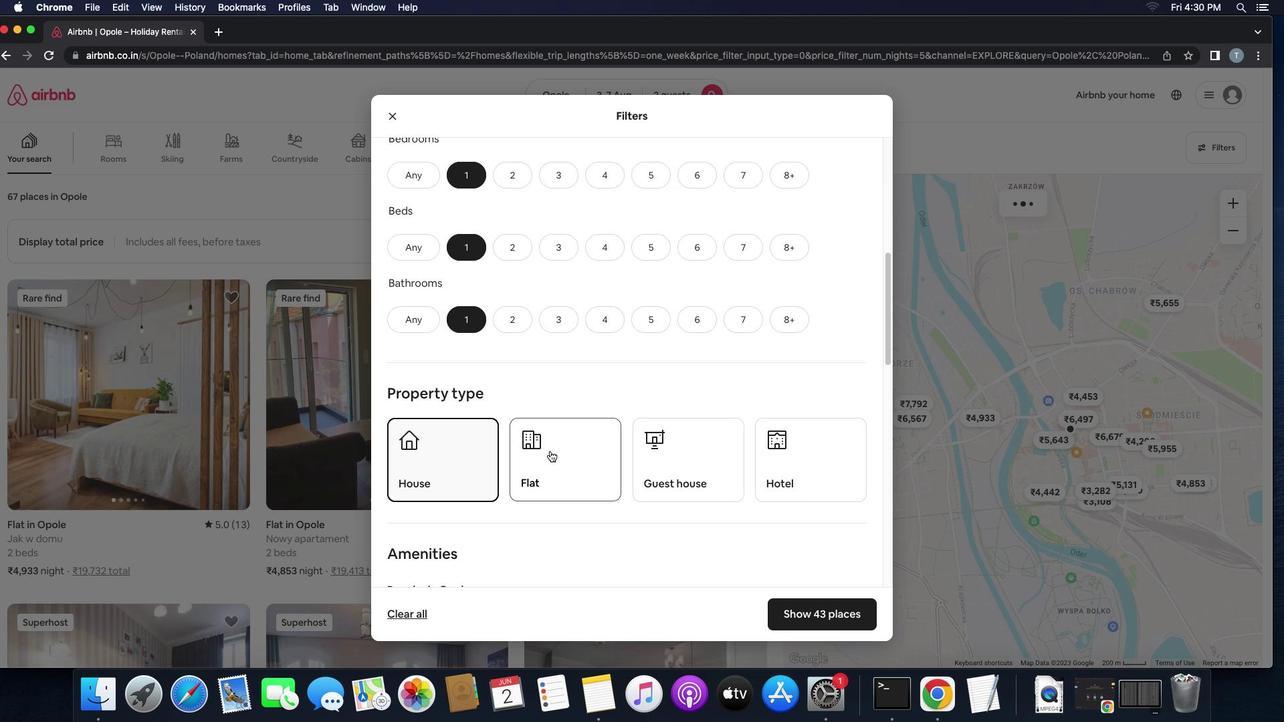 
Action: Mouse moved to (676, 453)
Screenshot: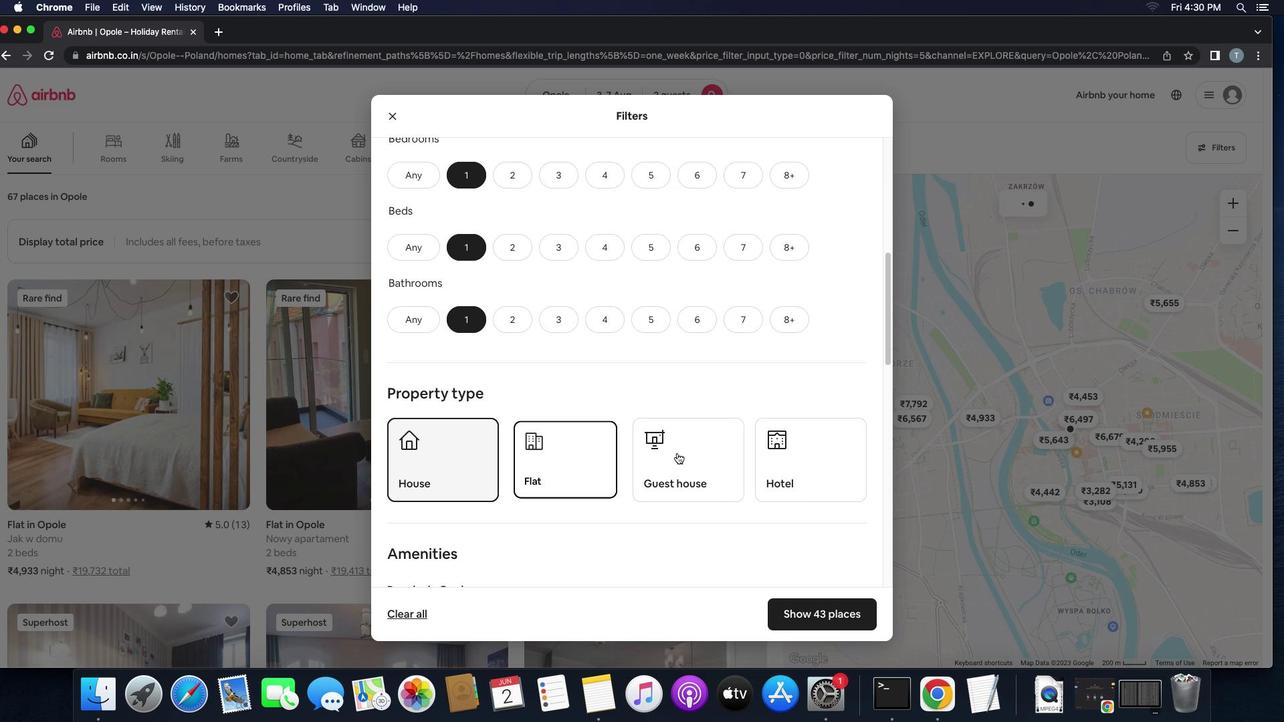 
Action: Mouse pressed left at (676, 453)
Screenshot: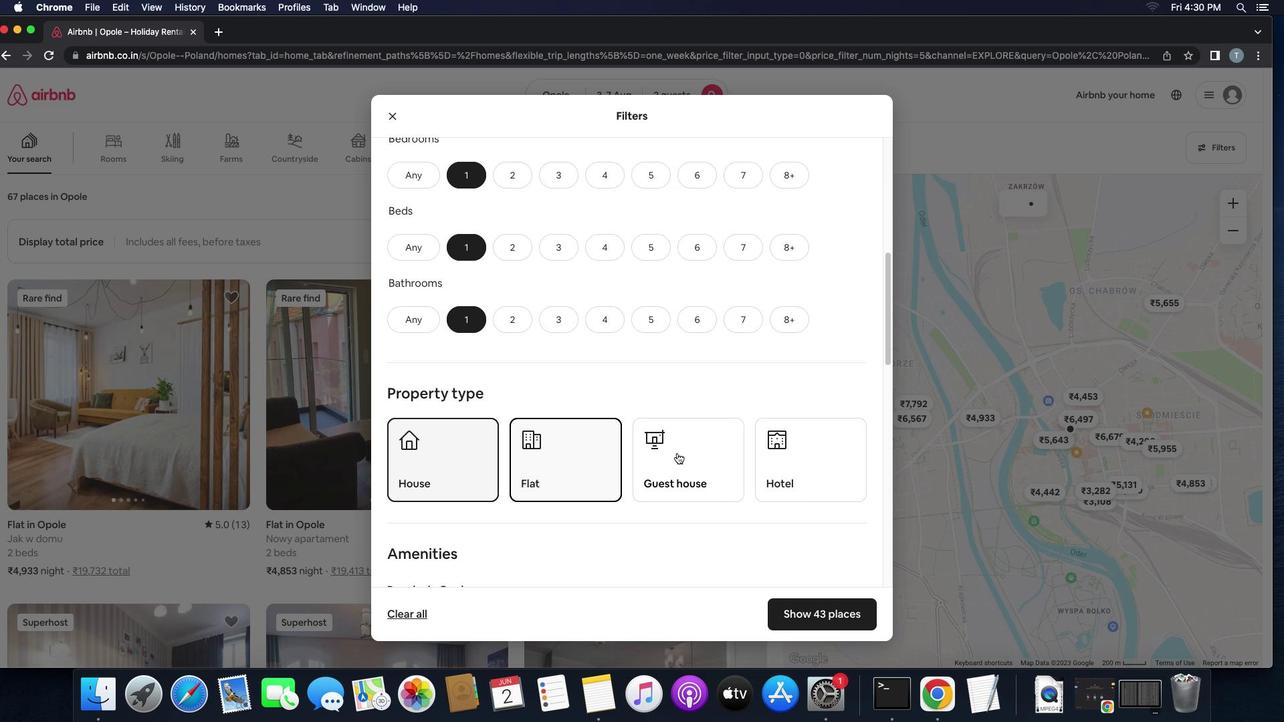 
Action: Mouse moved to (785, 470)
Screenshot: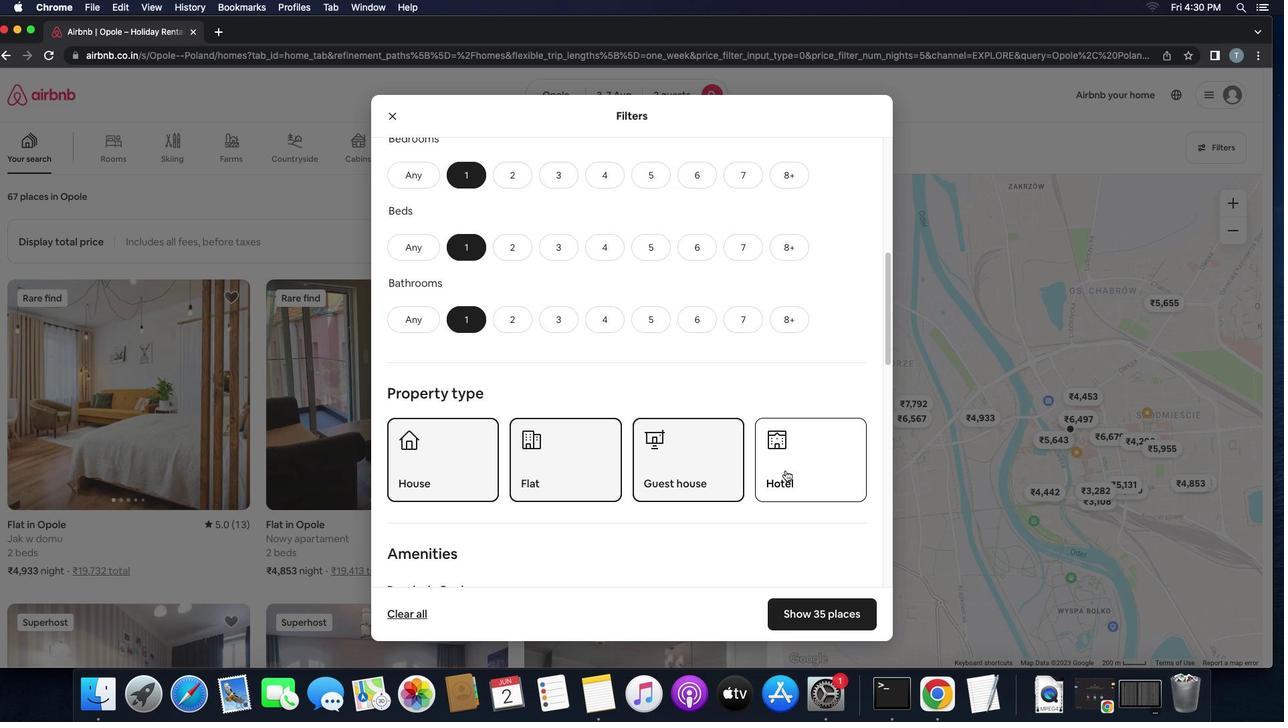 
Action: Mouse pressed left at (785, 470)
Screenshot: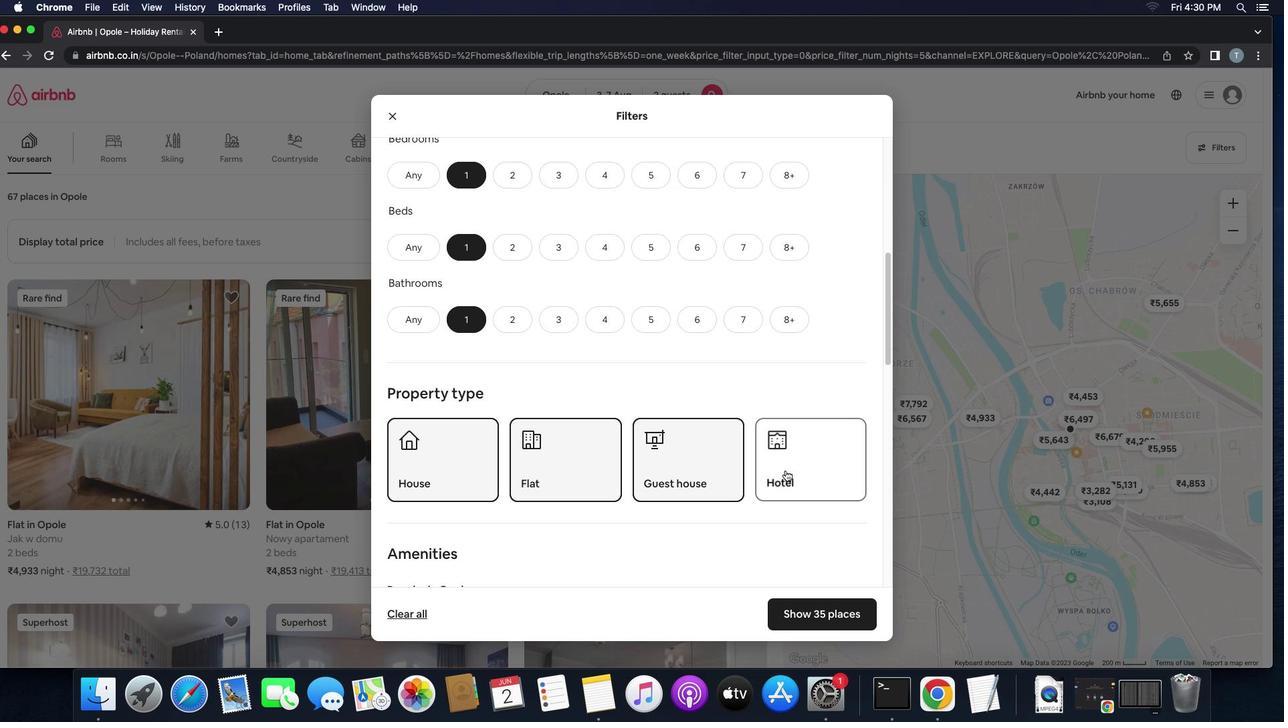 
Action: Mouse moved to (739, 488)
Screenshot: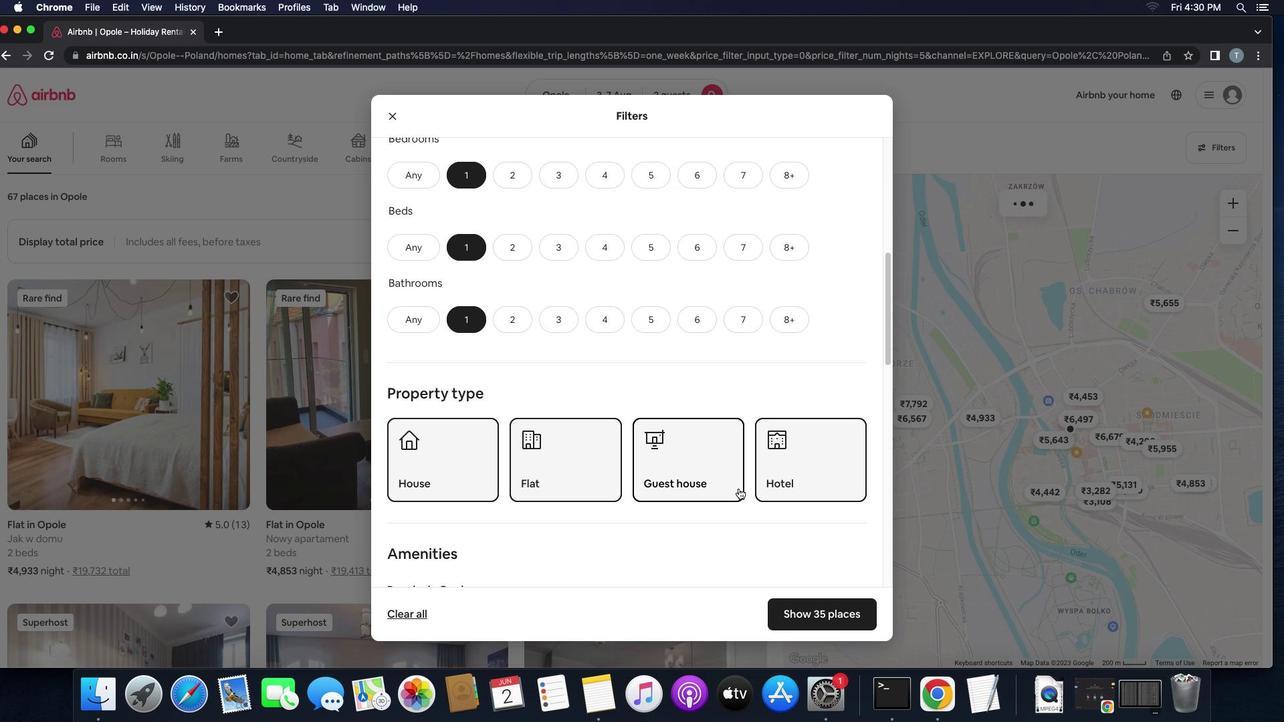 
Action: Mouse scrolled (739, 488) with delta (0, 0)
Screenshot: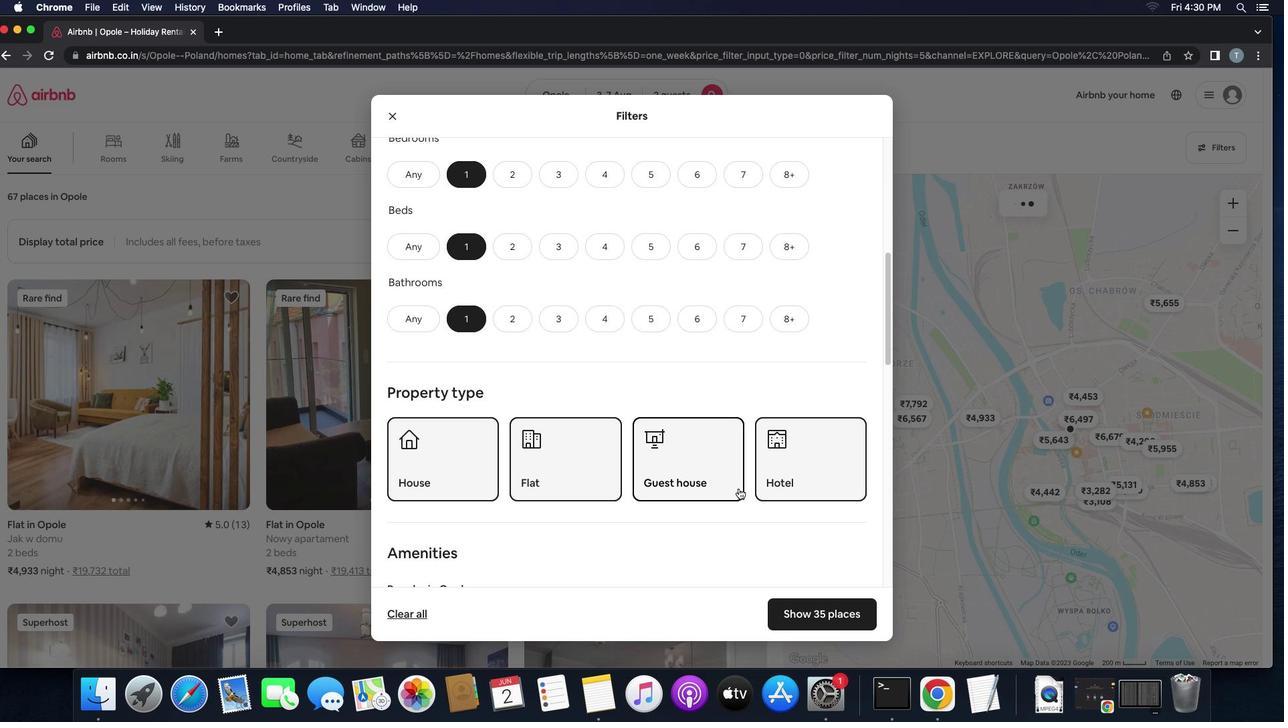 
Action: Mouse scrolled (739, 488) with delta (0, 0)
Screenshot: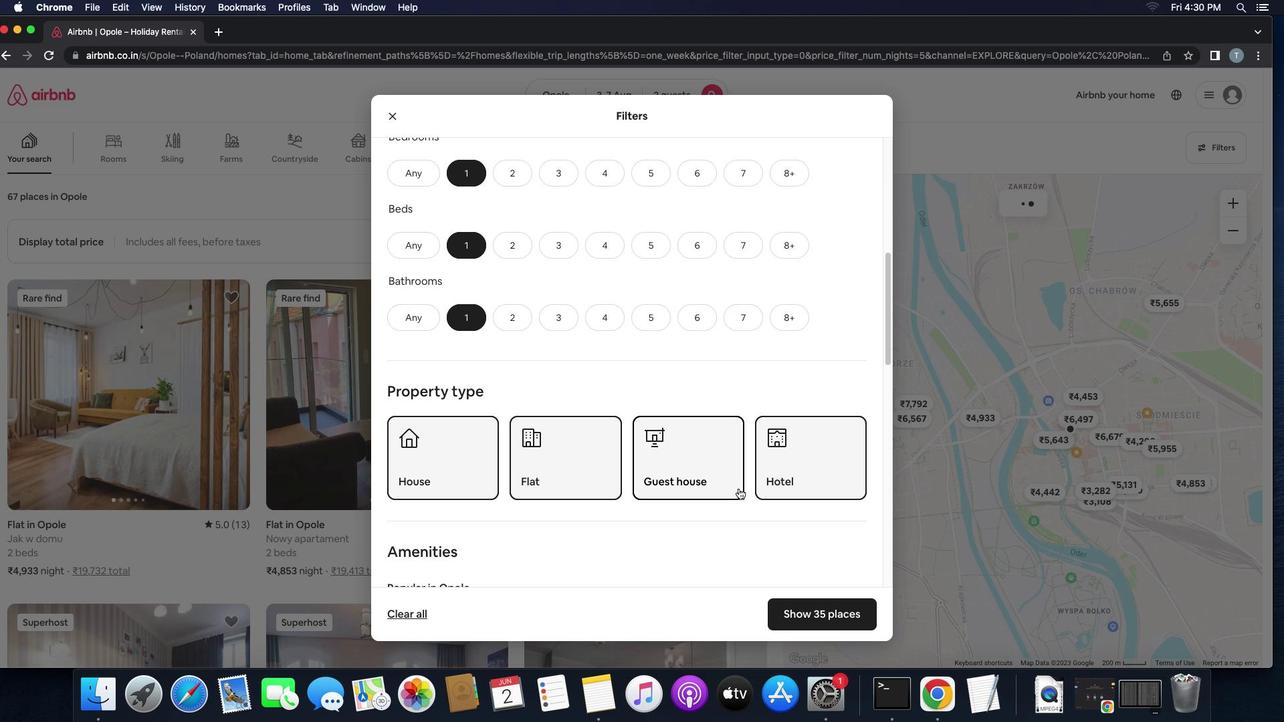 
Action: Mouse scrolled (739, 488) with delta (0, -1)
Screenshot: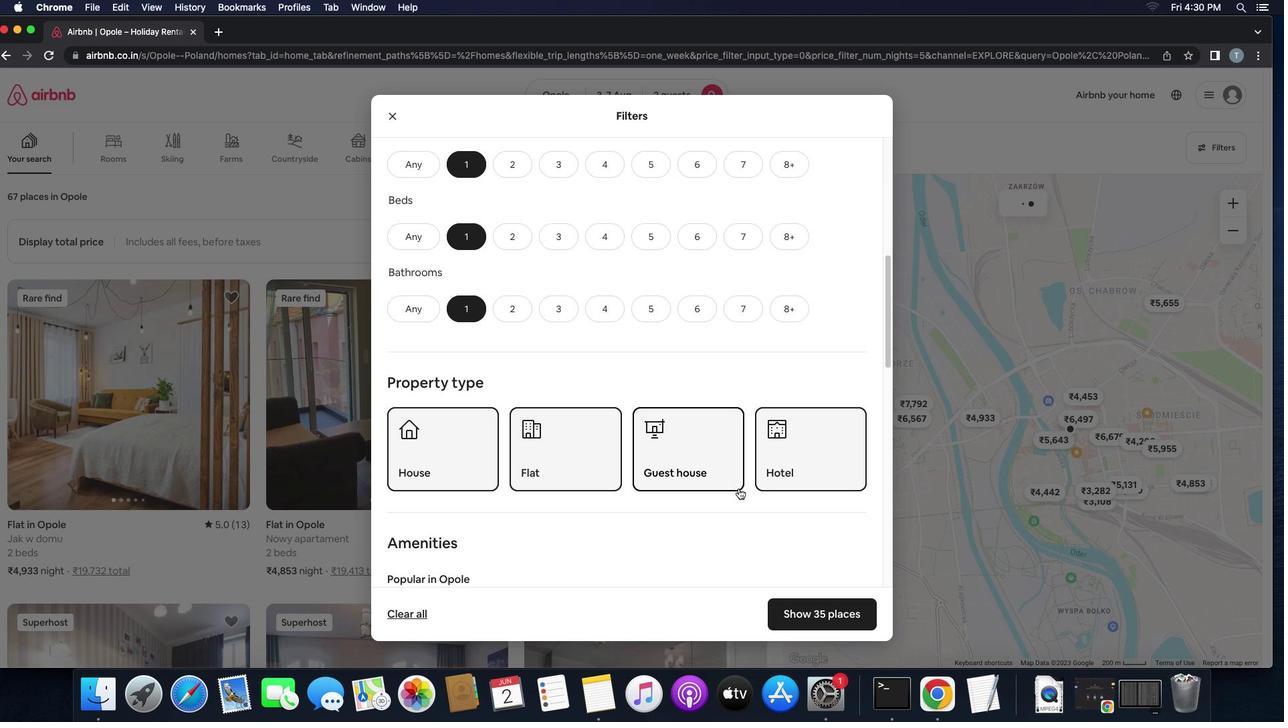 
Action: Mouse scrolled (739, 488) with delta (0, 0)
Screenshot: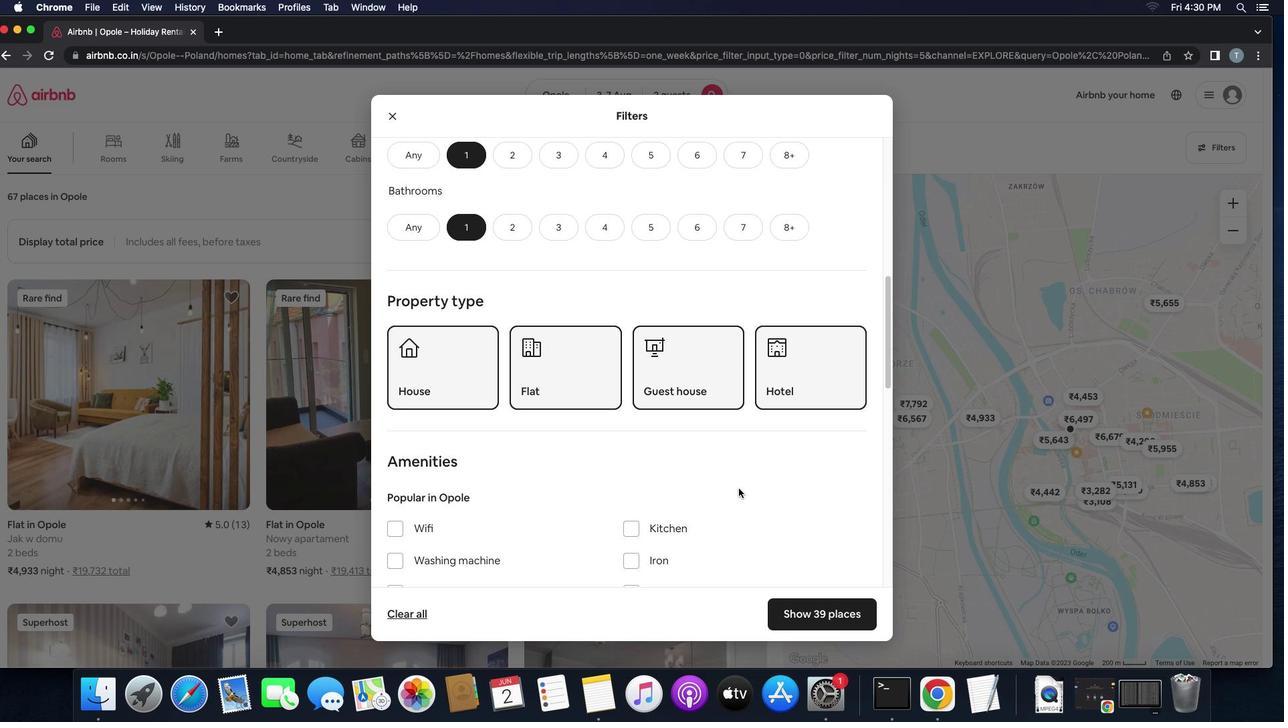 
Action: Mouse scrolled (739, 488) with delta (0, 0)
Screenshot: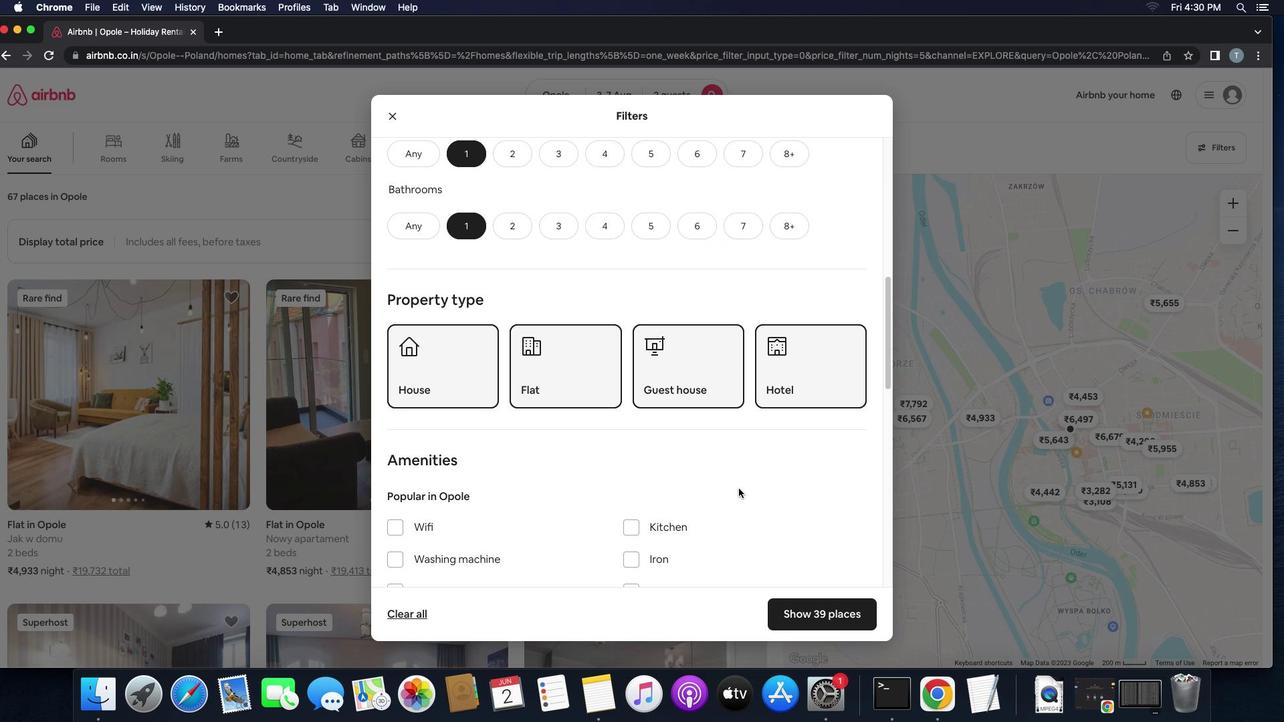 
Action: Mouse scrolled (739, 488) with delta (0, -1)
Screenshot: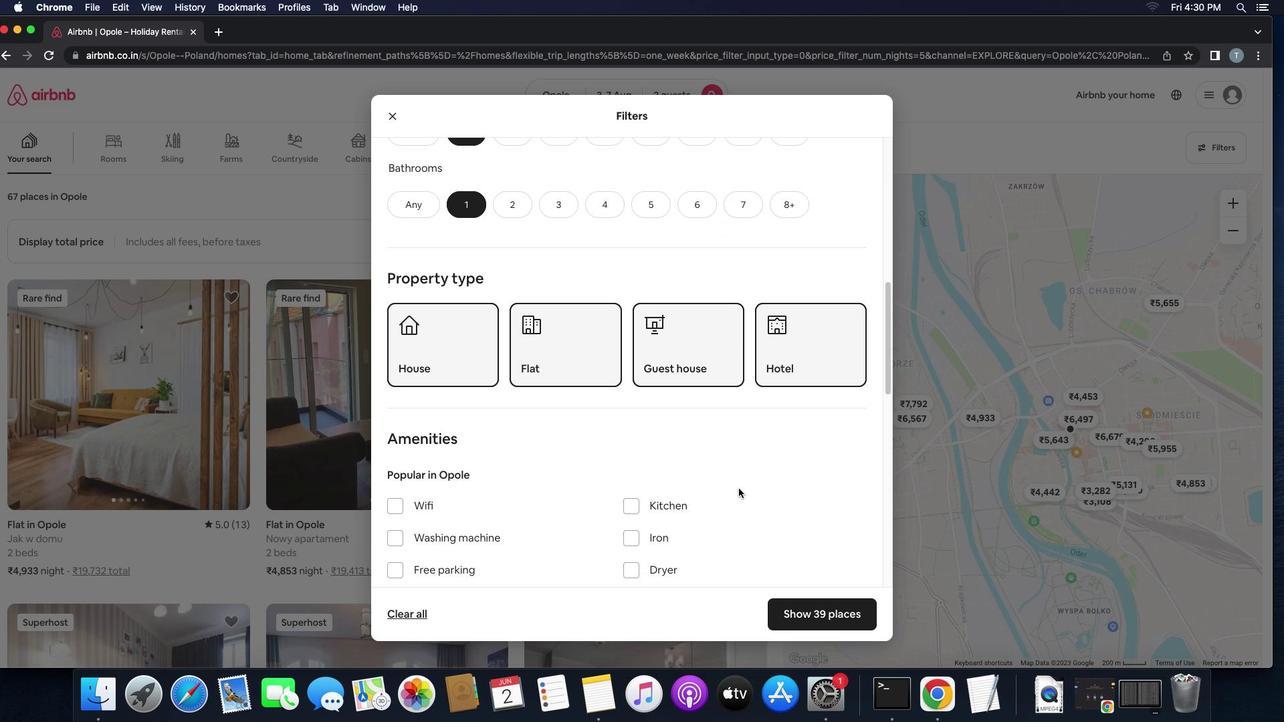 
Action: Mouse scrolled (739, 488) with delta (0, 0)
Screenshot: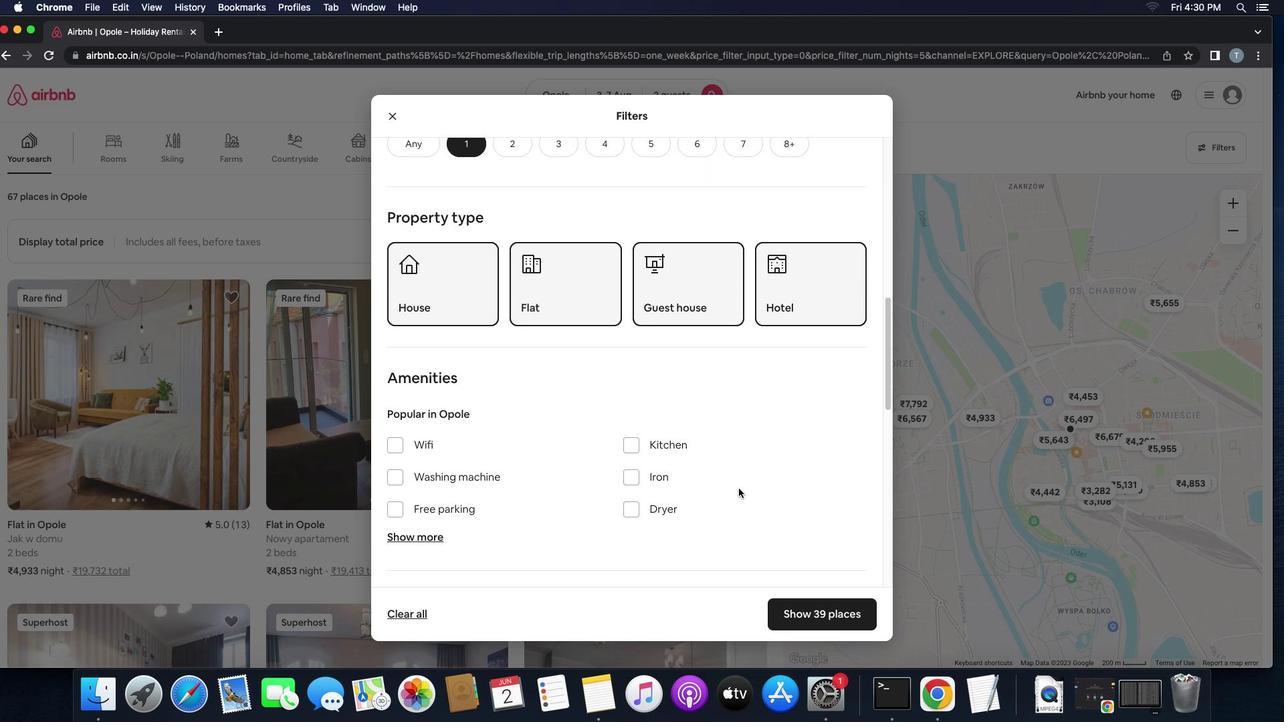 
Action: Mouse scrolled (739, 488) with delta (0, 0)
Screenshot: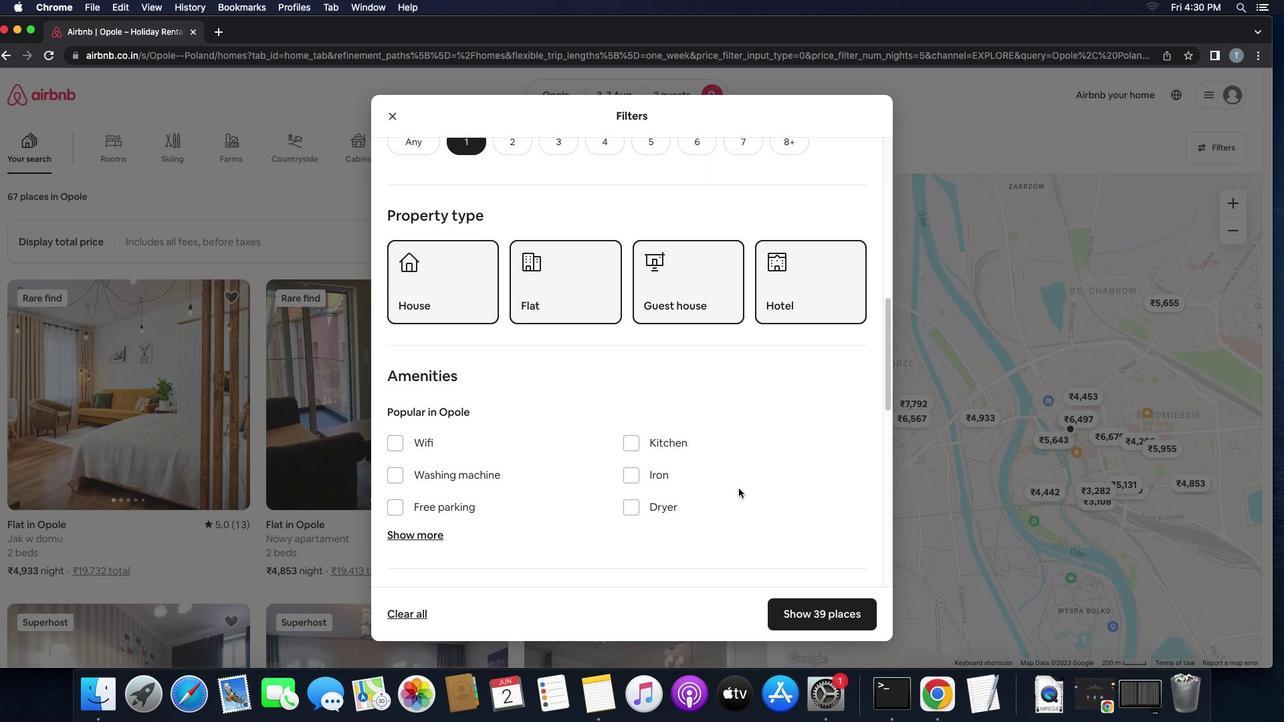 
Action: Mouse scrolled (739, 488) with delta (0, 0)
Screenshot: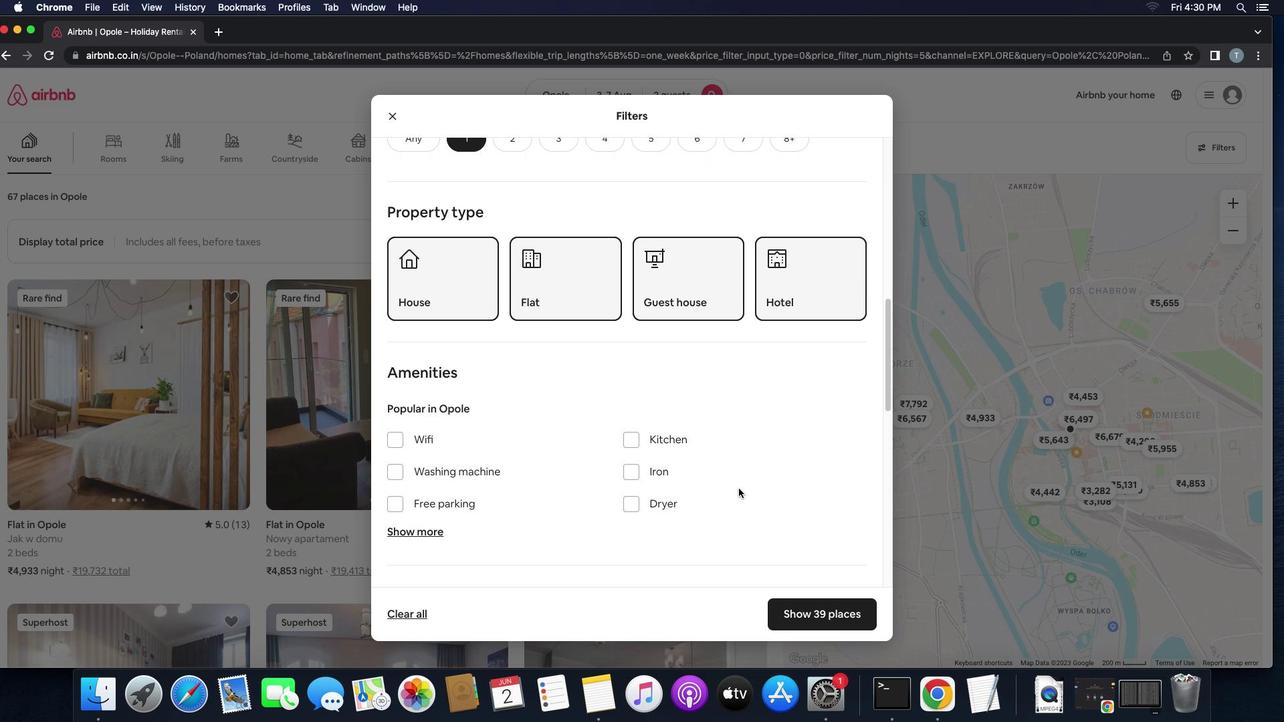 
Action: Mouse scrolled (739, 488) with delta (0, 0)
Screenshot: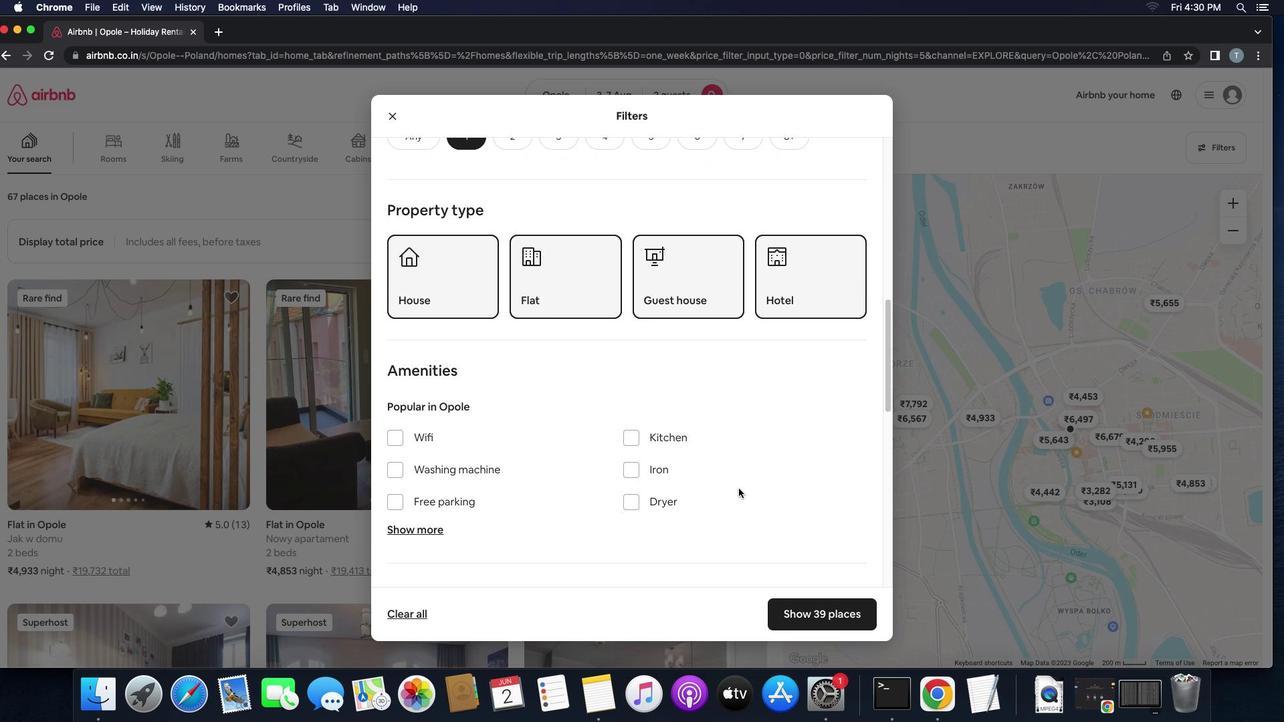 
Action: Mouse scrolled (739, 488) with delta (0, 0)
Screenshot: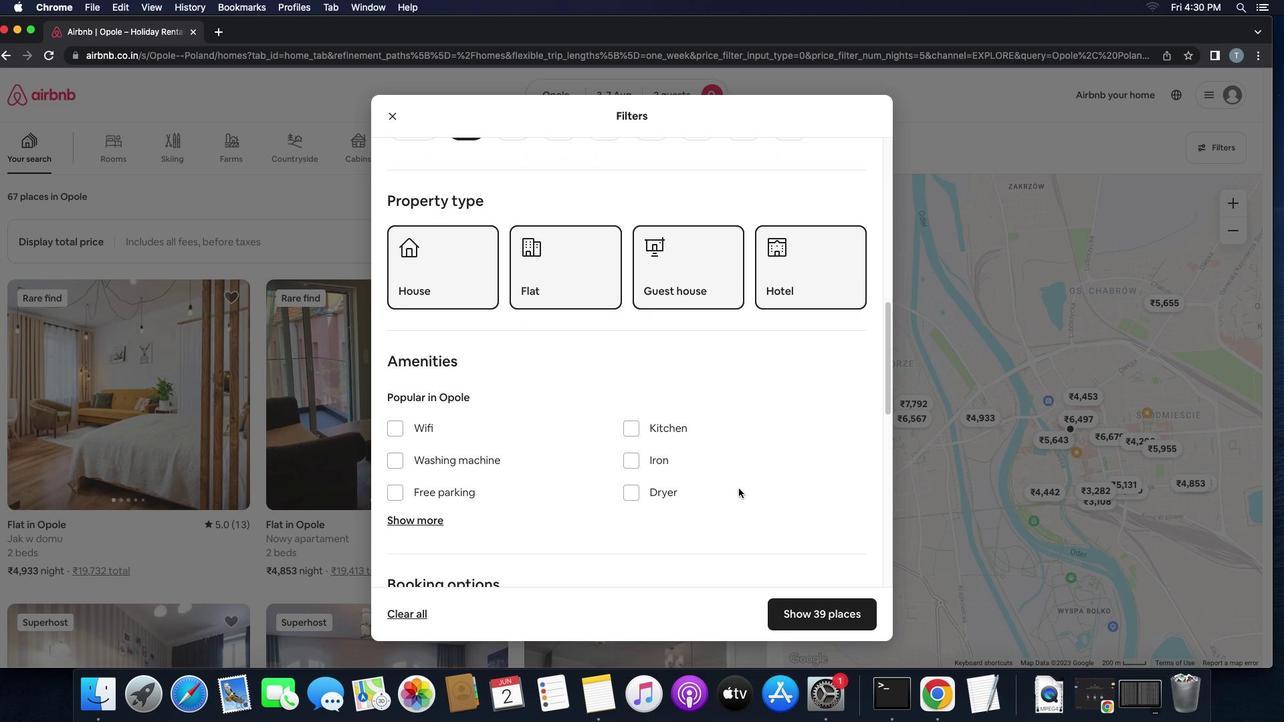 
Action: Mouse scrolled (739, 488) with delta (0, 0)
Screenshot: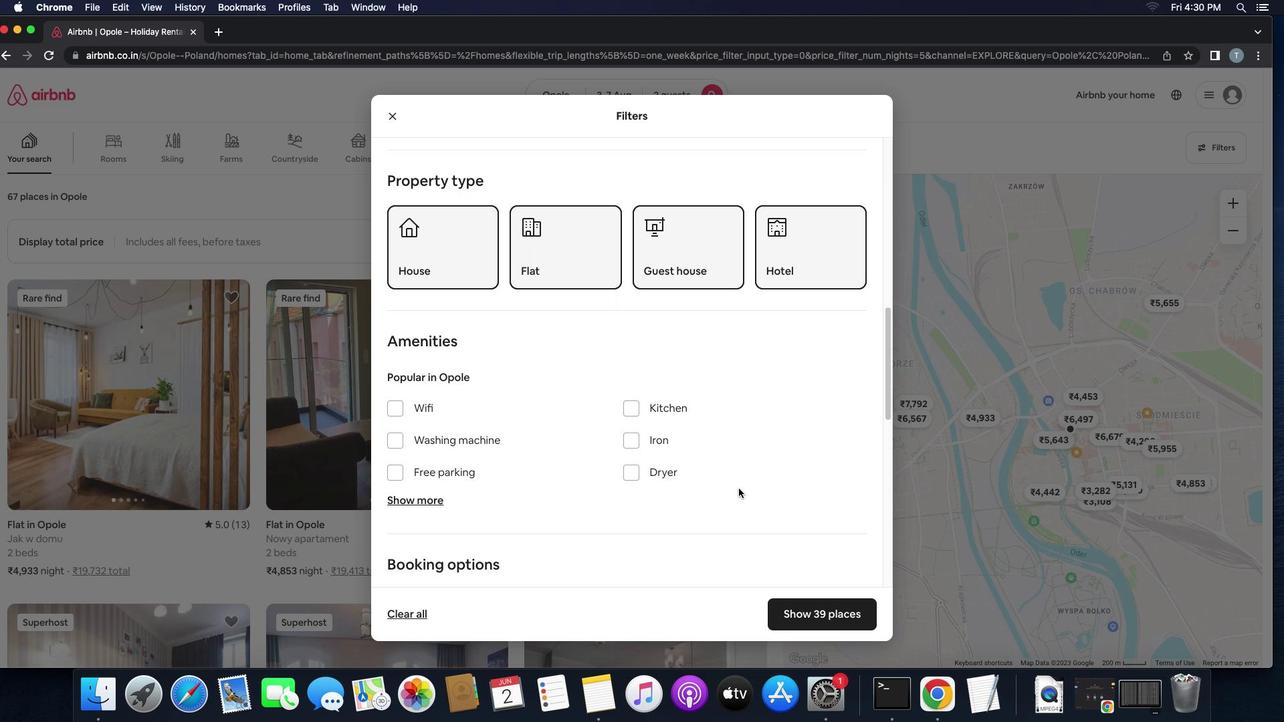 
Action: Mouse scrolled (739, 488) with delta (0, 0)
Screenshot: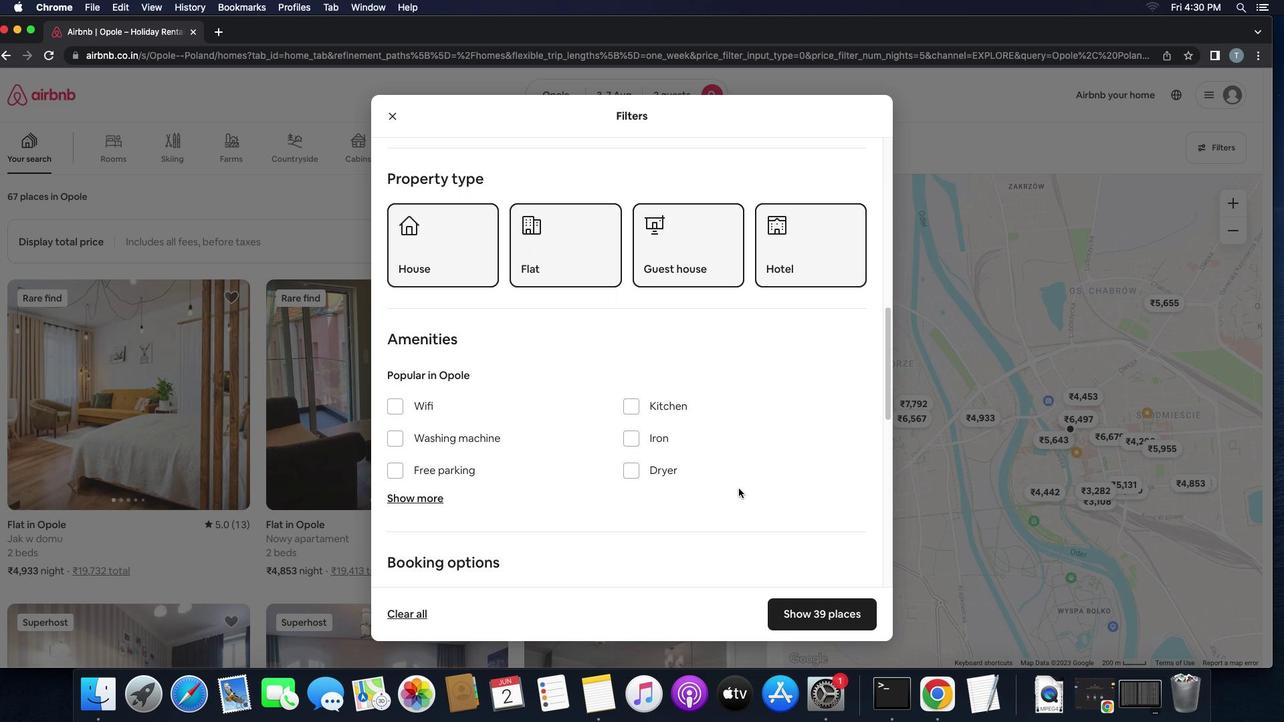 
Action: Mouse scrolled (739, 488) with delta (0, 0)
Screenshot: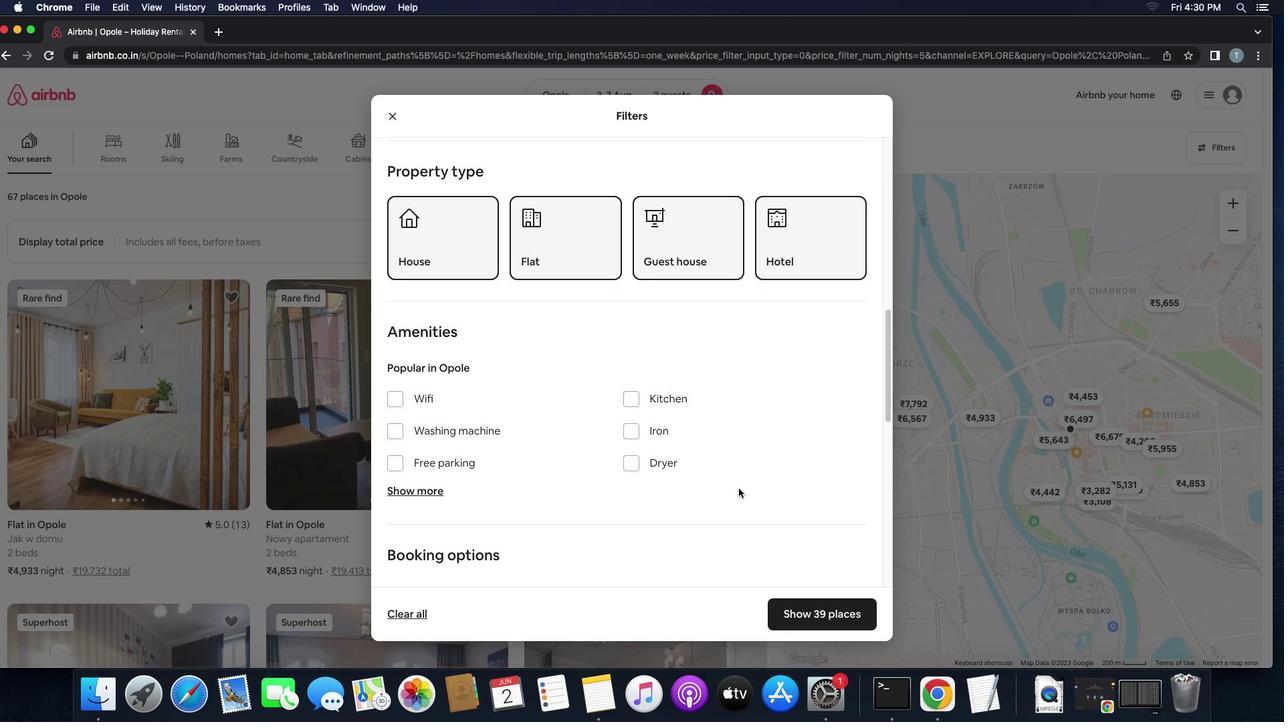 
Action: Mouse moved to (402, 377)
Screenshot: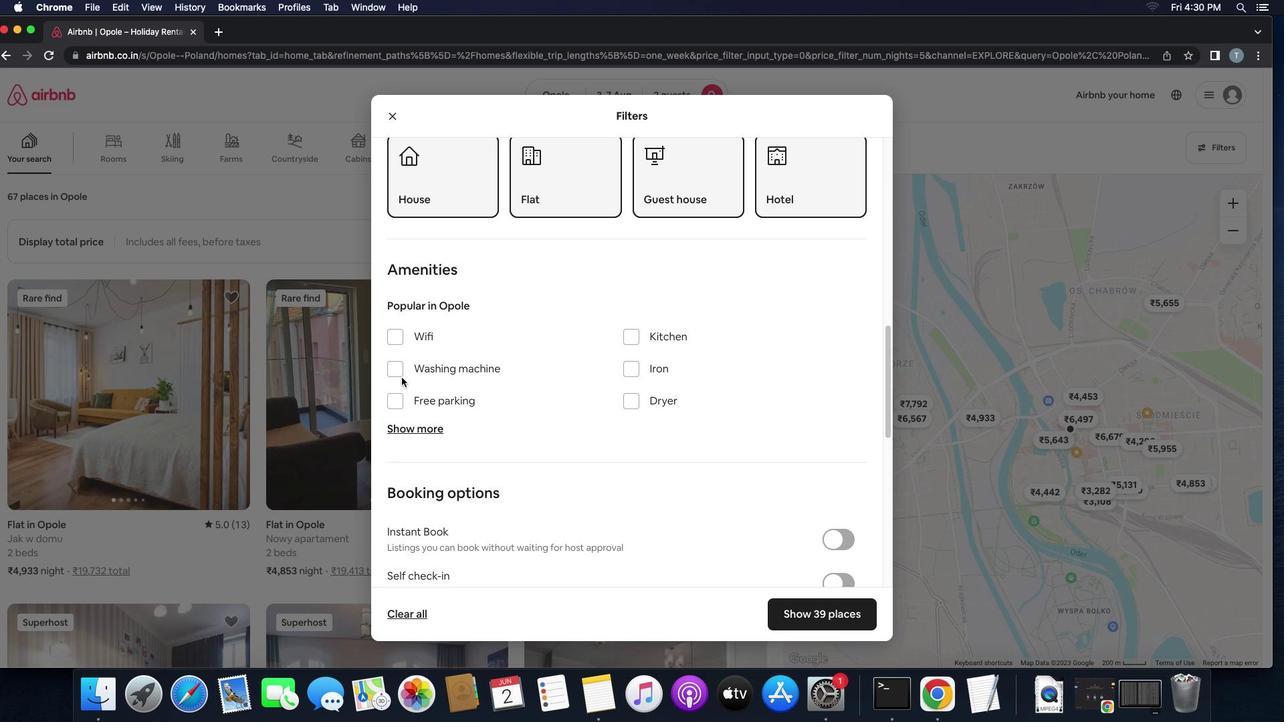 
Action: Mouse pressed left at (402, 377)
Screenshot: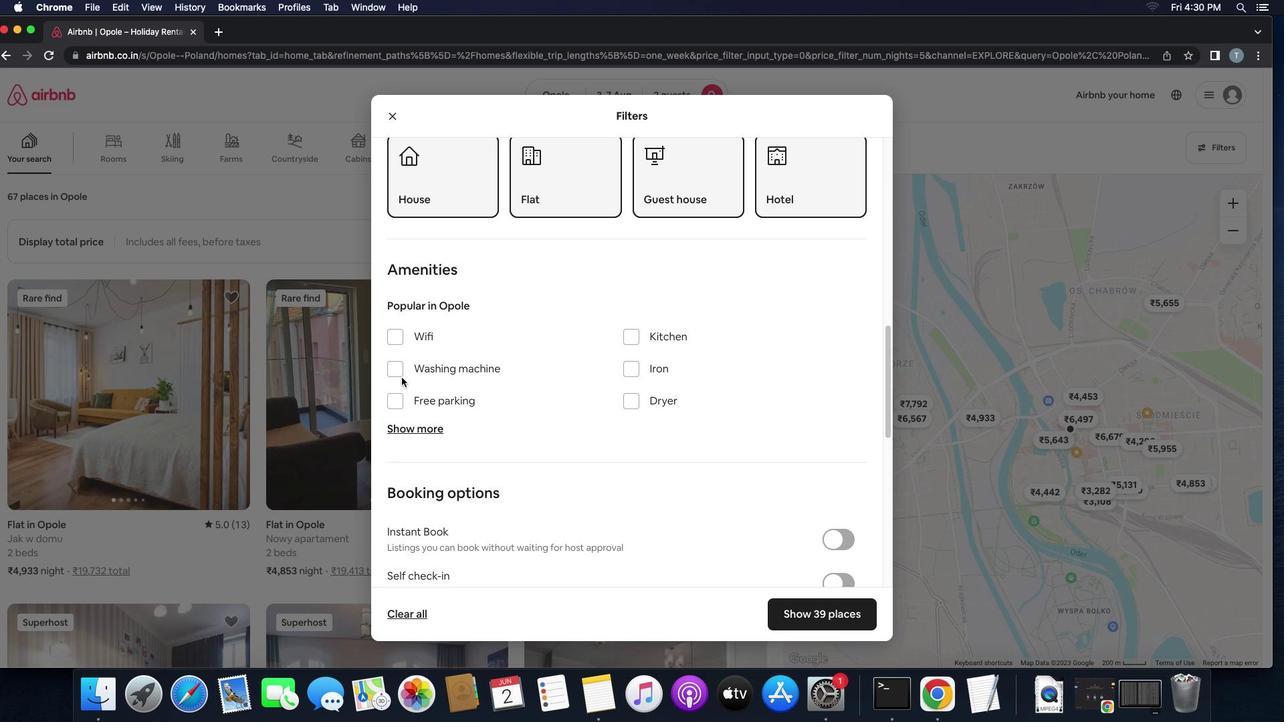 
Action: Mouse moved to (398, 371)
Screenshot: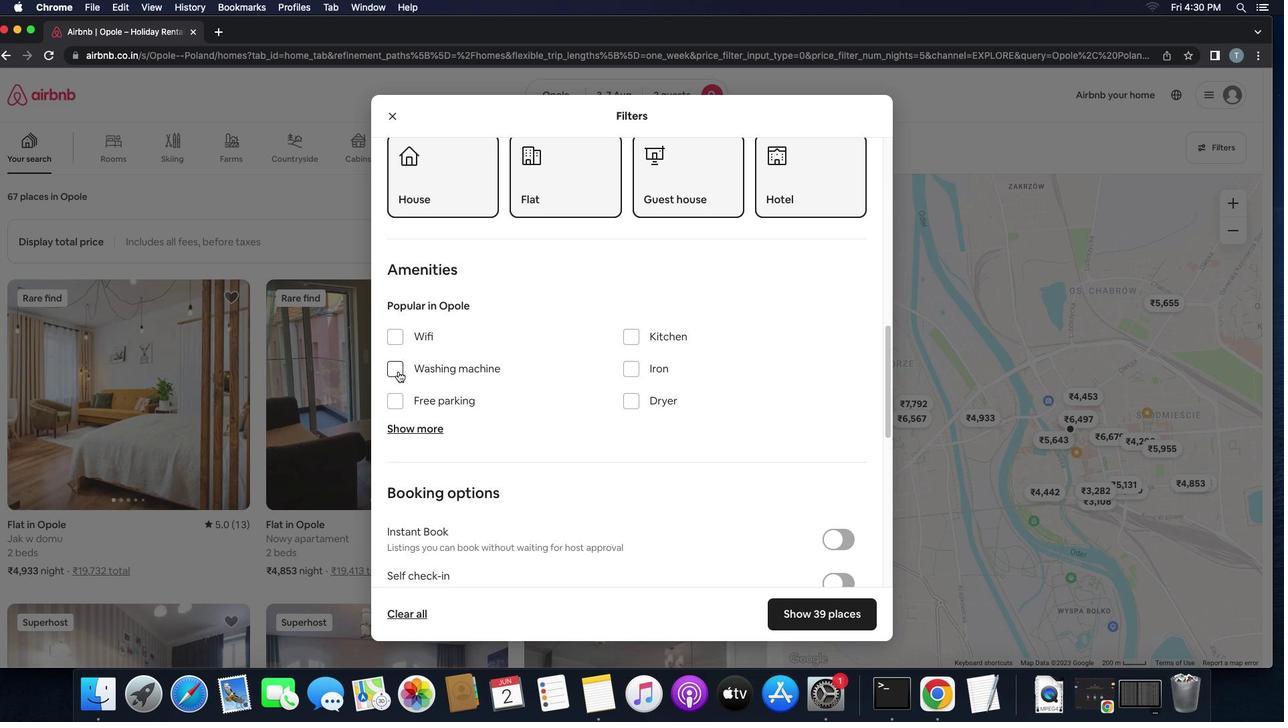 
Action: Mouse pressed left at (398, 371)
Screenshot: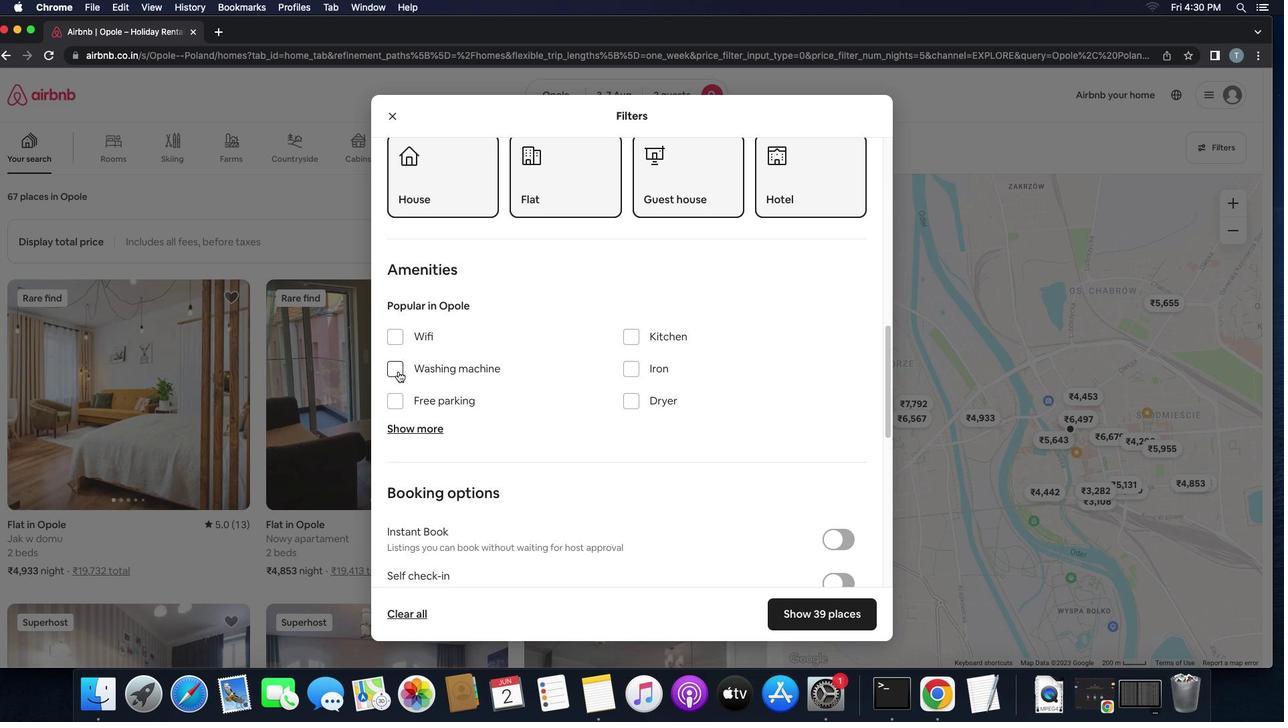 
Action: Mouse moved to (800, 465)
Screenshot: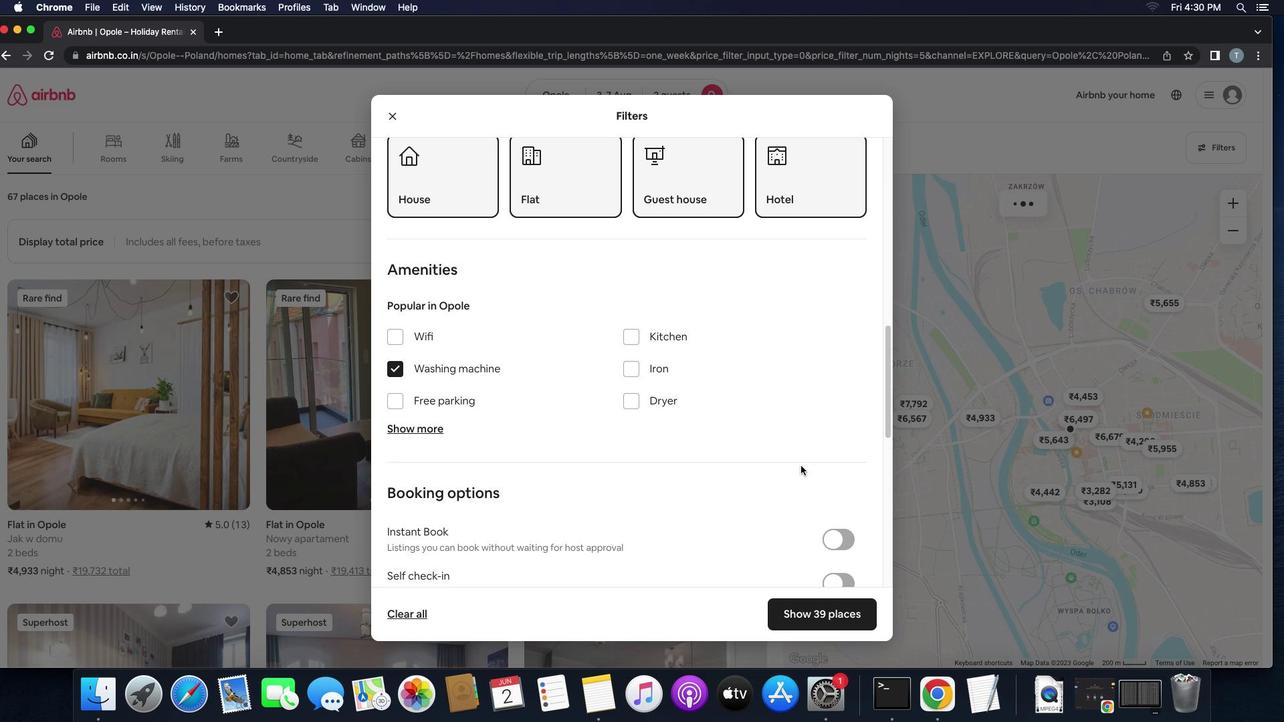 
Action: Mouse scrolled (800, 465) with delta (0, 0)
Screenshot: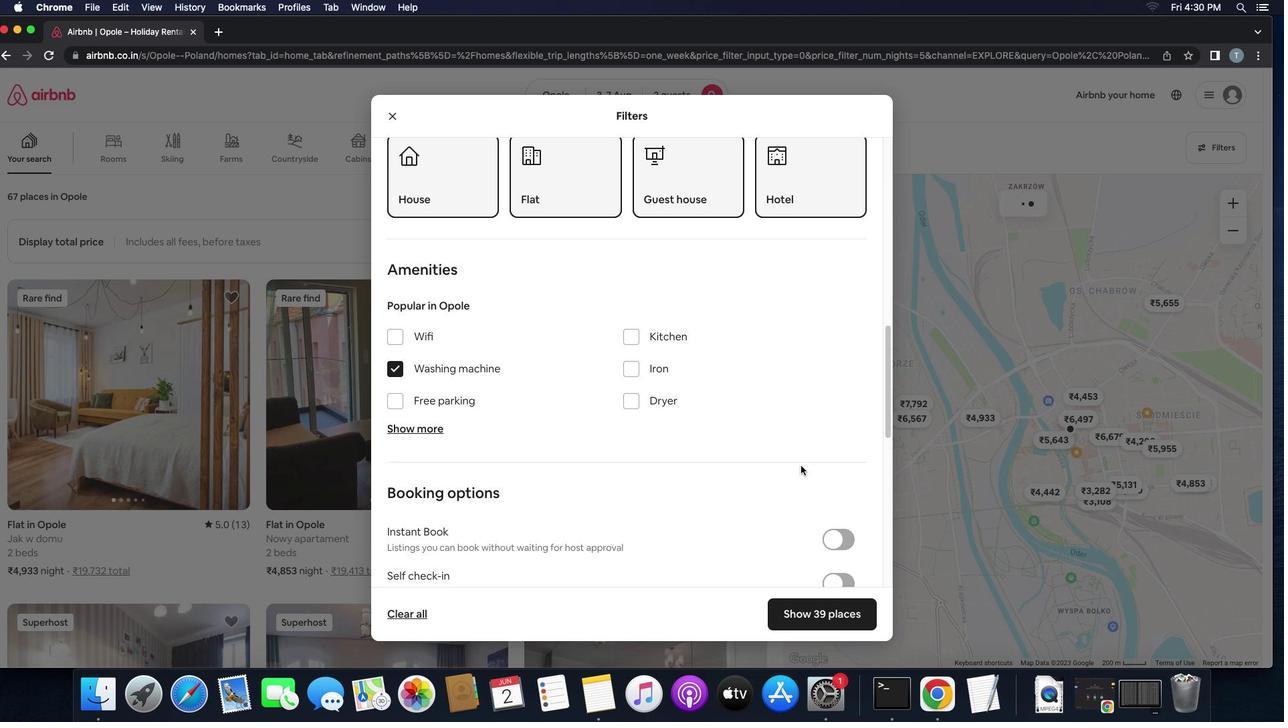 
Action: Mouse scrolled (800, 465) with delta (0, 0)
Screenshot: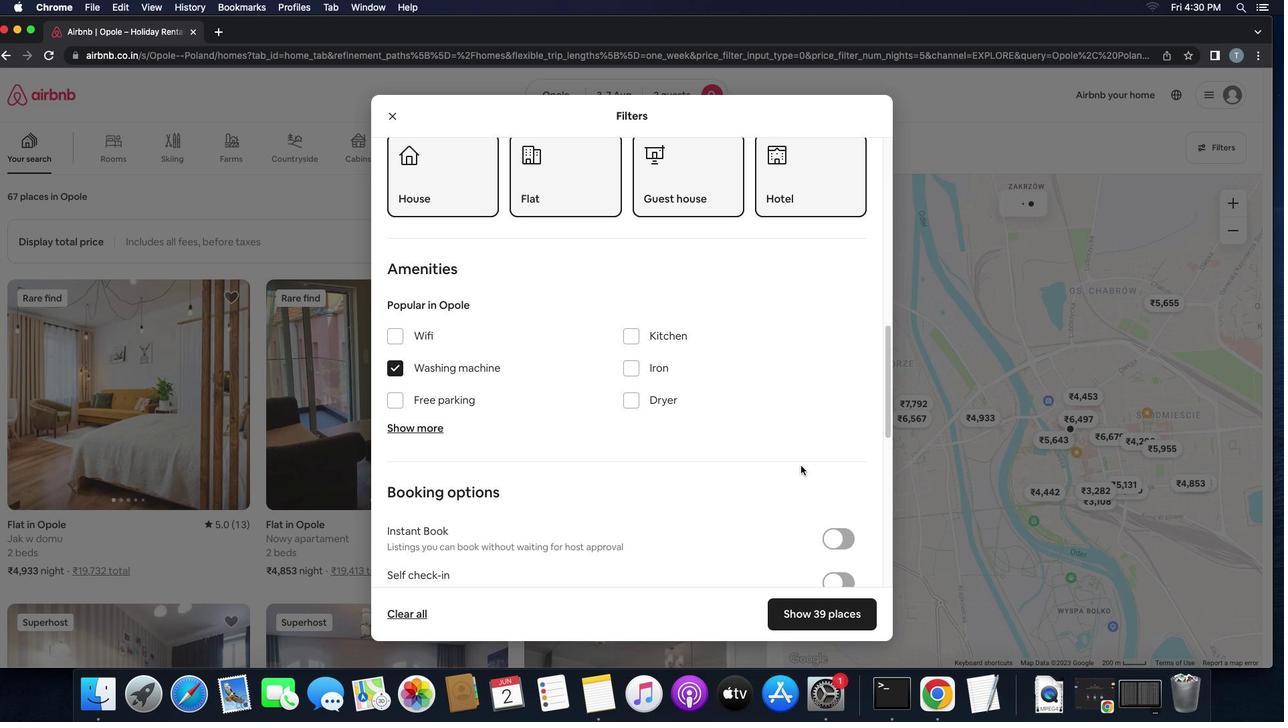 
Action: Mouse moved to (799, 465)
Screenshot: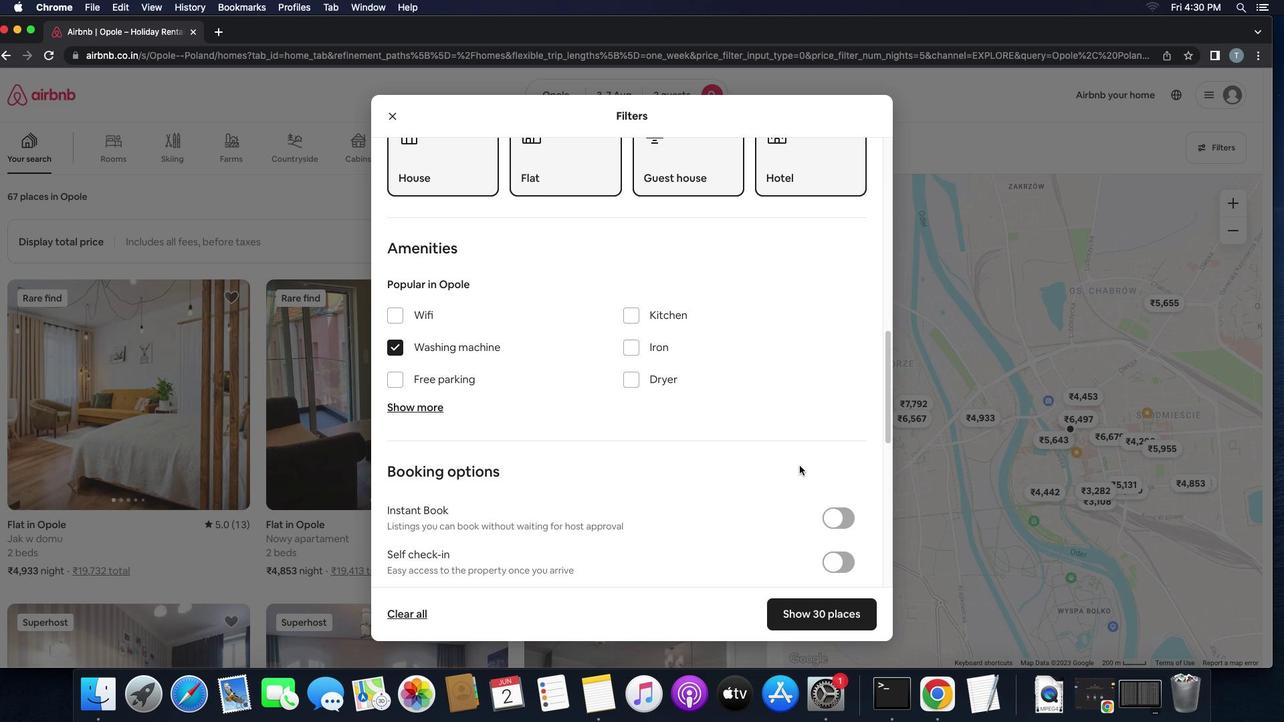 
Action: Mouse scrolled (799, 465) with delta (0, 0)
Screenshot: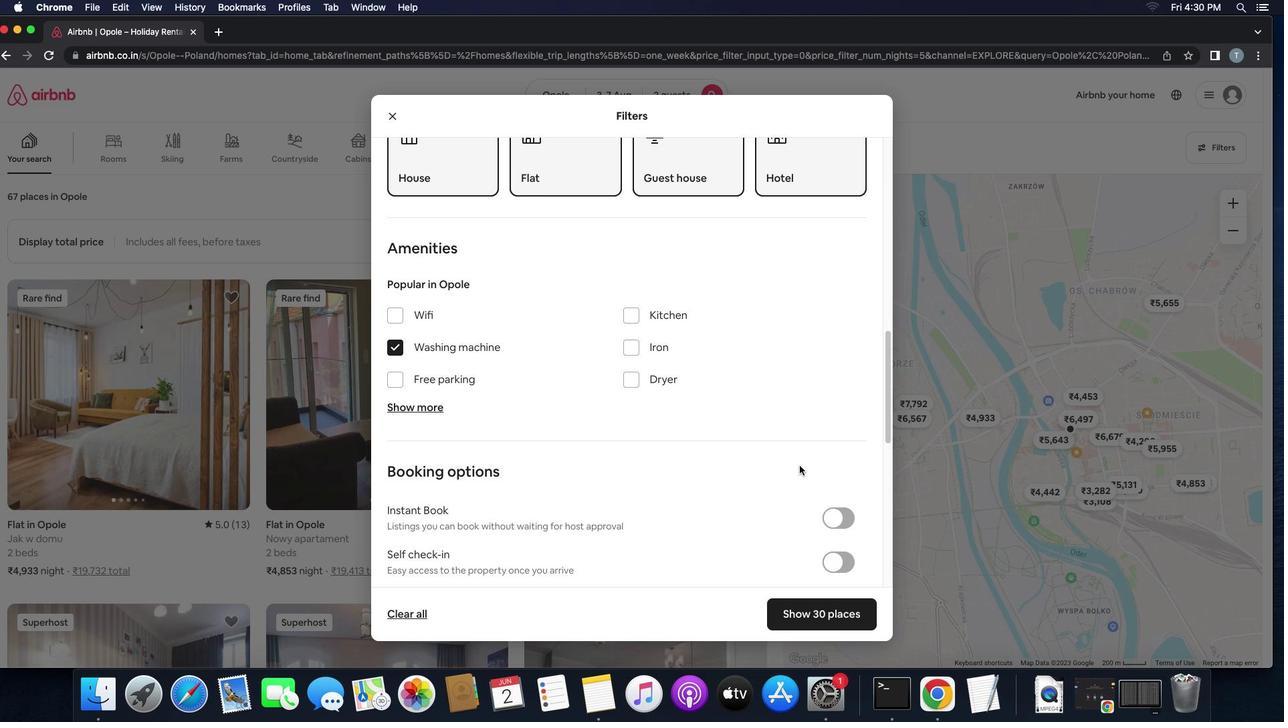 
Action: Mouse scrolled (799, 465) with delta (0, 0)
Screenshot: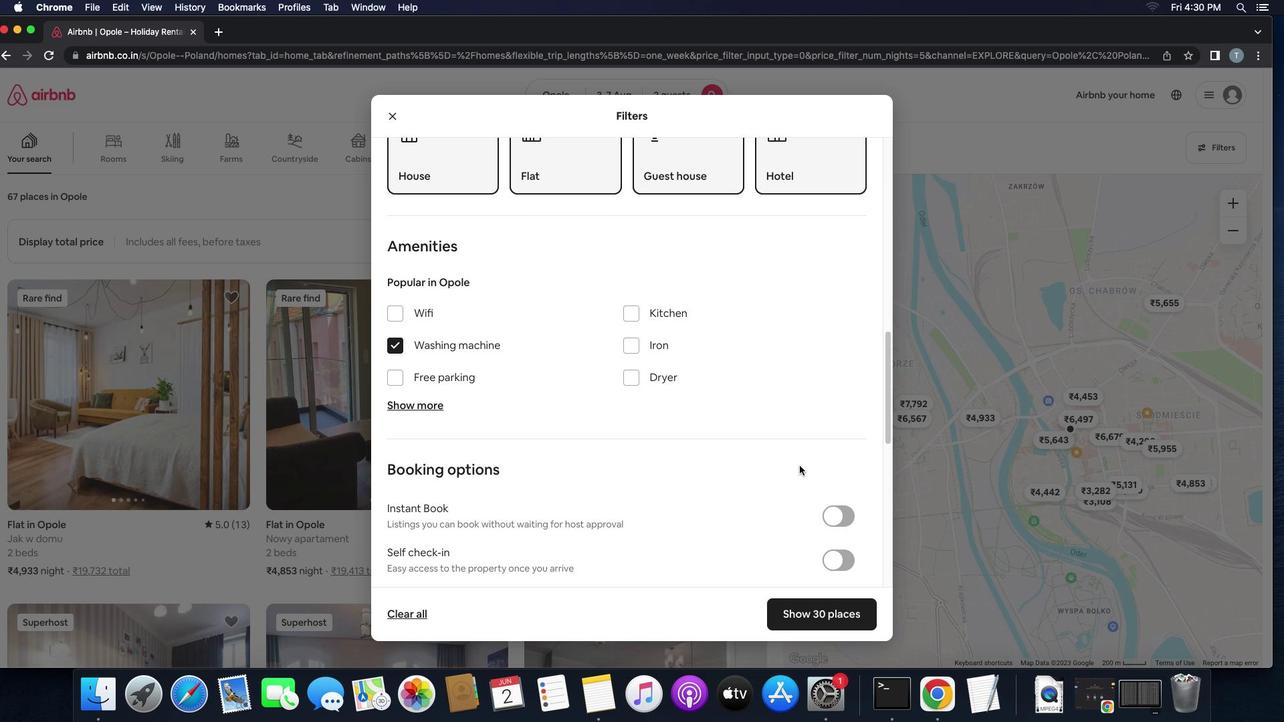 
Action: Mouse scrolled (799, 465) with delta (0, -1)
Screenshot: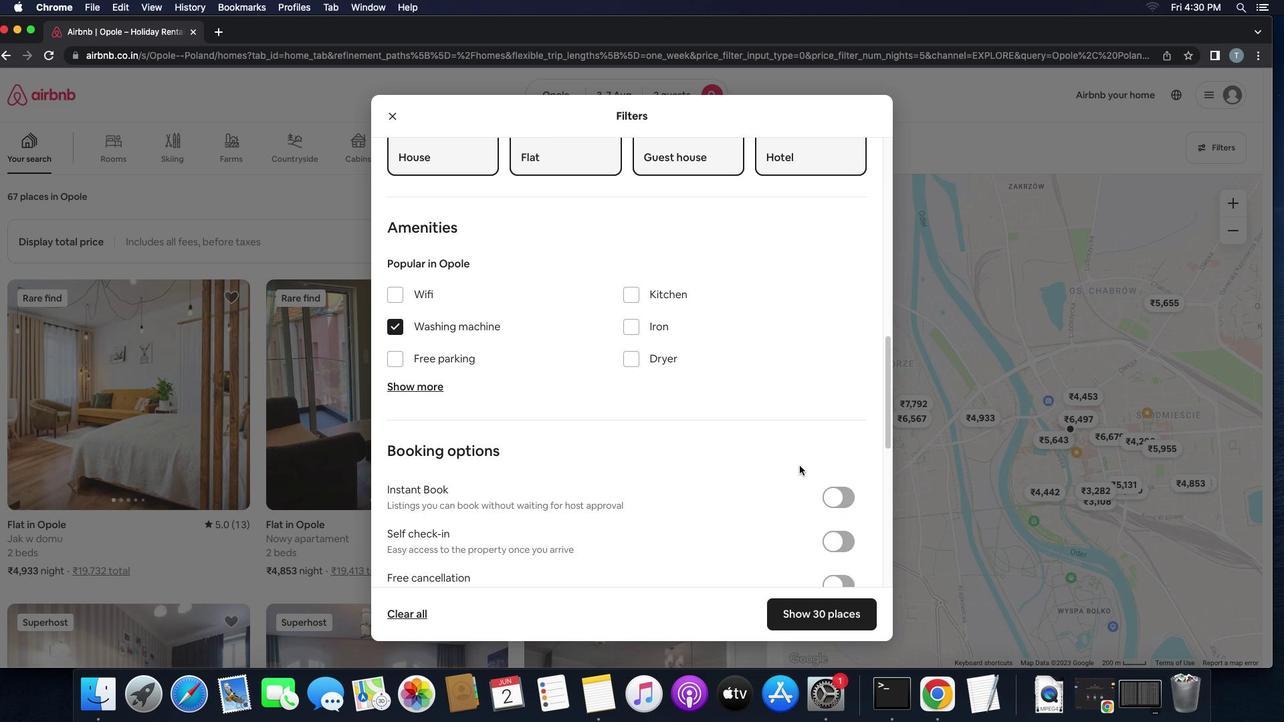 
Action: Mouse moved to (833, 469)
Screenshot: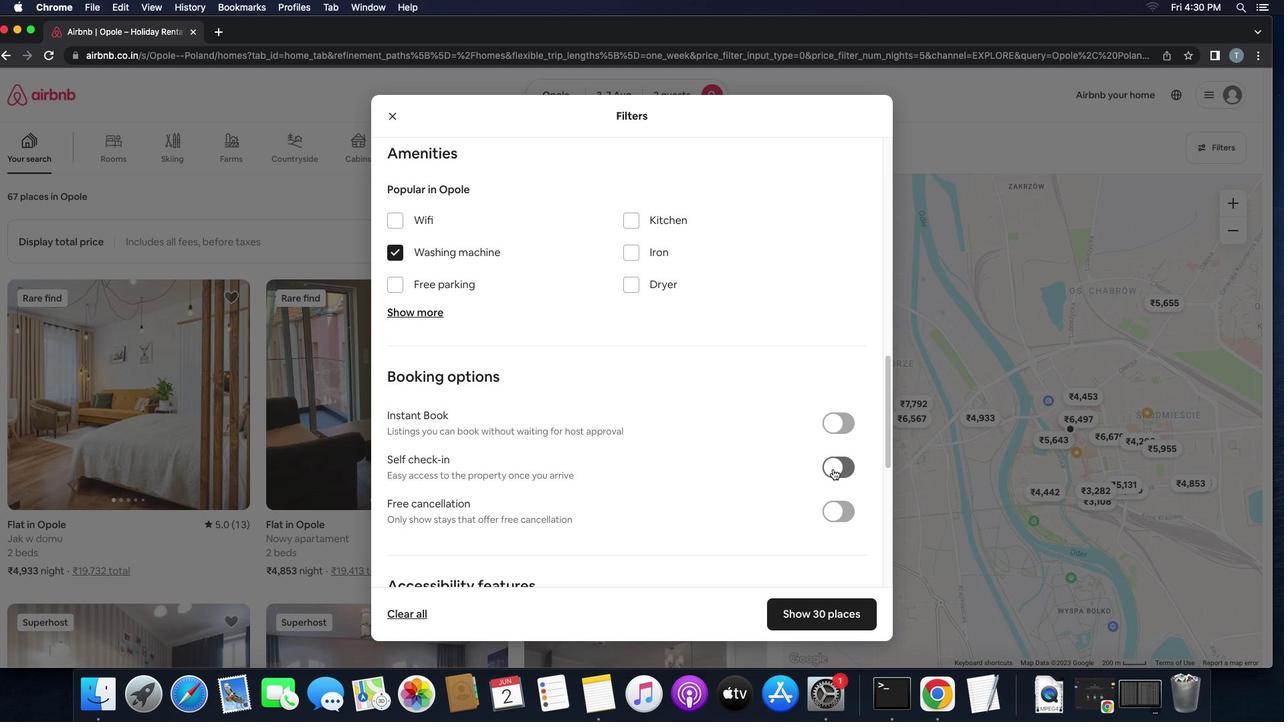 
Action: Mouse pressed left at (833, 469)
Screenshot: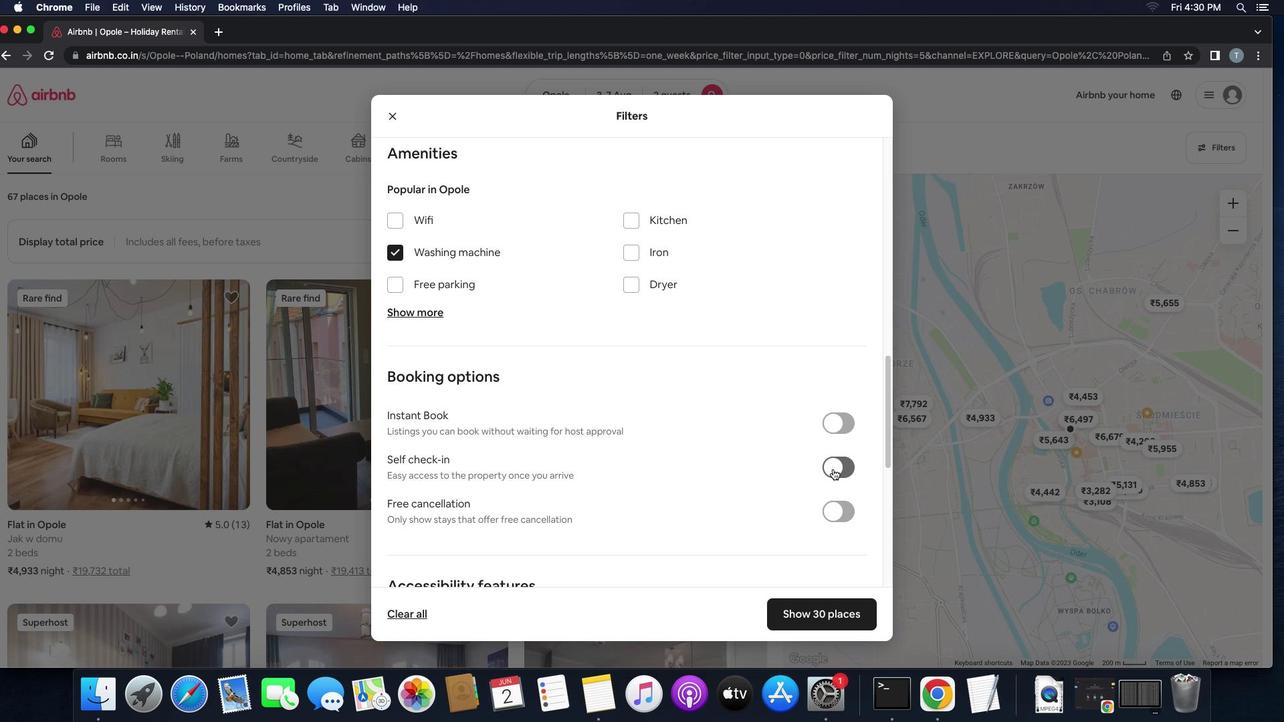 
Action: Mouse moved to (739, 490)
Screenshot: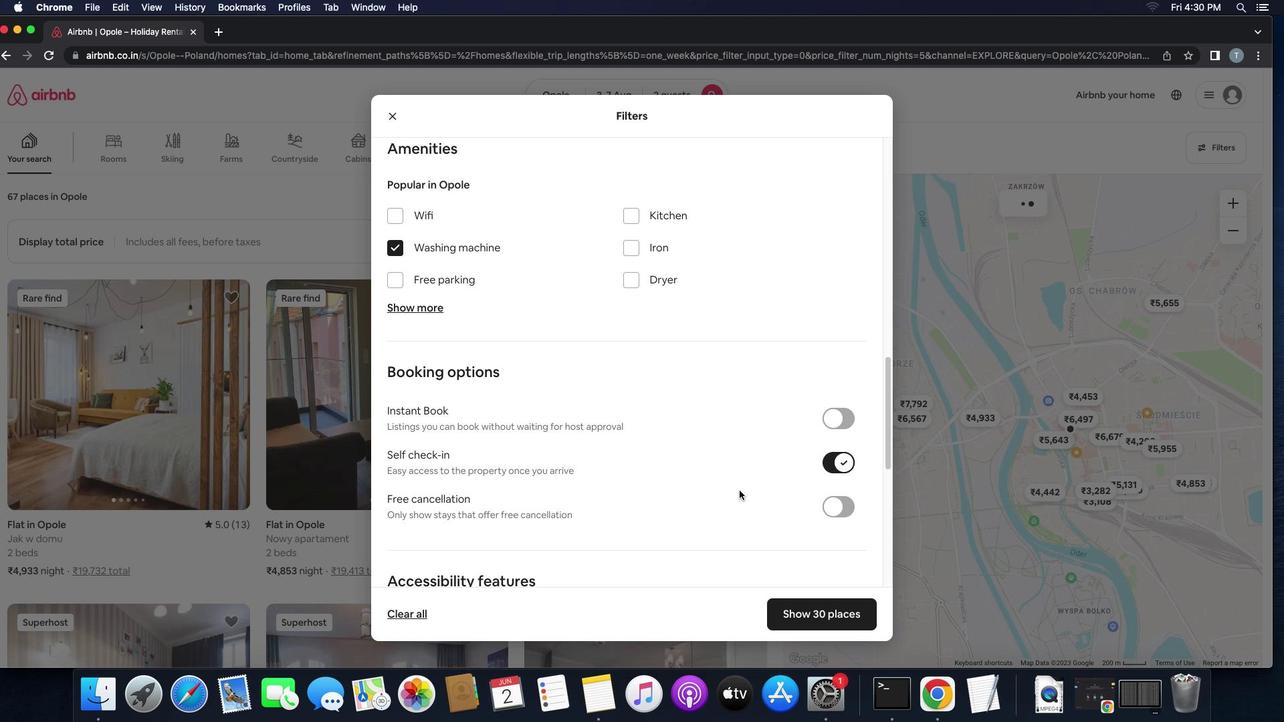 
Action: Mouse scrolled (739, 490) with delta (0, 0)
Screenshot: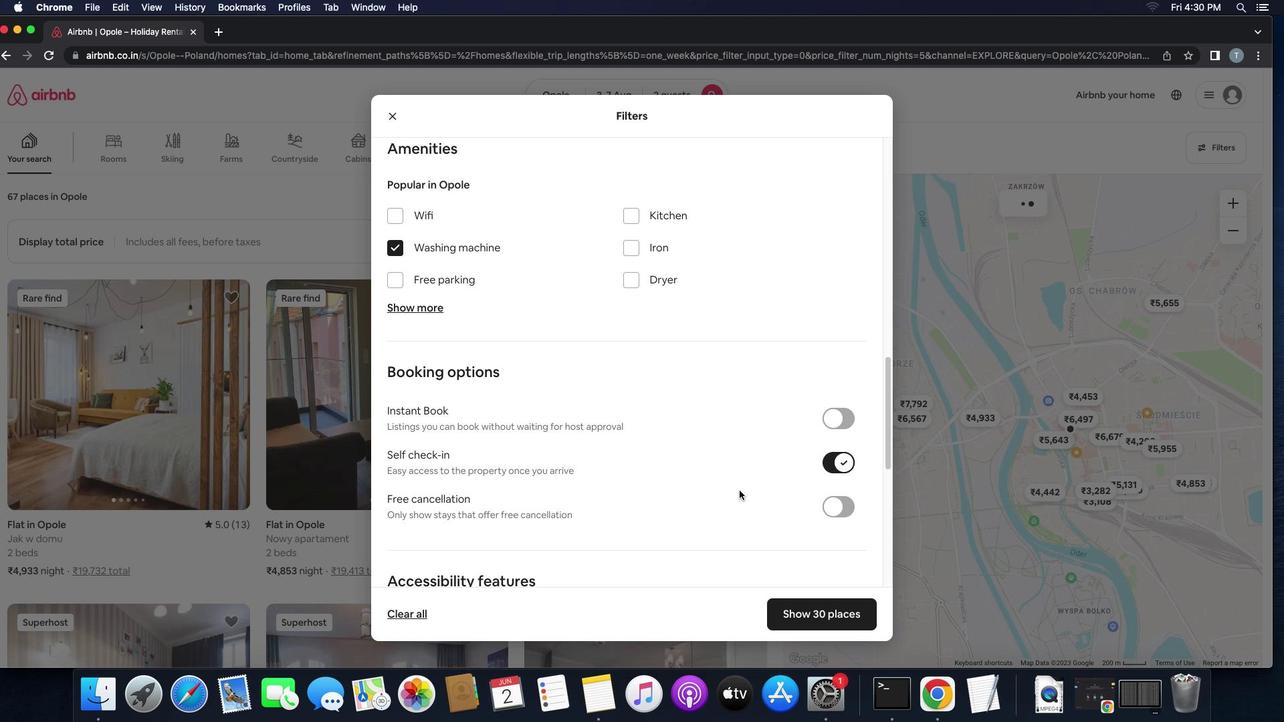 
Action: Mouse scrolled (739, 490) with delta (0, 0)
Screenshot: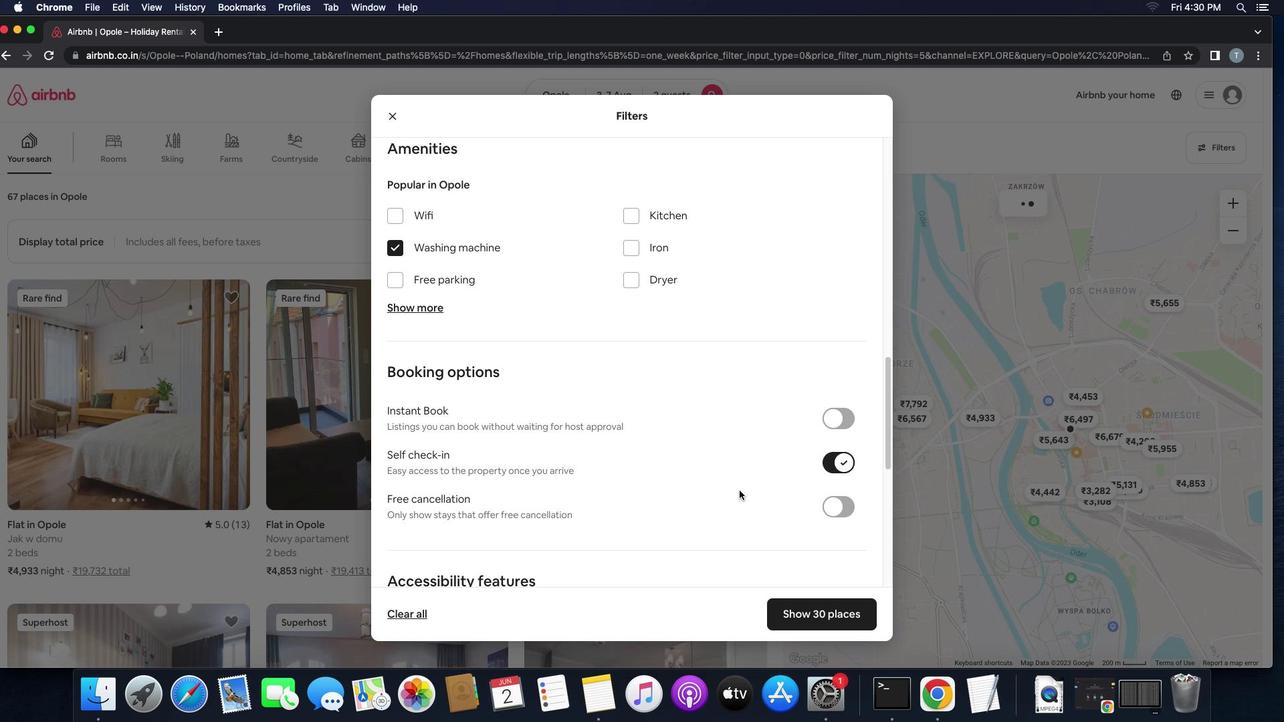 
Action: Mouse scrolled (739, 490) with delta (0, -2)
Screenshot: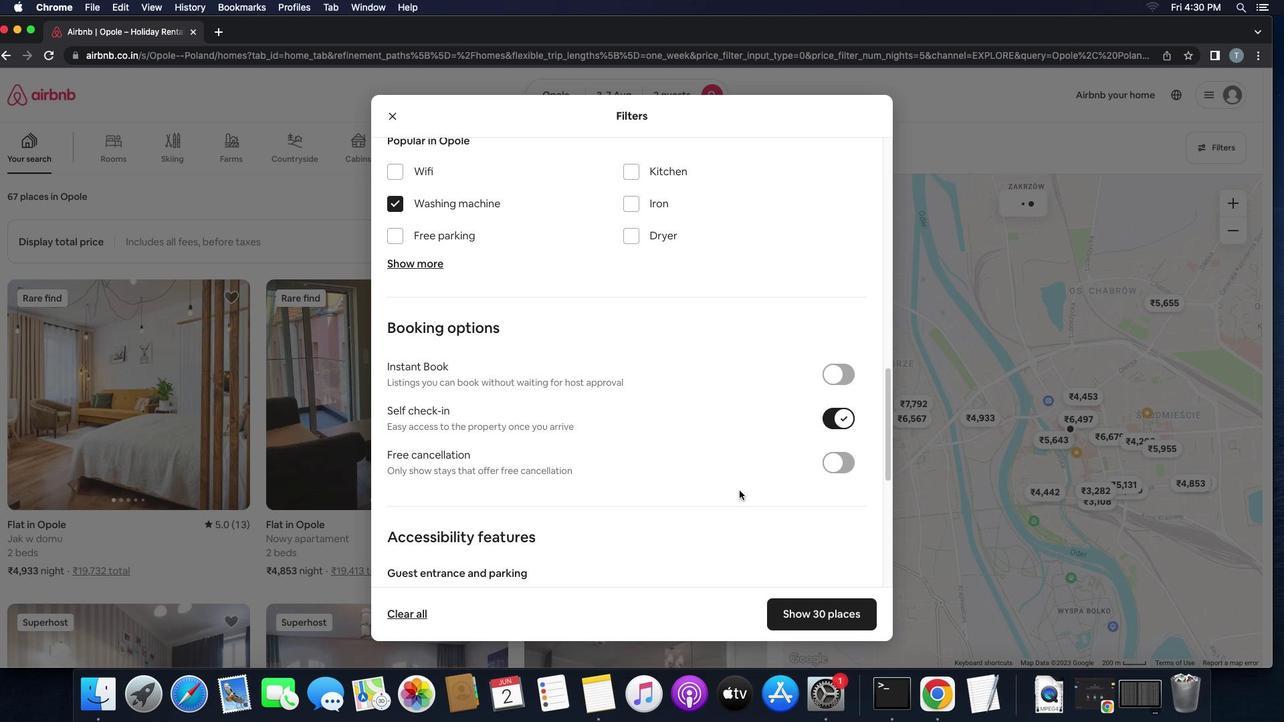 
Action: Mouse scrolled (739, 490) with delta (0, -3)
Screenshot: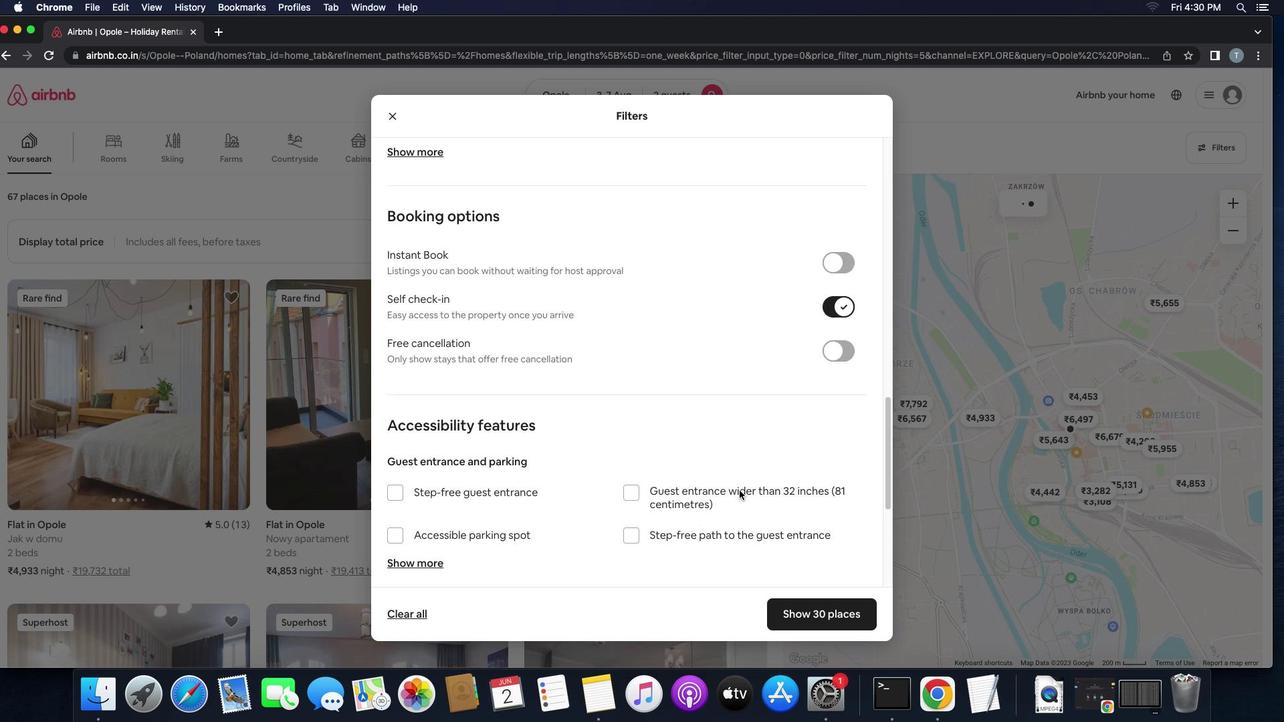 
Action: Mouse scrolled (739, 490) with delta (0, 0)
Screenshot: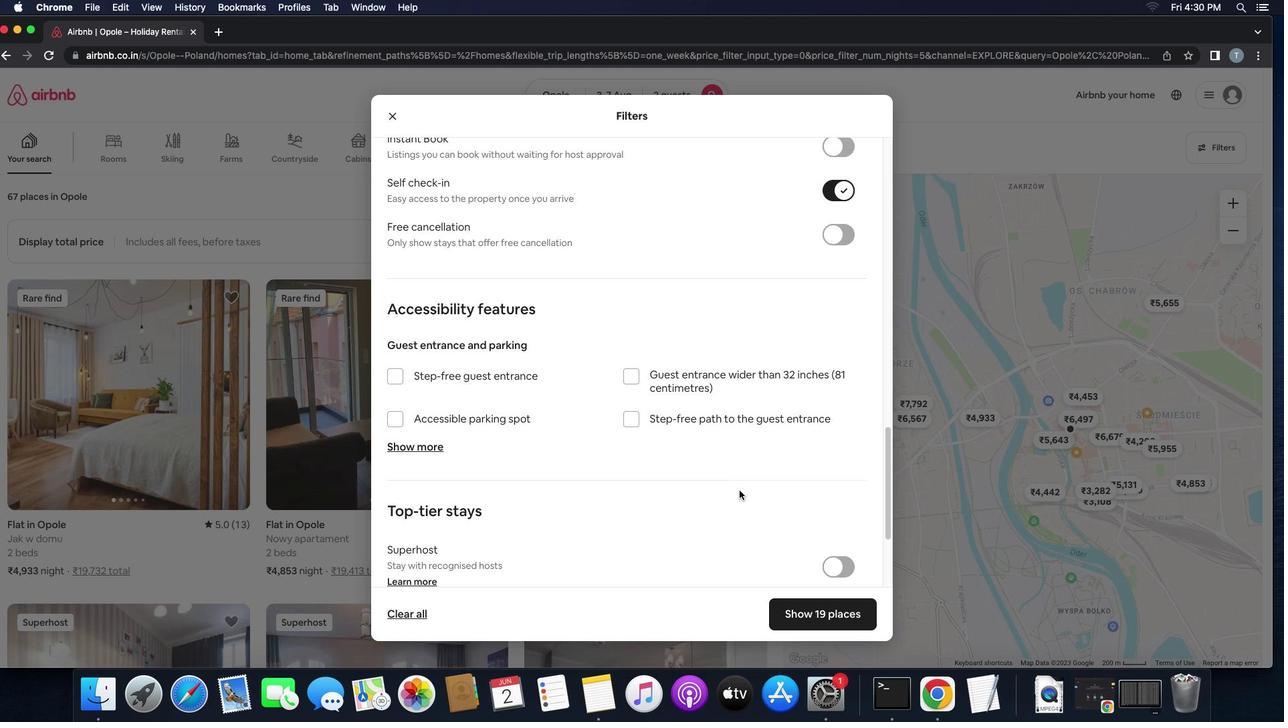
Action: Mouse scrolled (739, 490) with delta (0, 0)
Screenshot: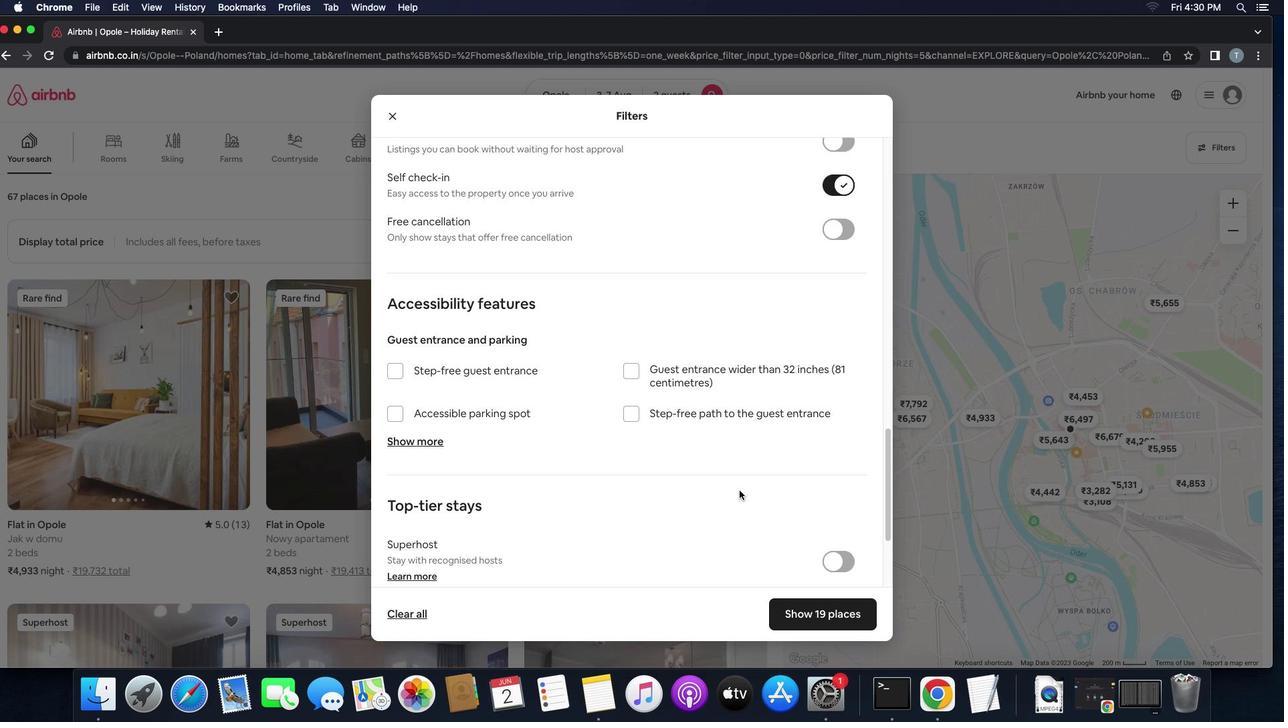
Action: Mouse scrolled (739, 490) with delta (0, -2)
Screenshot: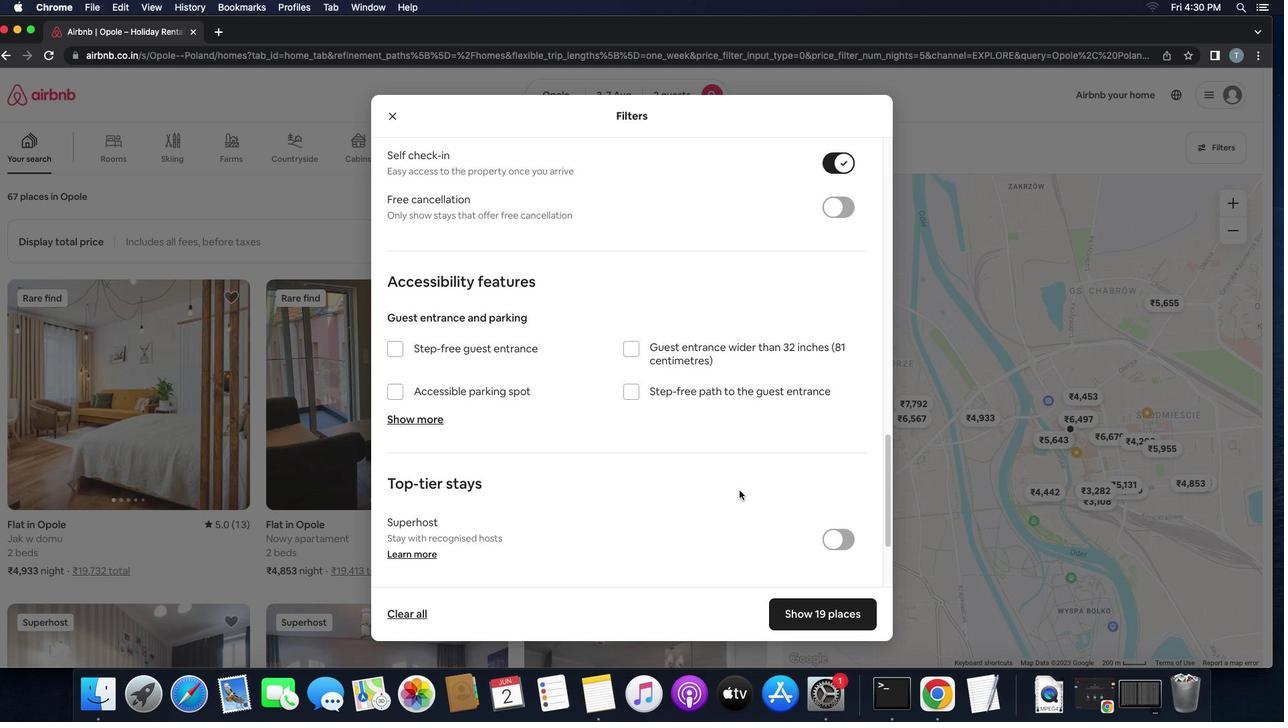 
Action: Mouse scrolled (739, 490) with delta (0, -3)
Screenshot: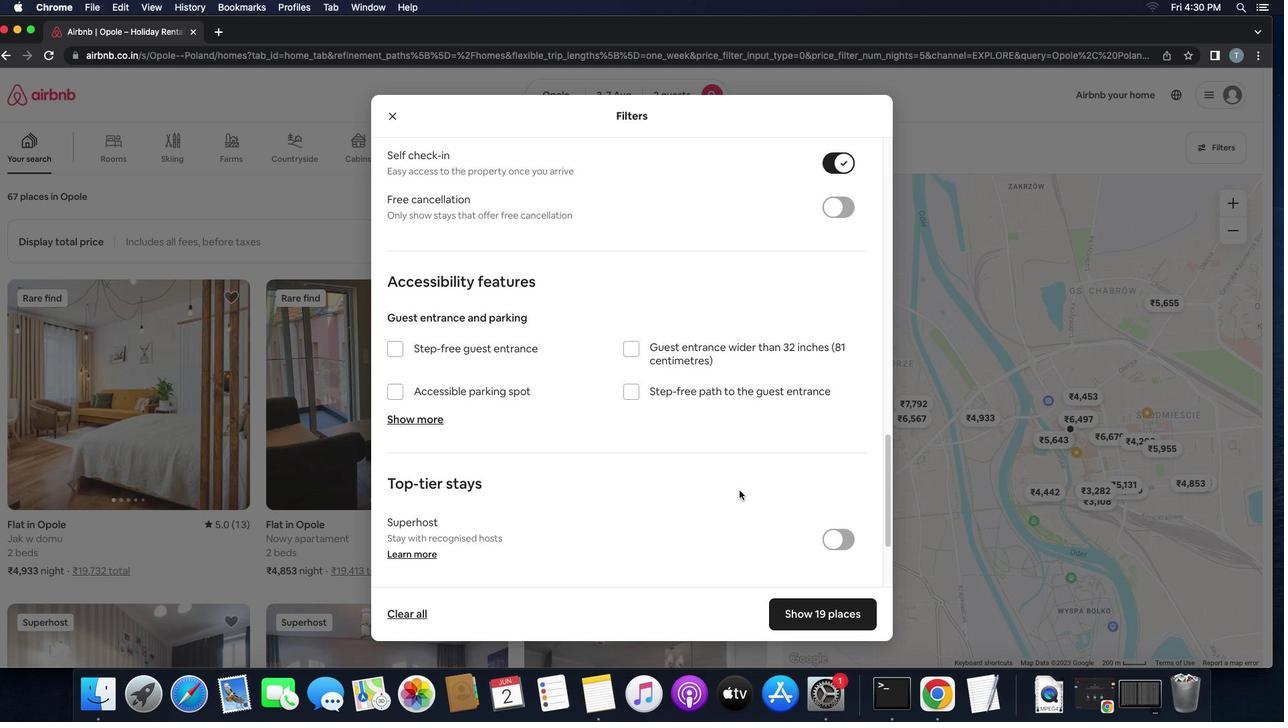 
Action: Mouse moved to (633, 503)
Screenshot: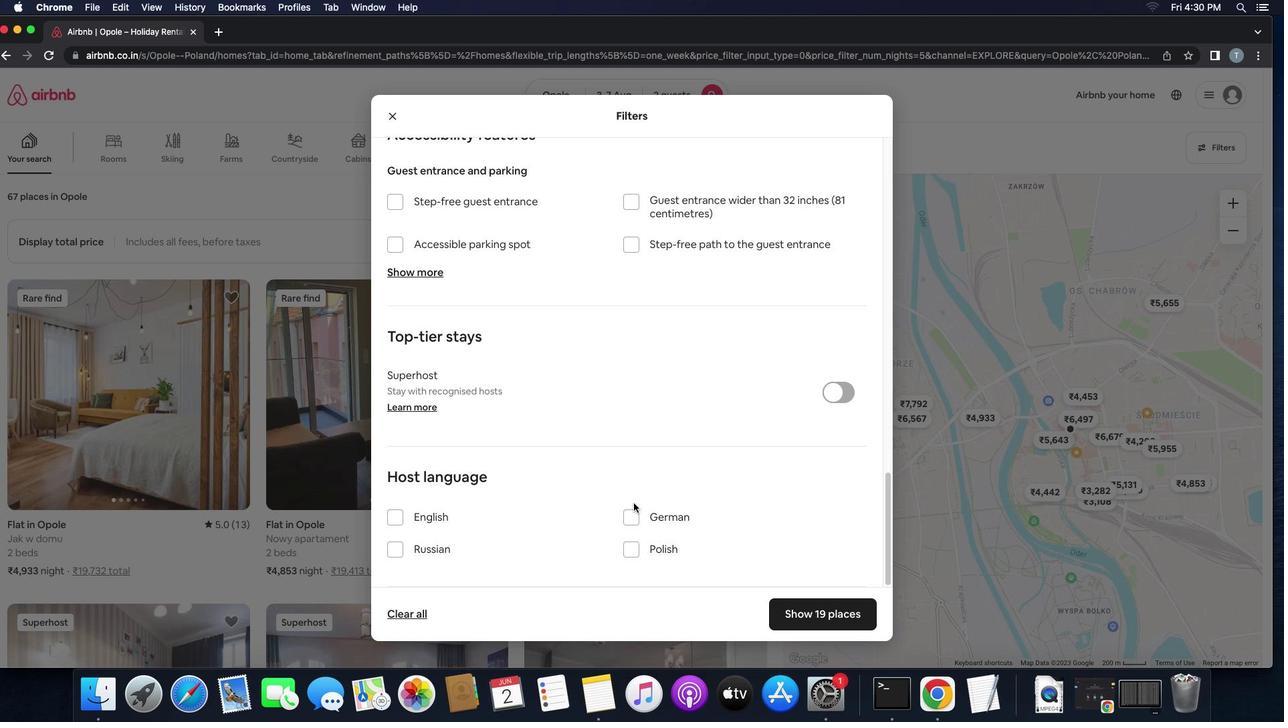 
Action: Mouse scrolled (633, 503) with delta (0, 0)
Screenshot: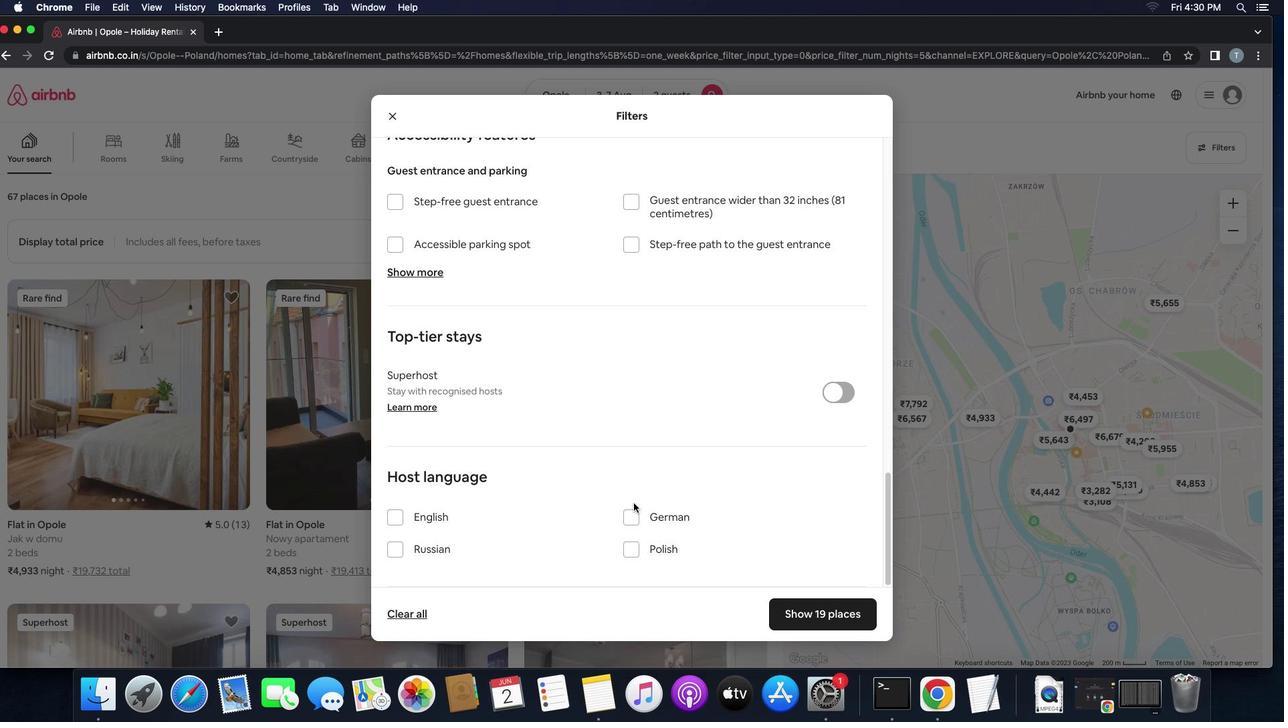
Action: Mouse scrolled (633, 503) with delta (0, 0)
Screenshot: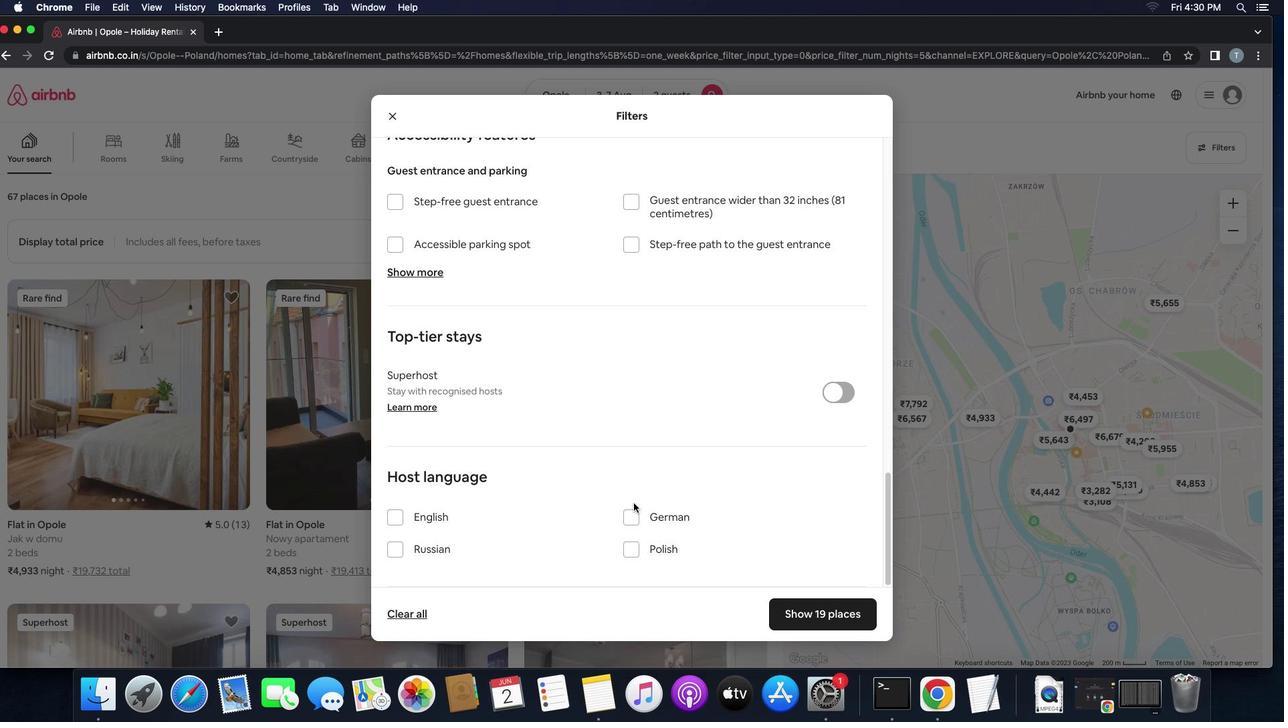 
Action: Mouse scrolled (633, 503) with delta (0, -2)
Screenshot: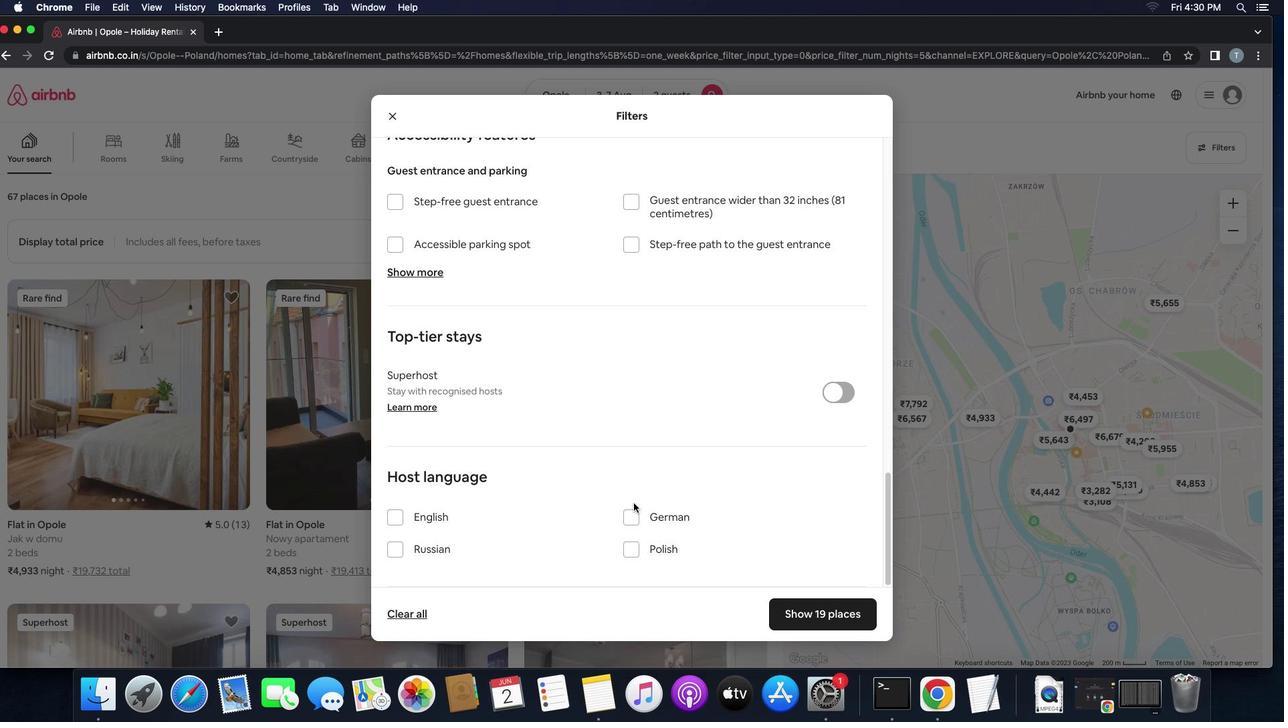 
Action: Mouse moved to (393, 519)
Screenshot: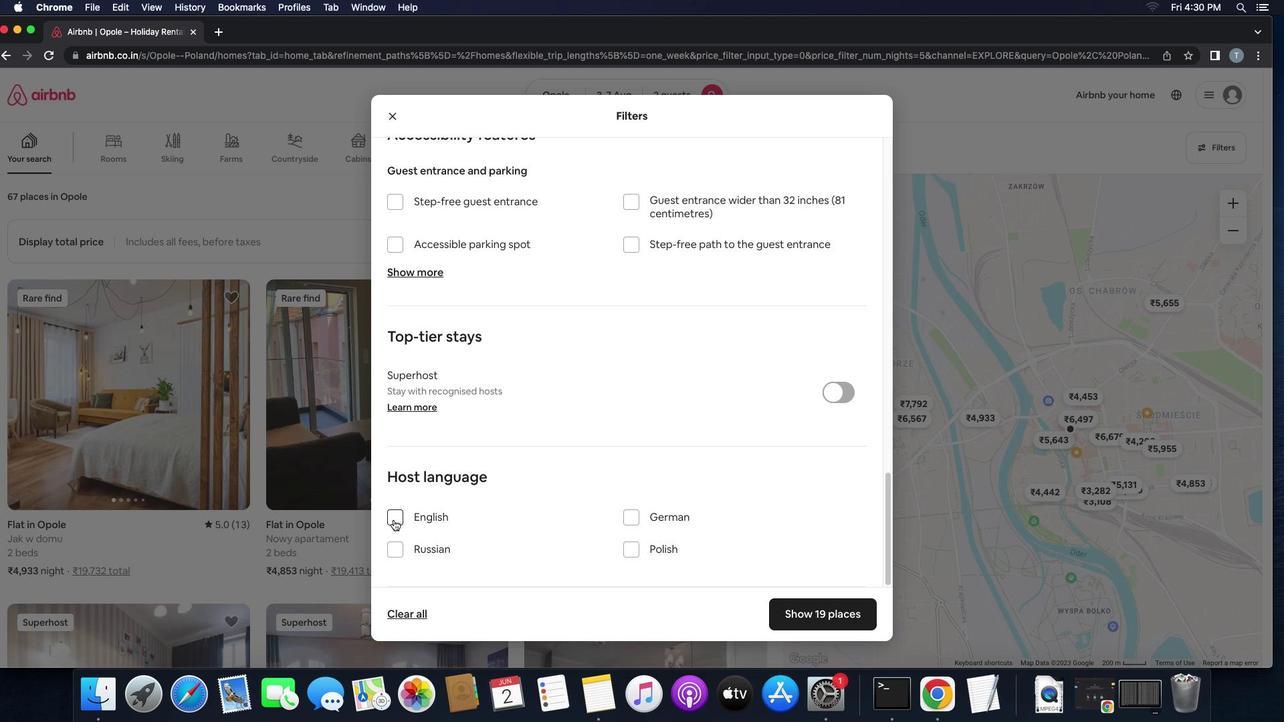 
Action: Mouse pressed left at (393, 519)
Screenshot: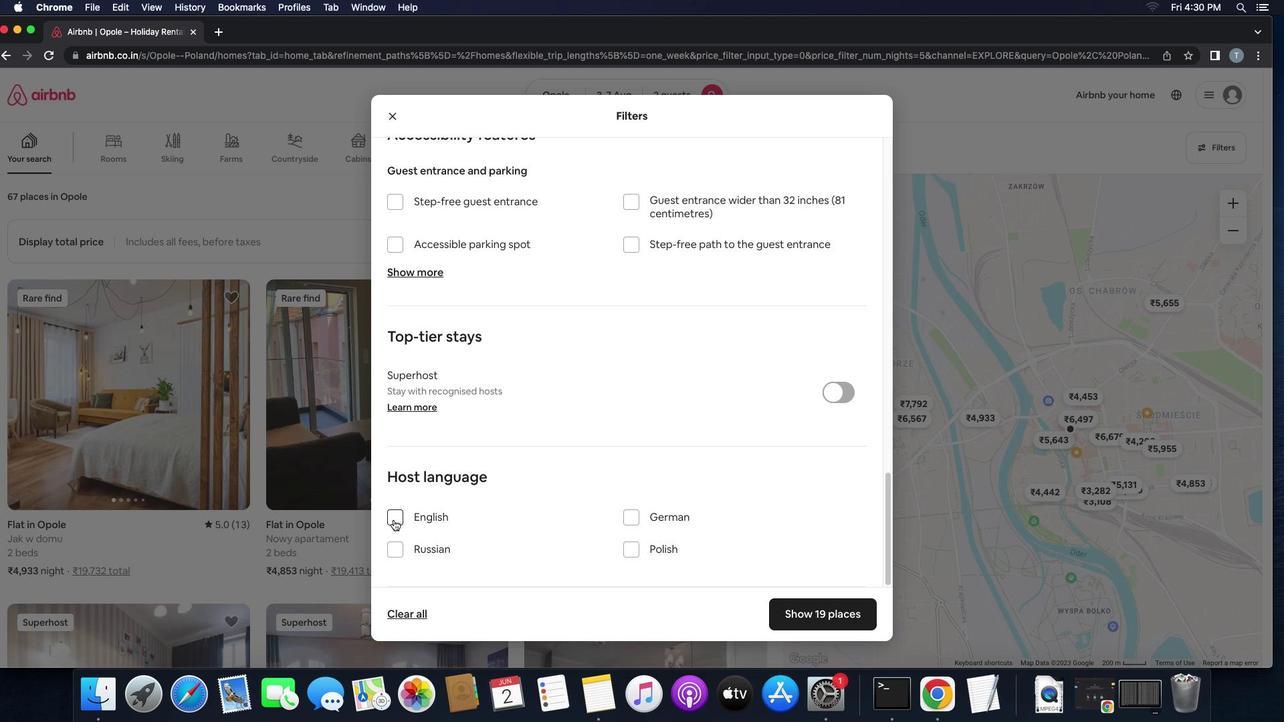 
Action: Mouse moved to (830, 610)
Screenshot: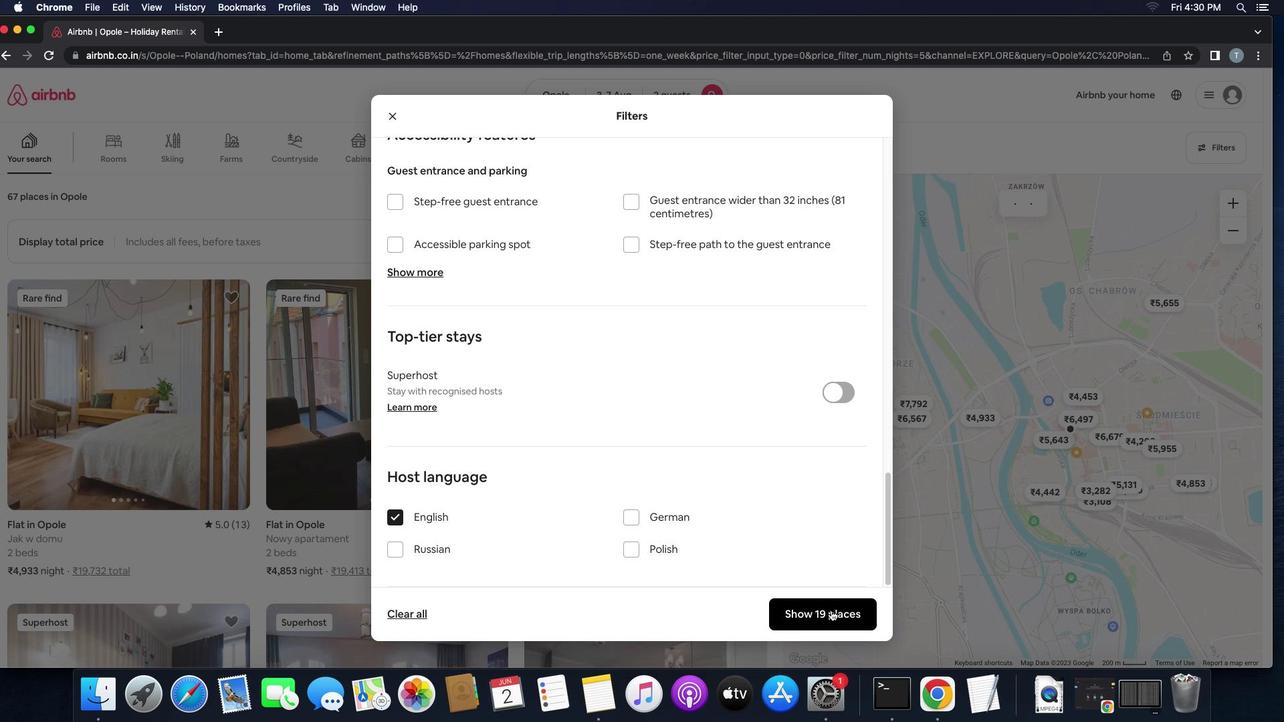 
Action: Mouse pressed left at (830, 610)
Screenshot: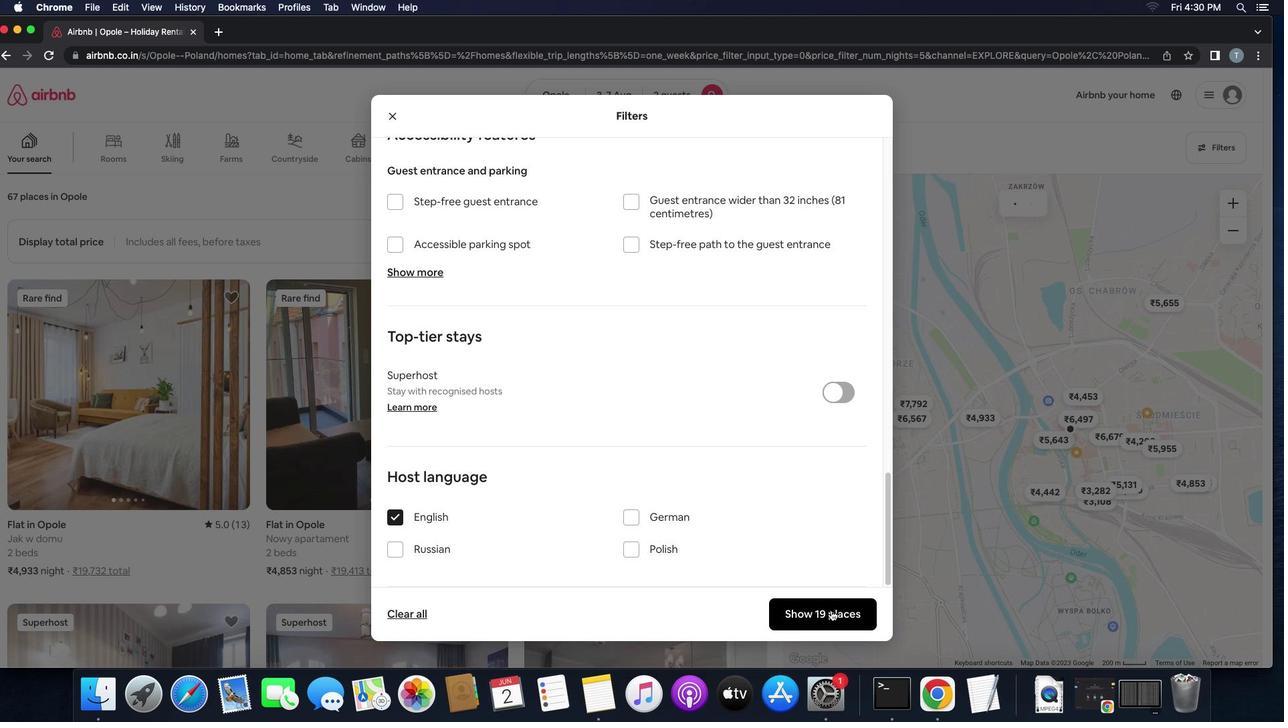 
Action: Mouse moved to (829, 610)
Screenshot: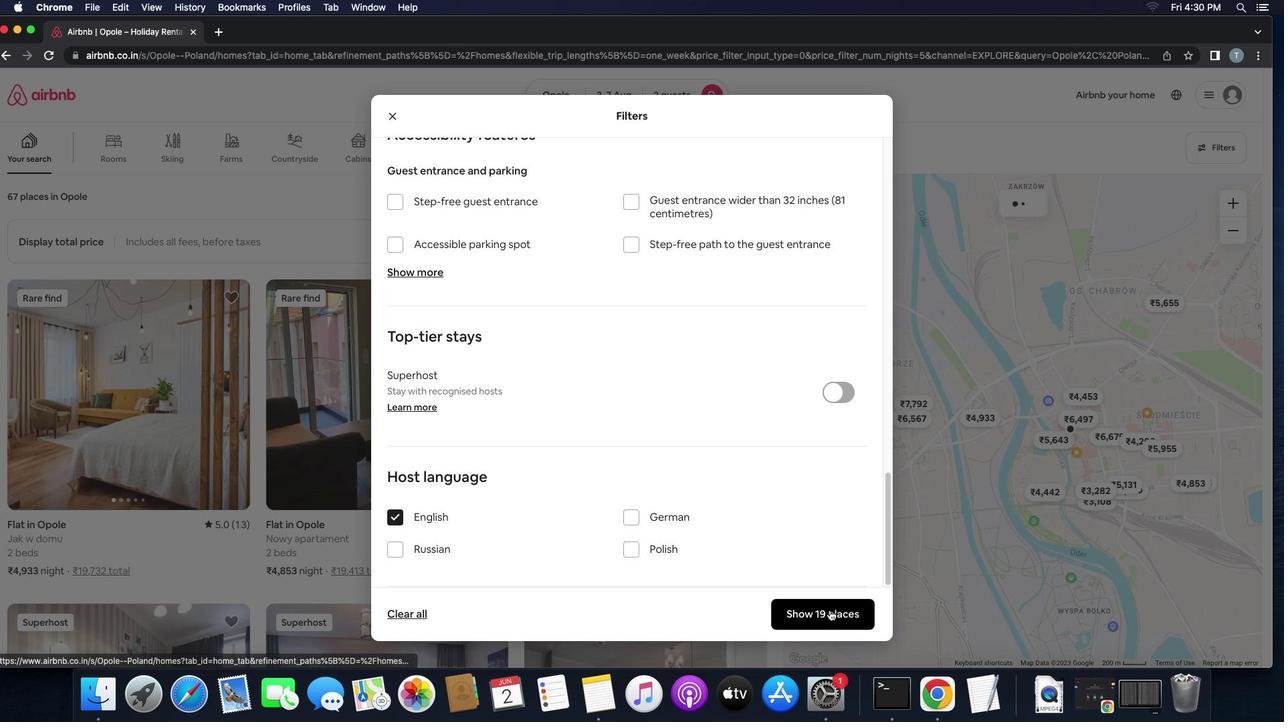 
